 Task: Create a due date automation trigger when advanced on, on the tuesday after a card is due add fields with custom field "Resume" set to a number greater than 1 and greater than 10 at 11:00 AM.
Action: Mouse moved to (1129, 358)
Screenshot: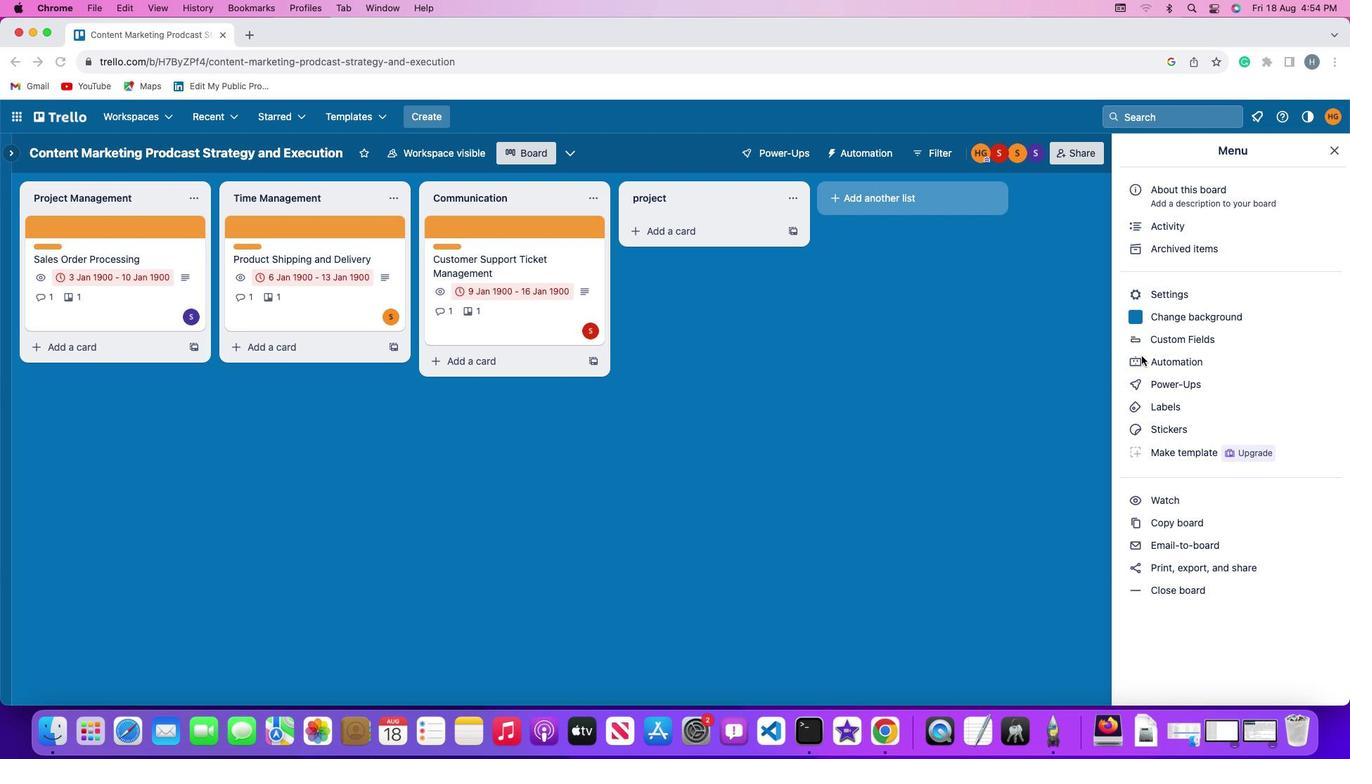 
Action: Mouse pressed left at (1129, 358)
Screenshot: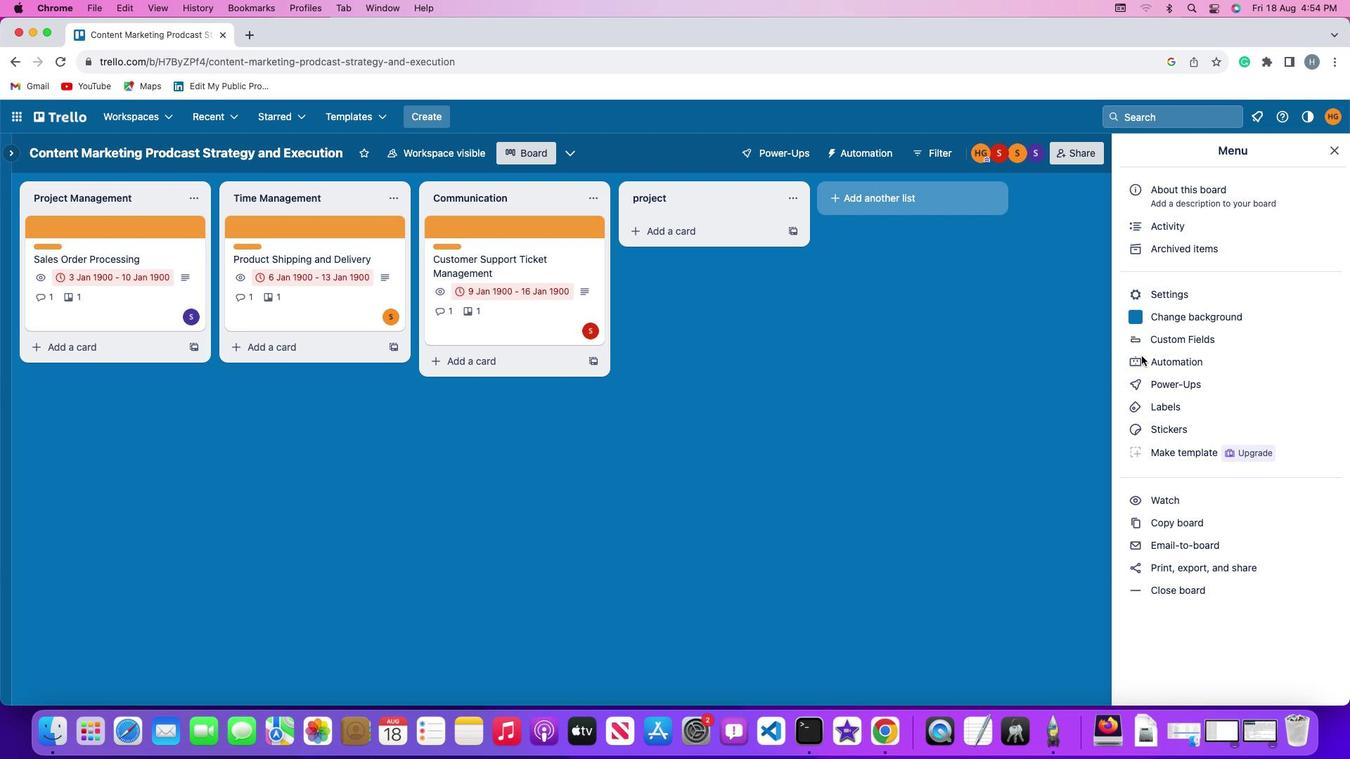 
Action: Mouse pressed left at (1129, 358)
Screenshot: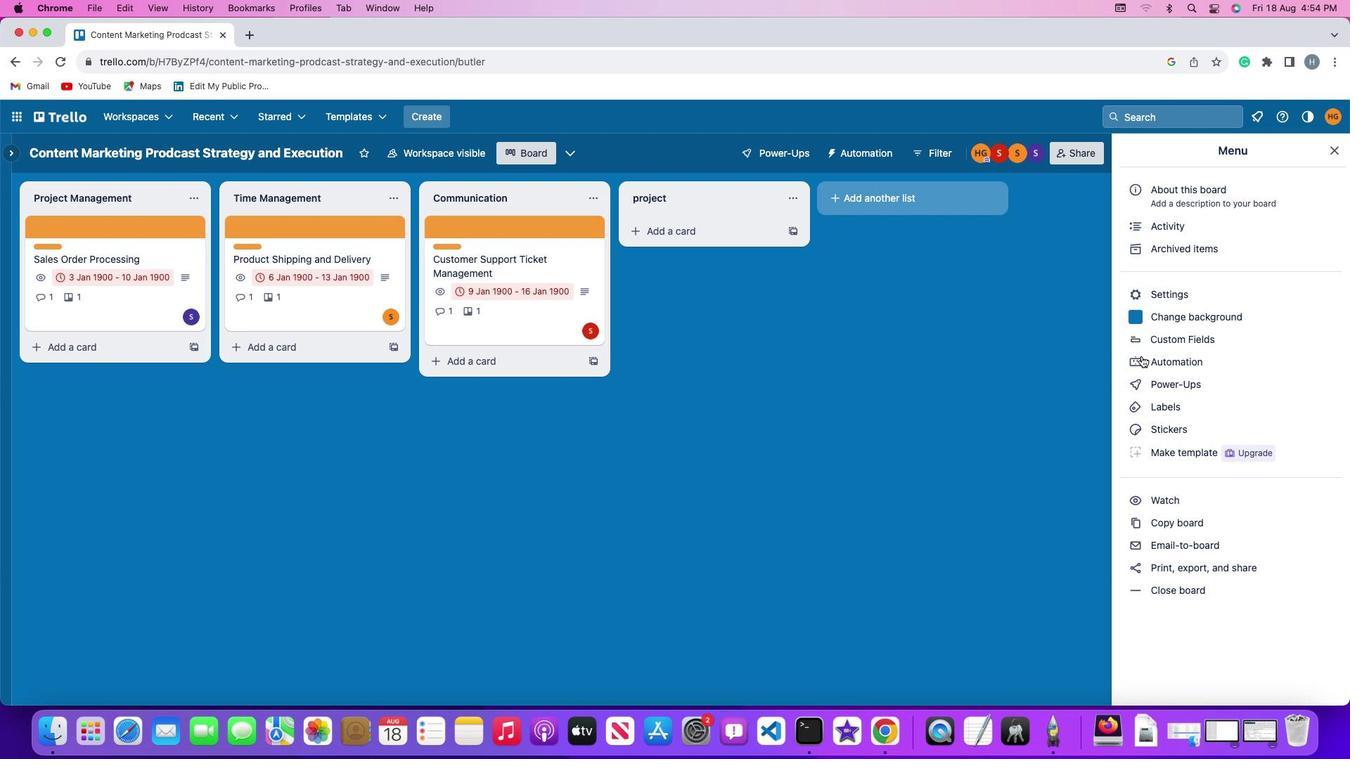 
Action: Mouse moved to (133, 331)
Screenshot: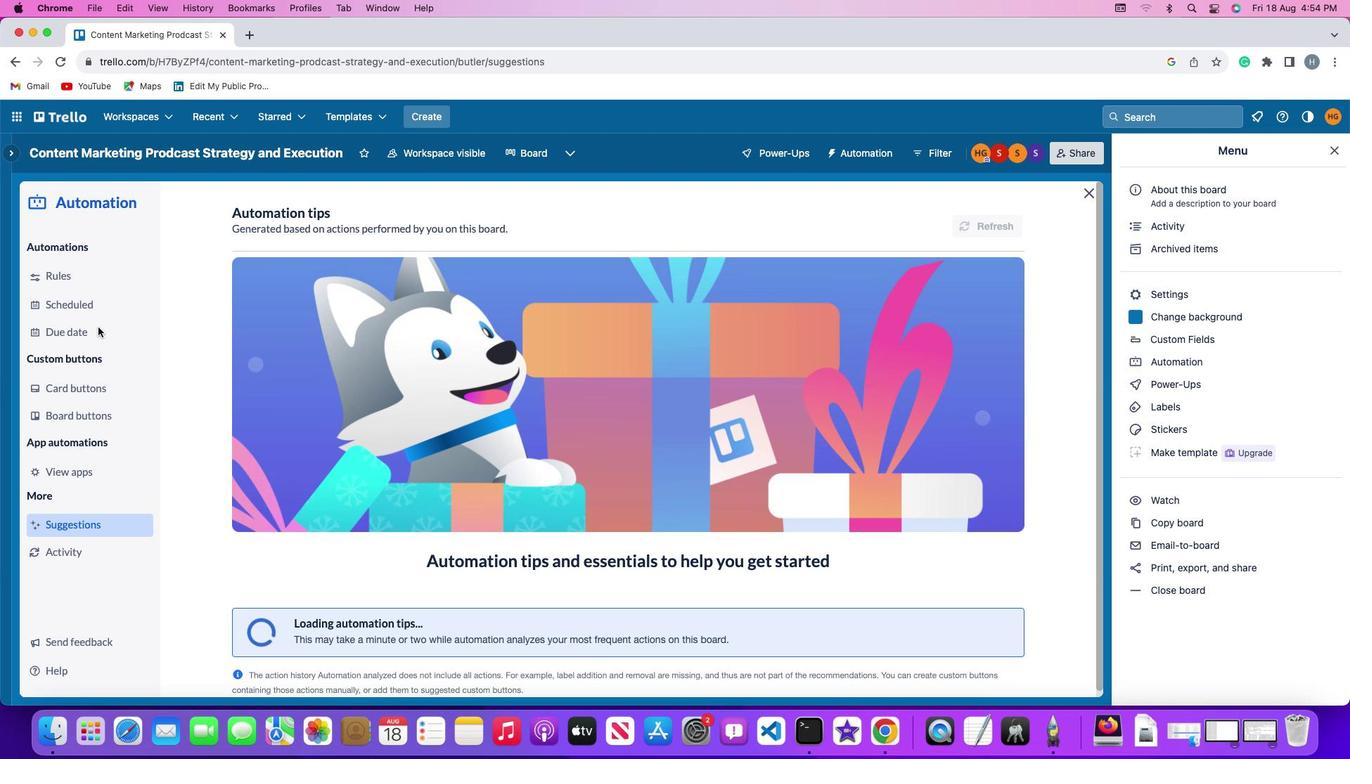 
Action: Mouse pressed left at (133, 331)
Screenshot: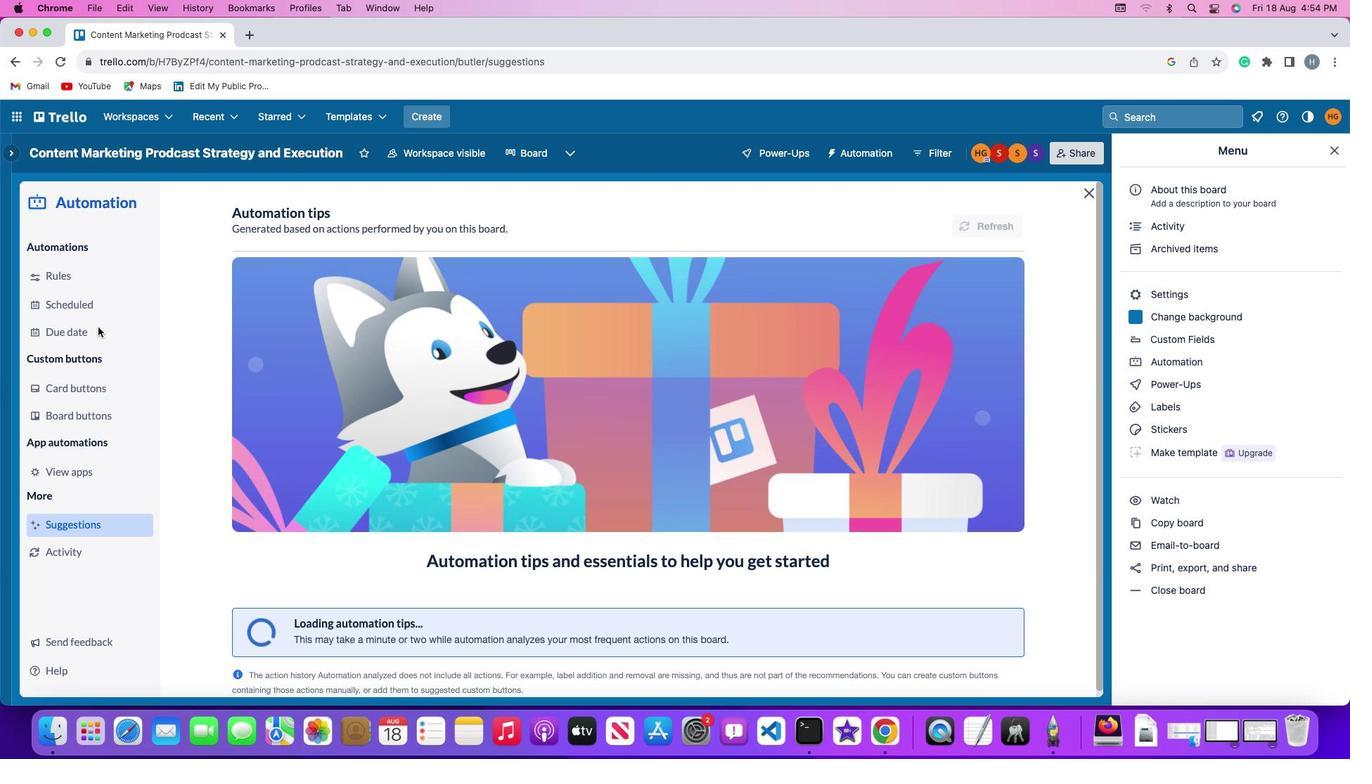 
Action: Mouse moved to (940, 222)
Screenshot: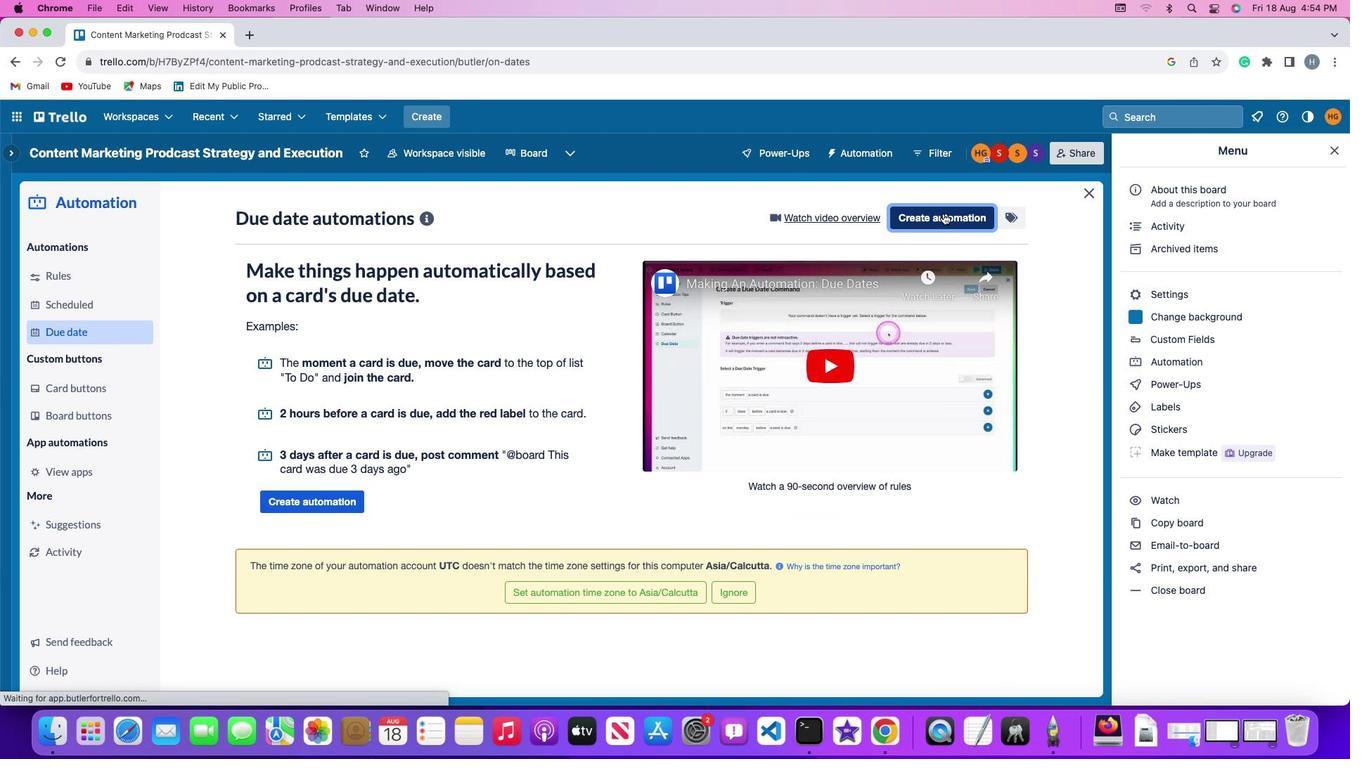 
Action: Mouse pressed left at (940, 222)
Screenshot: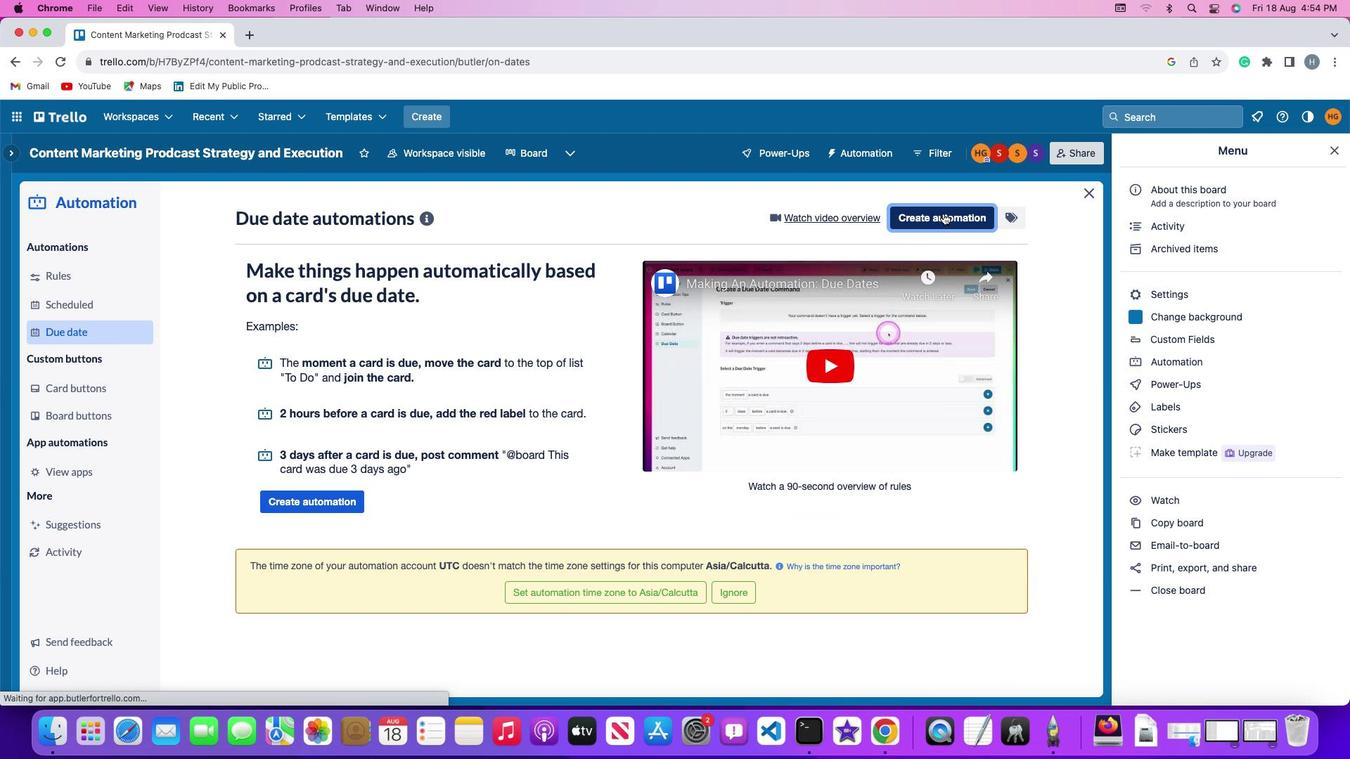 
Action: Mouse moved to (324, 358)
Screenshot: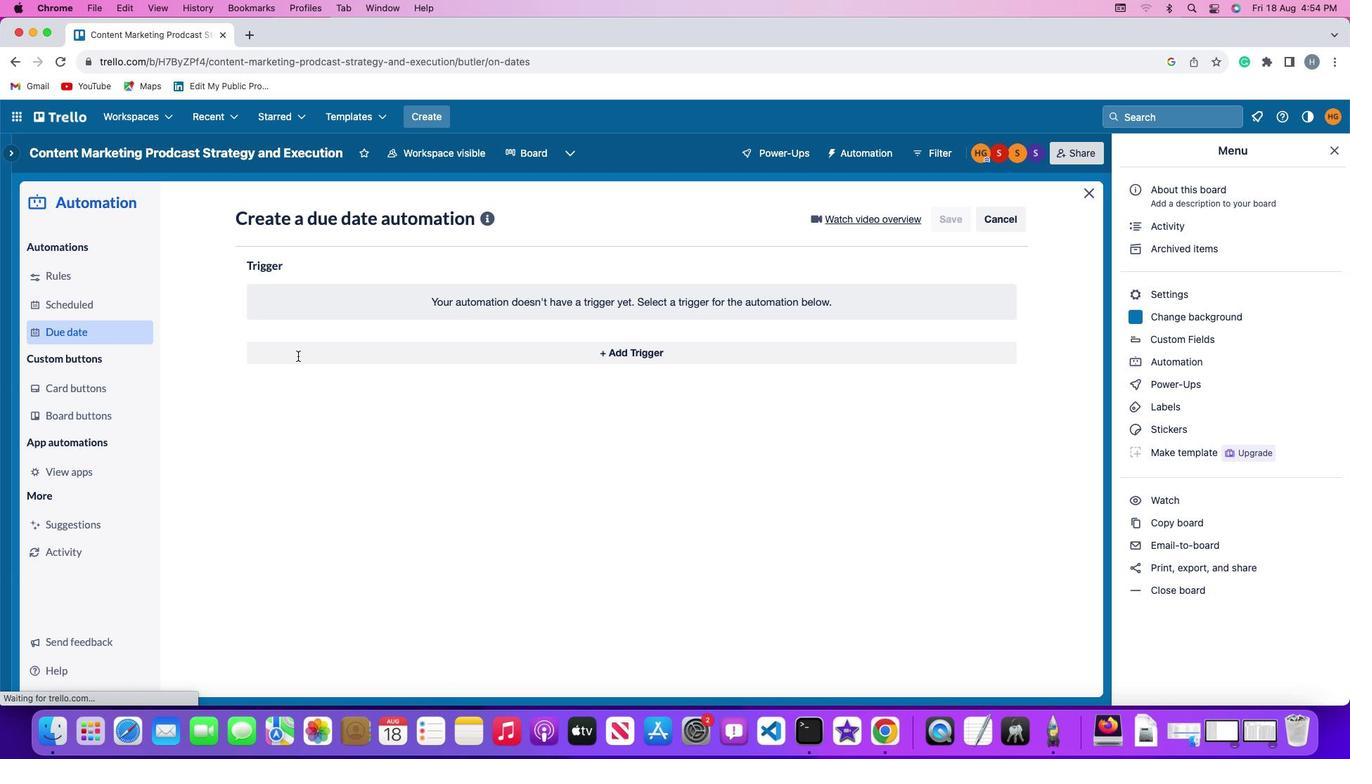 
Action: Mouse pressed left at (324, 358)
Screenshot: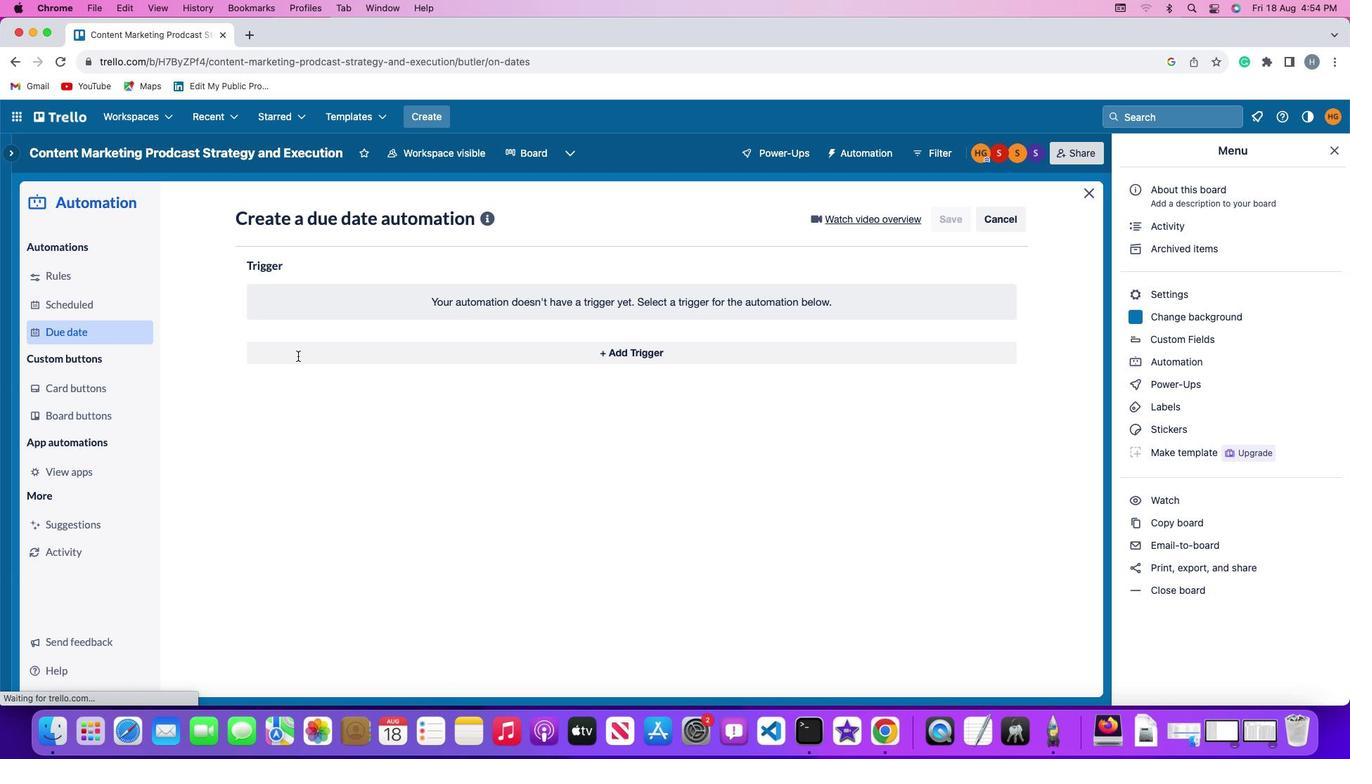 
Action: Mouse moved to (341, 604)
Screenshot: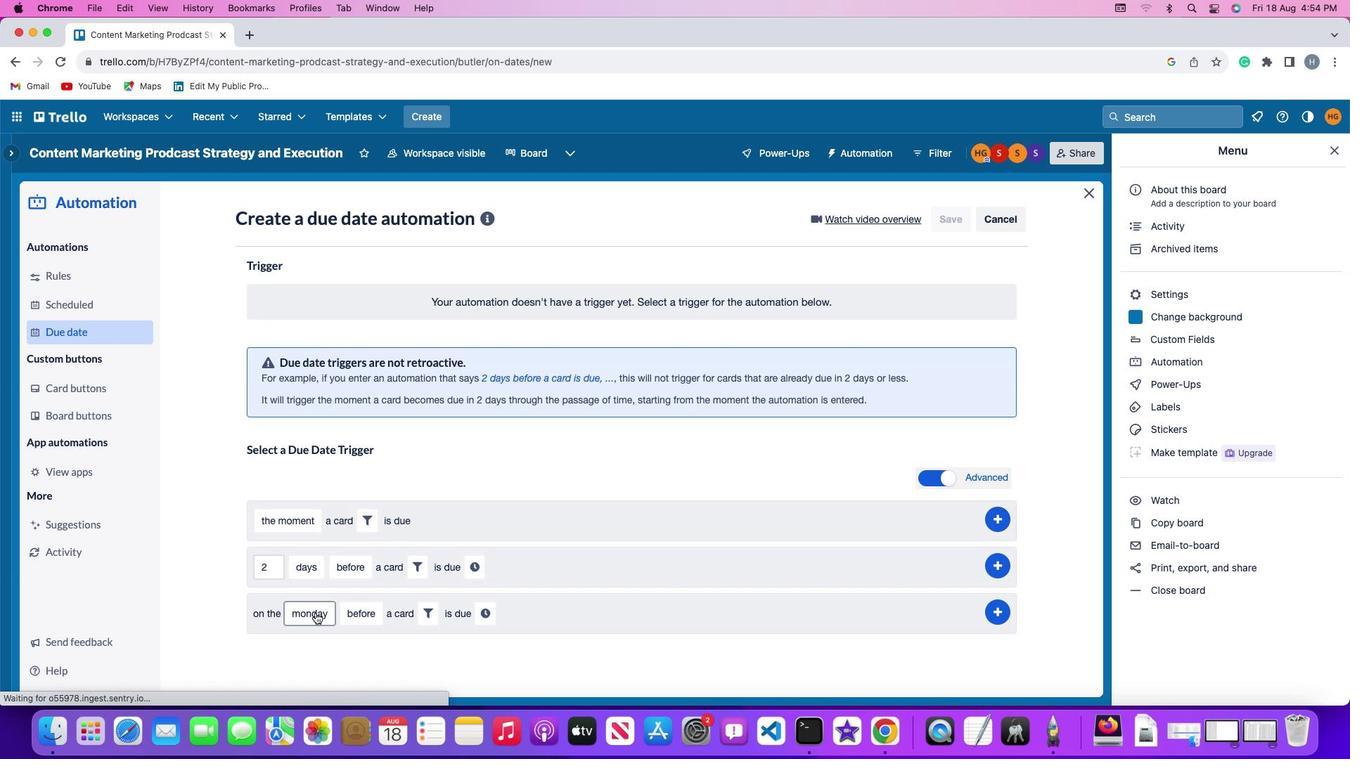 
Action: Mouse pressed left at (341, 604)
Screenshot: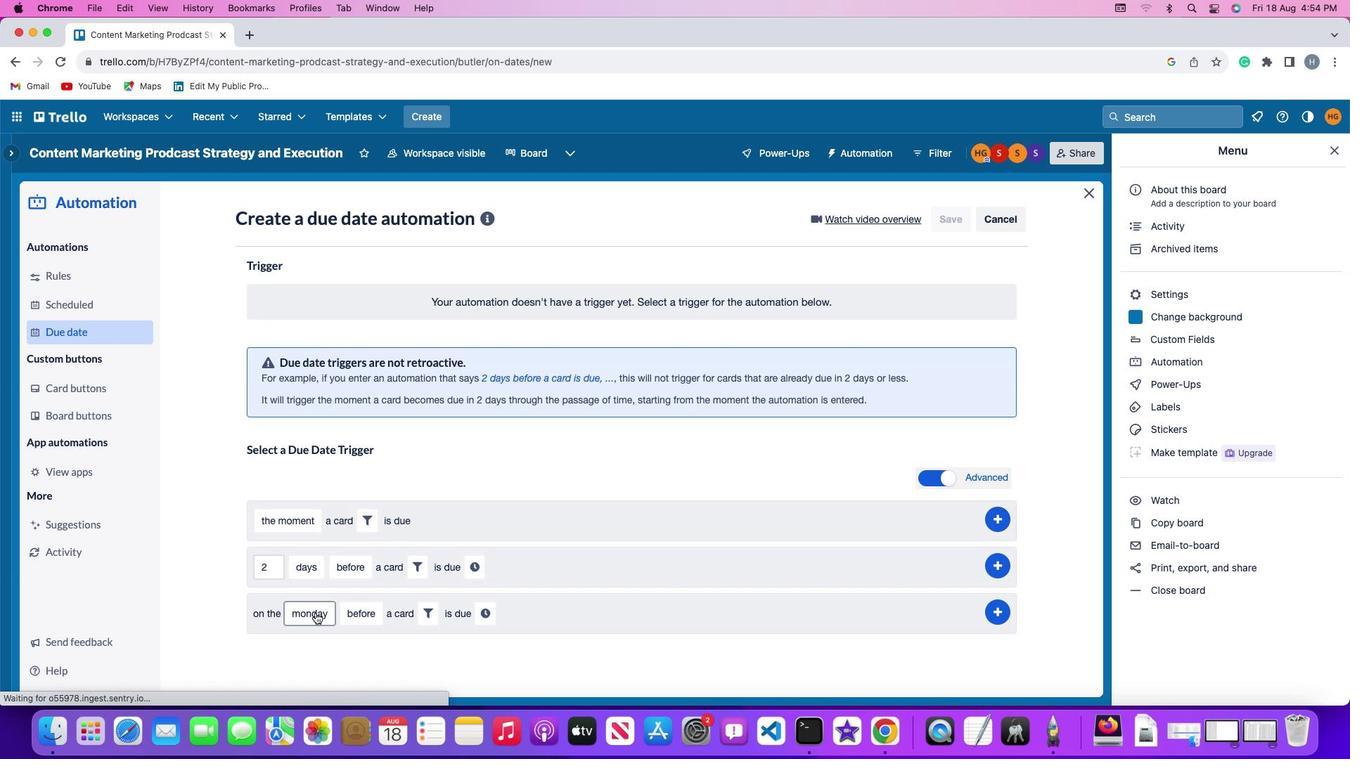 
Action: Mouse moved to (371, 450)
Screenshot: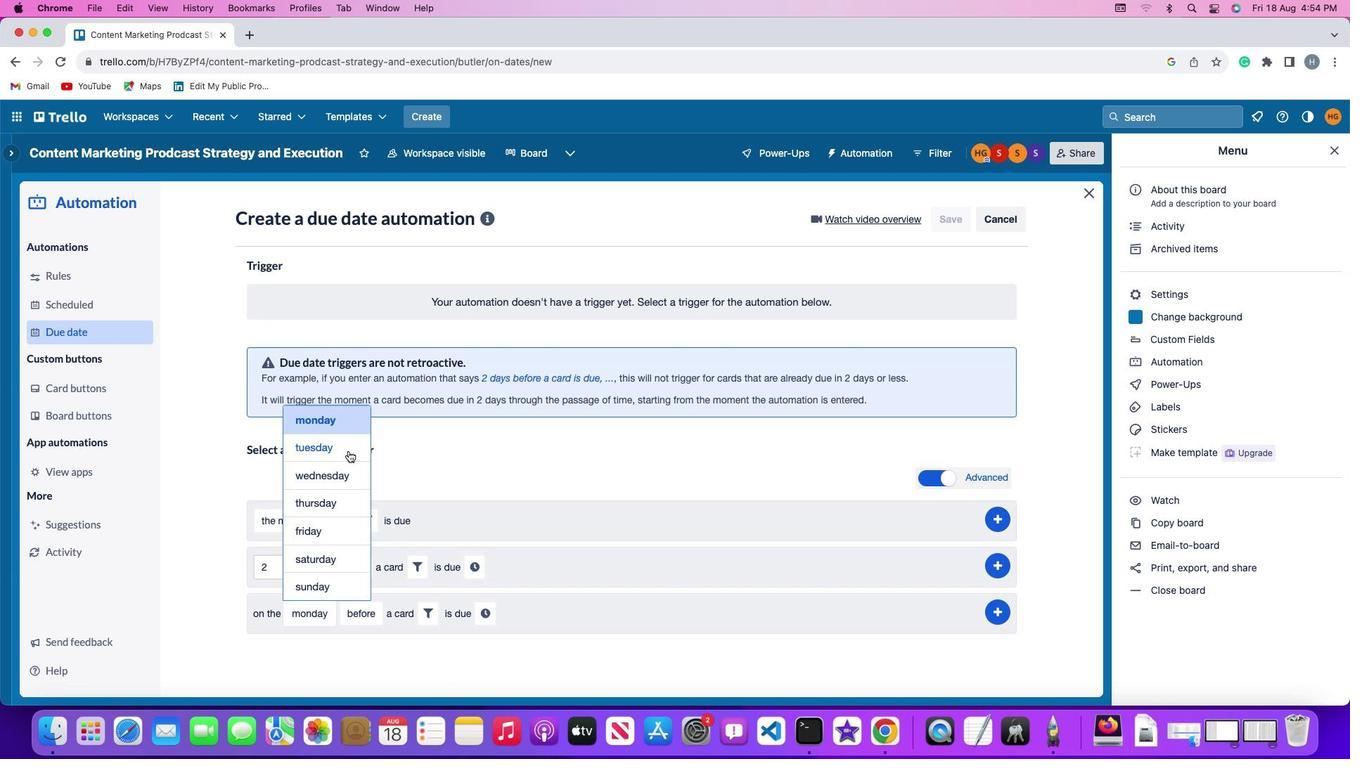 
Action: Mouse pressed left at (371, 450)
Screenshot: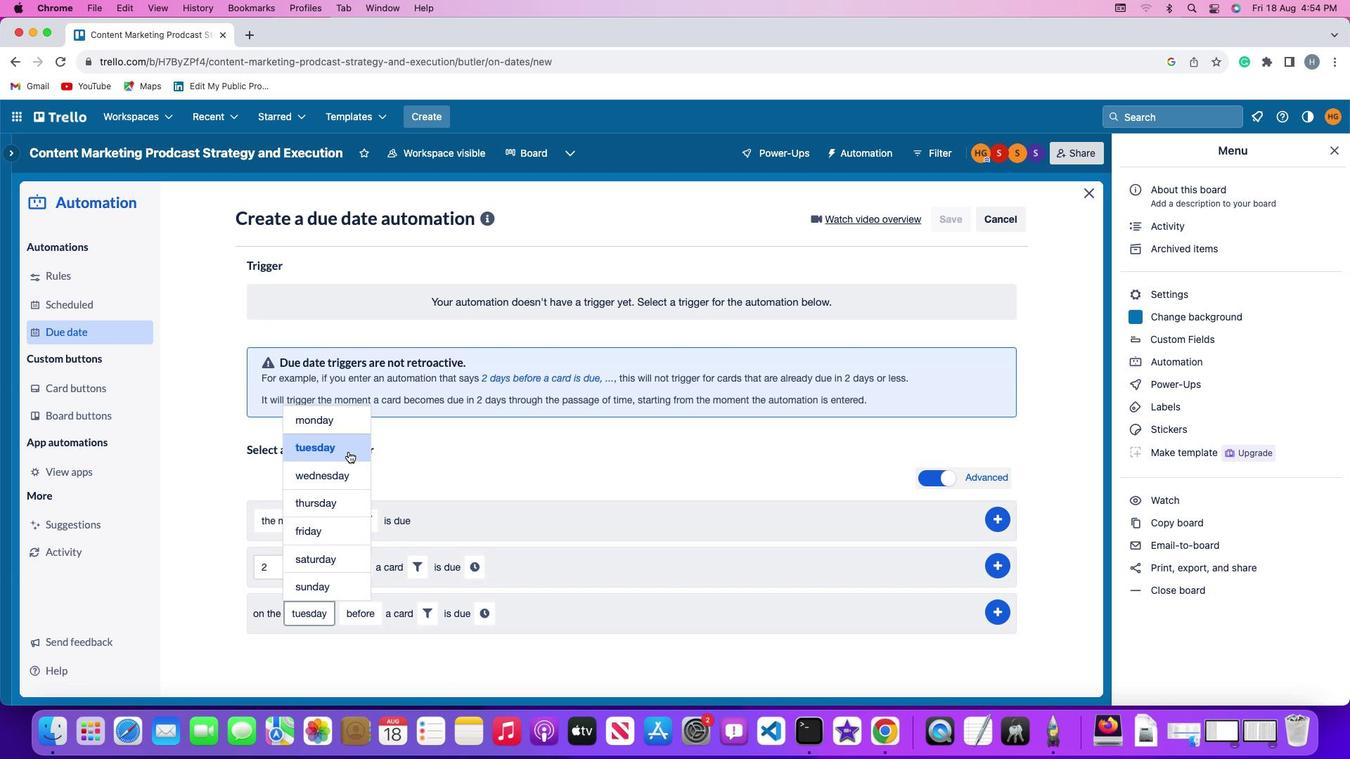 
Action: Mouse moved to (393, 596)
Screenshot: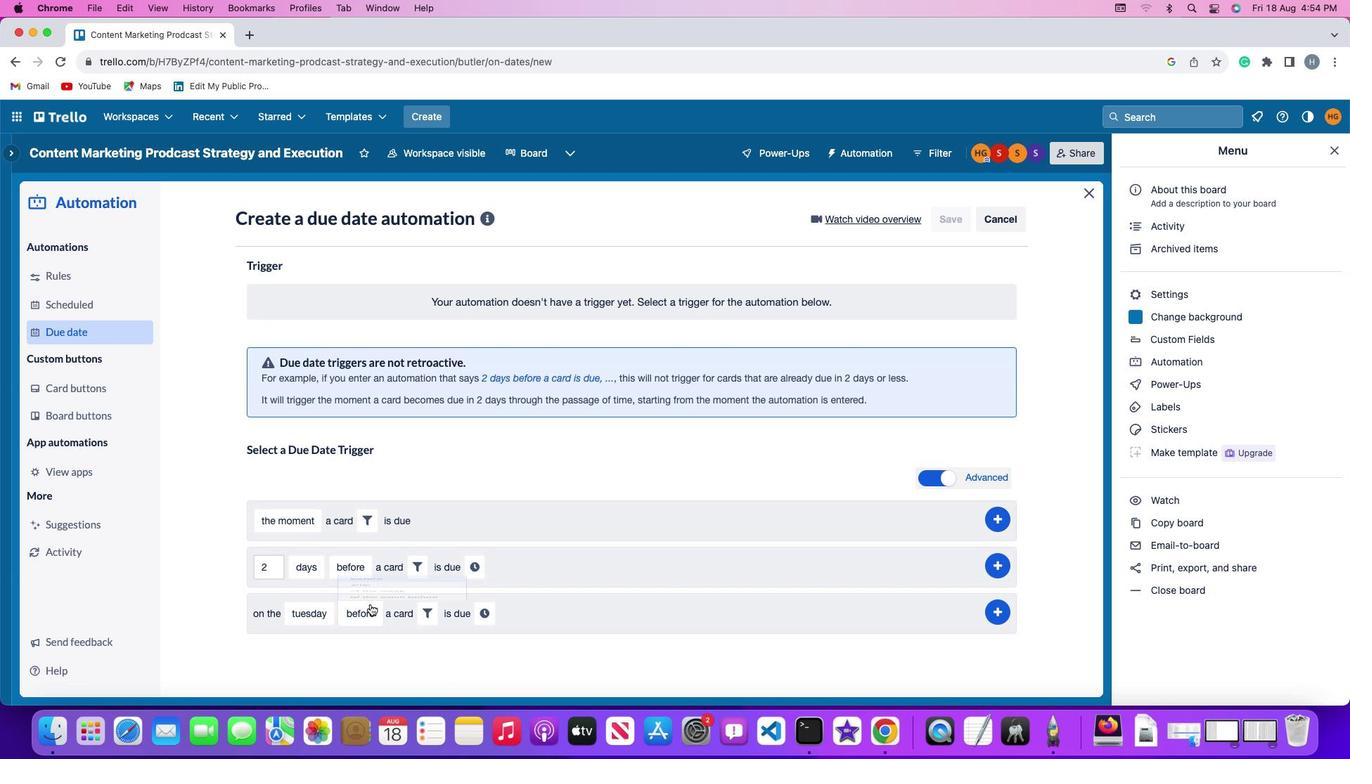 
Action: Mouse pressed left at (393, 596)
Screenshot: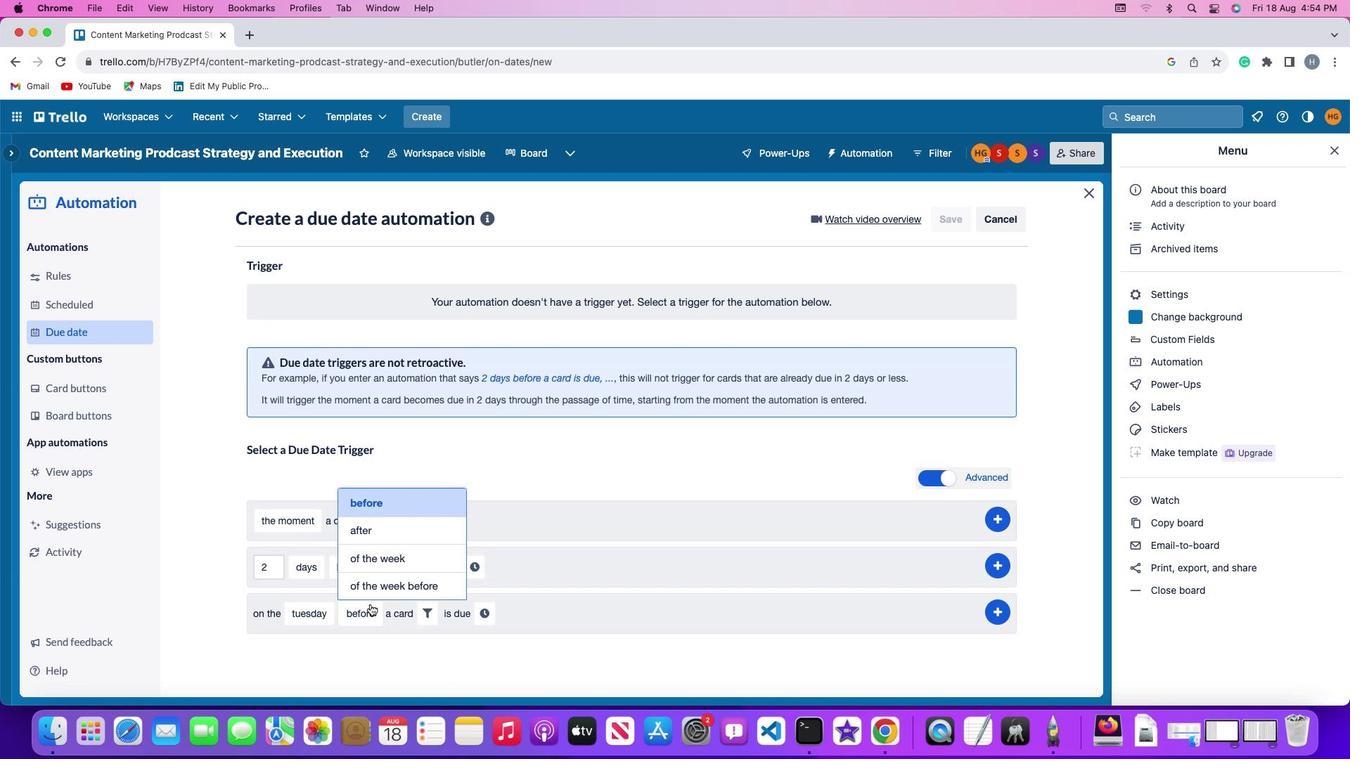 
Action: Mouse moved to (413, 523)
Screenshot: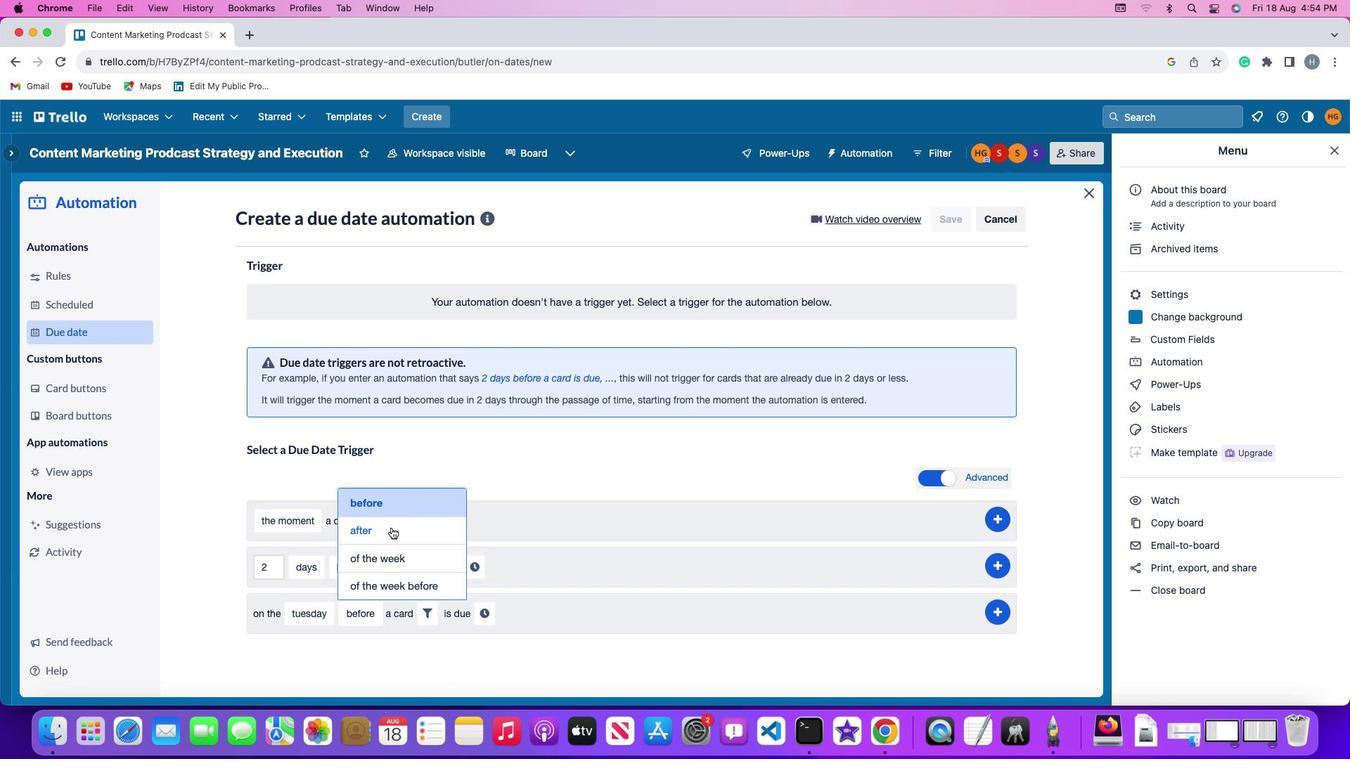 
Action: Mouse pressed left at (413, 523)
Screenshot: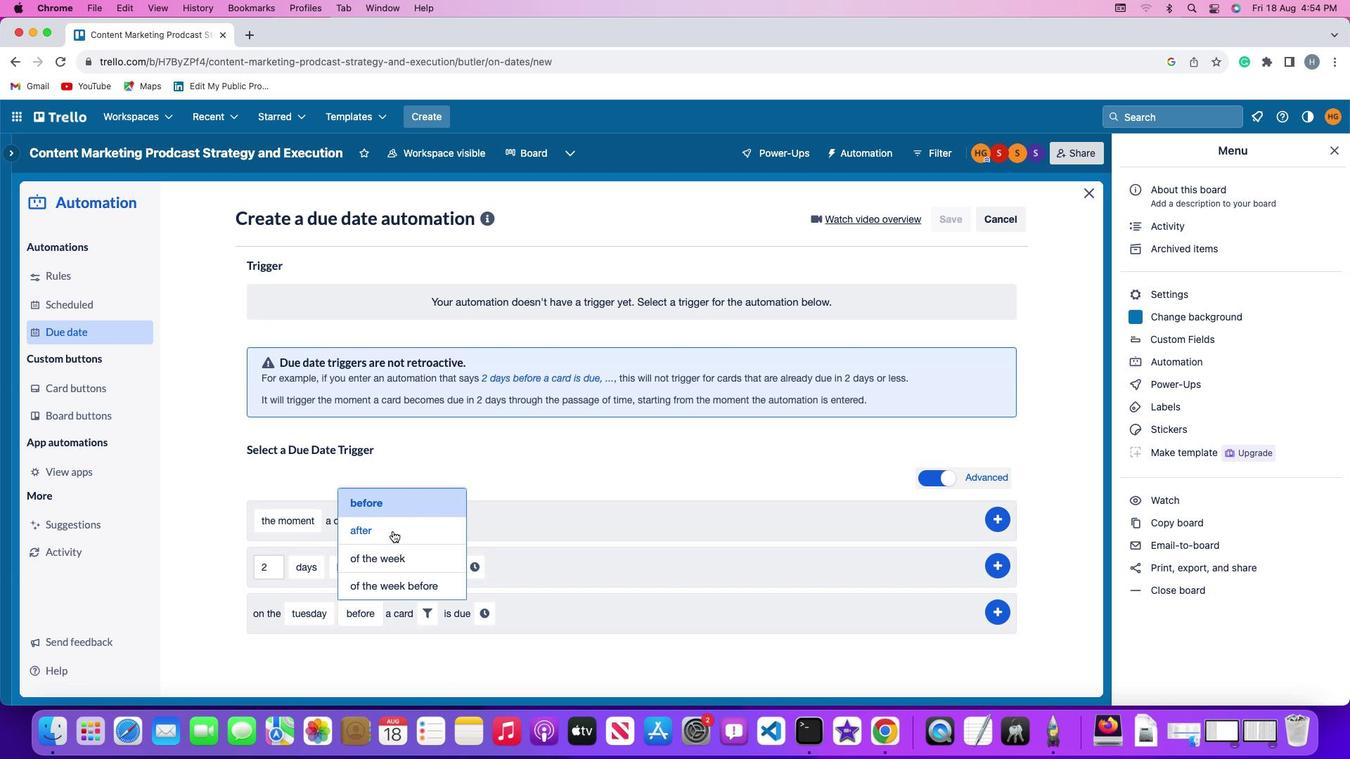 
Action: Mouse moved to (451, 604)
Screenshot: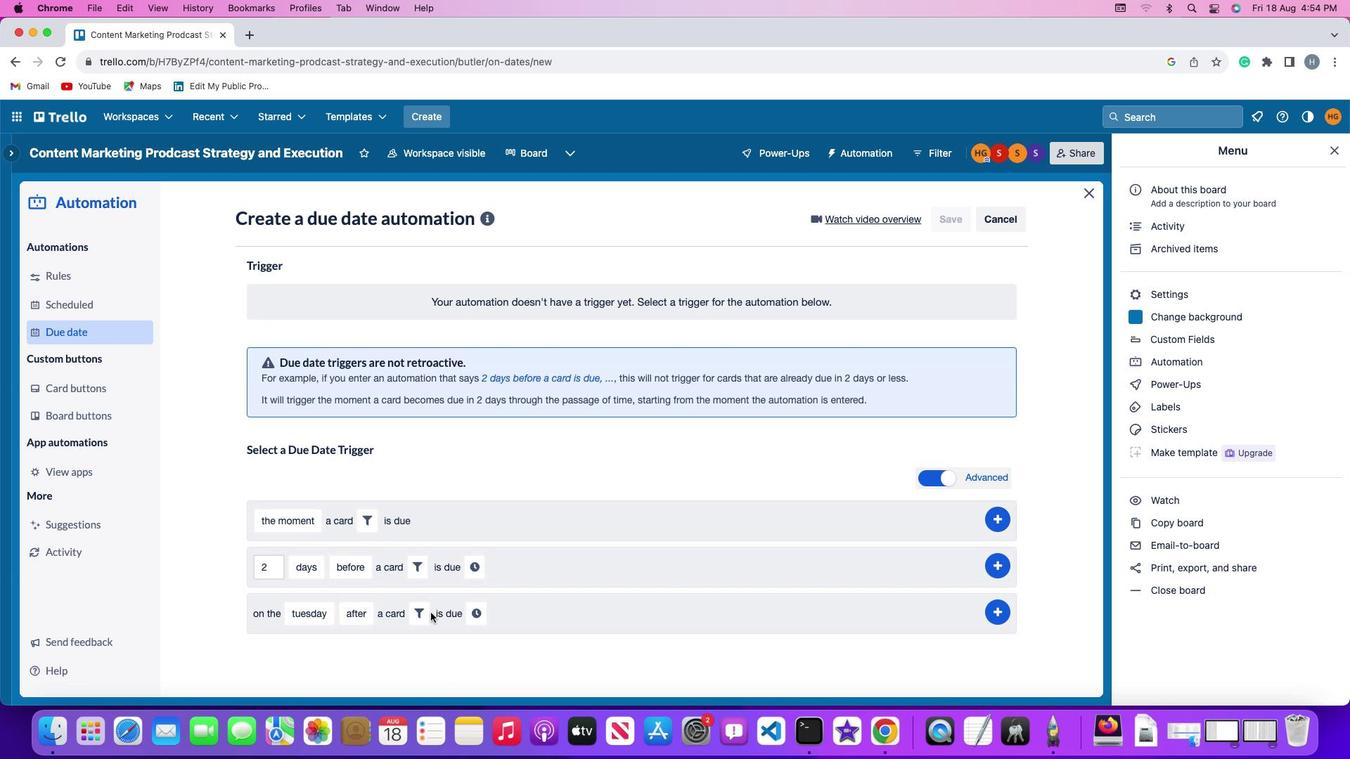 
Action: Mouse pressed left at (451, 604)
Screenshot: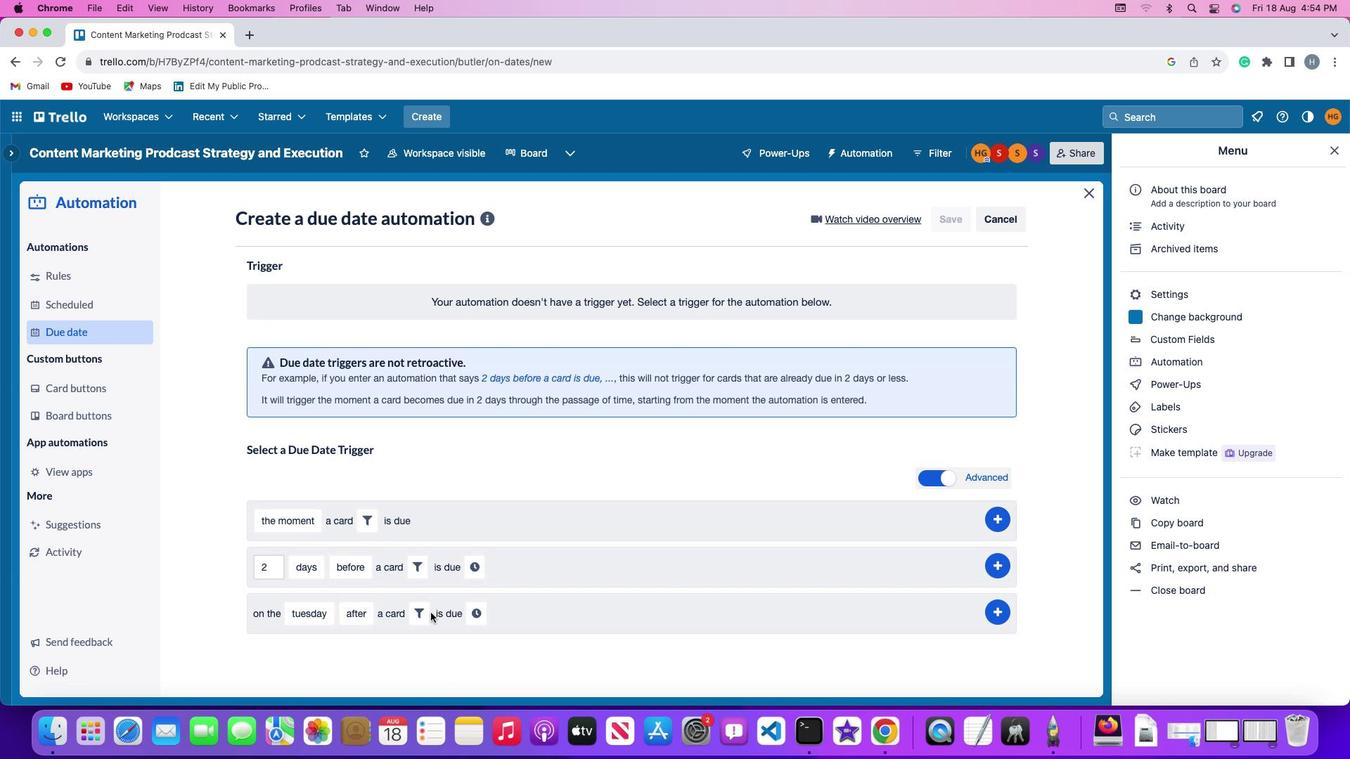
Action: Mouse moved to (450, 604)
Screenshot: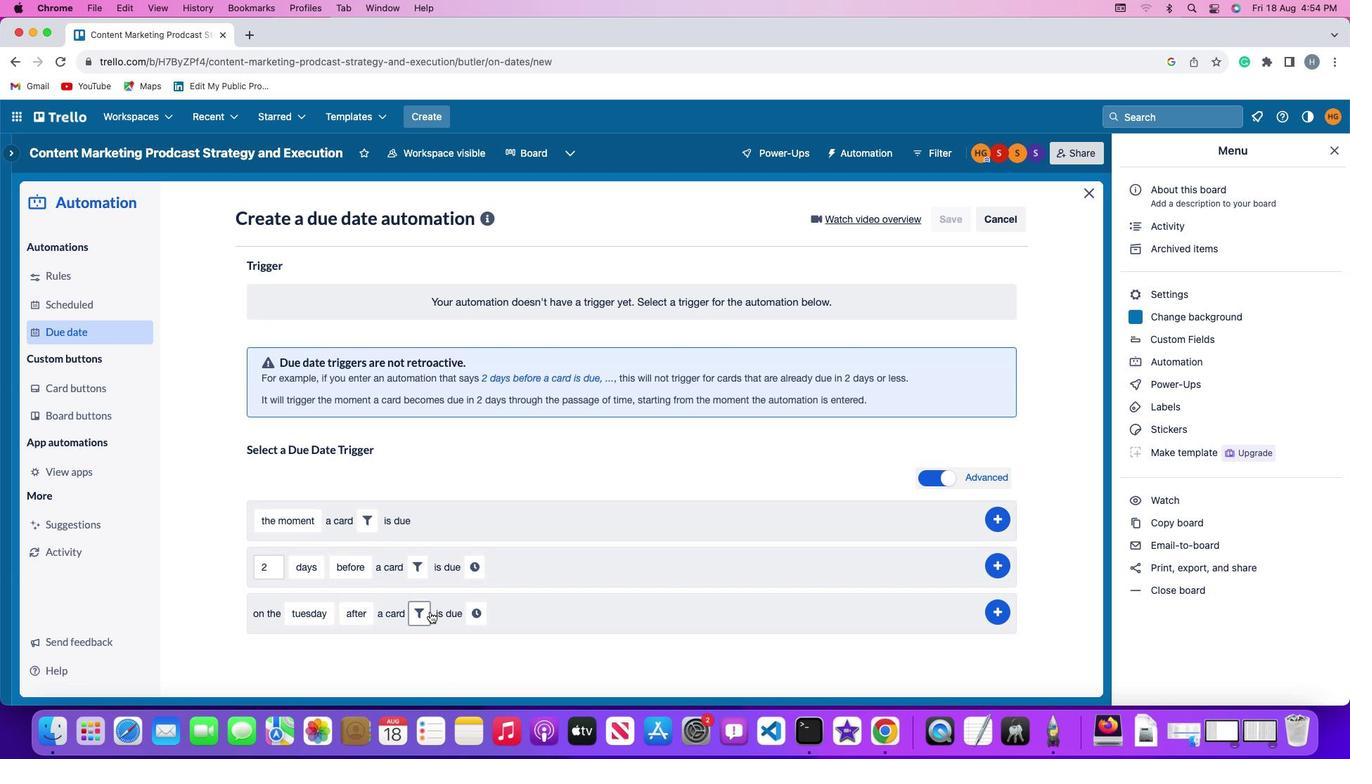
Action: Mouse pressed left at (450, 604)
Screenshot: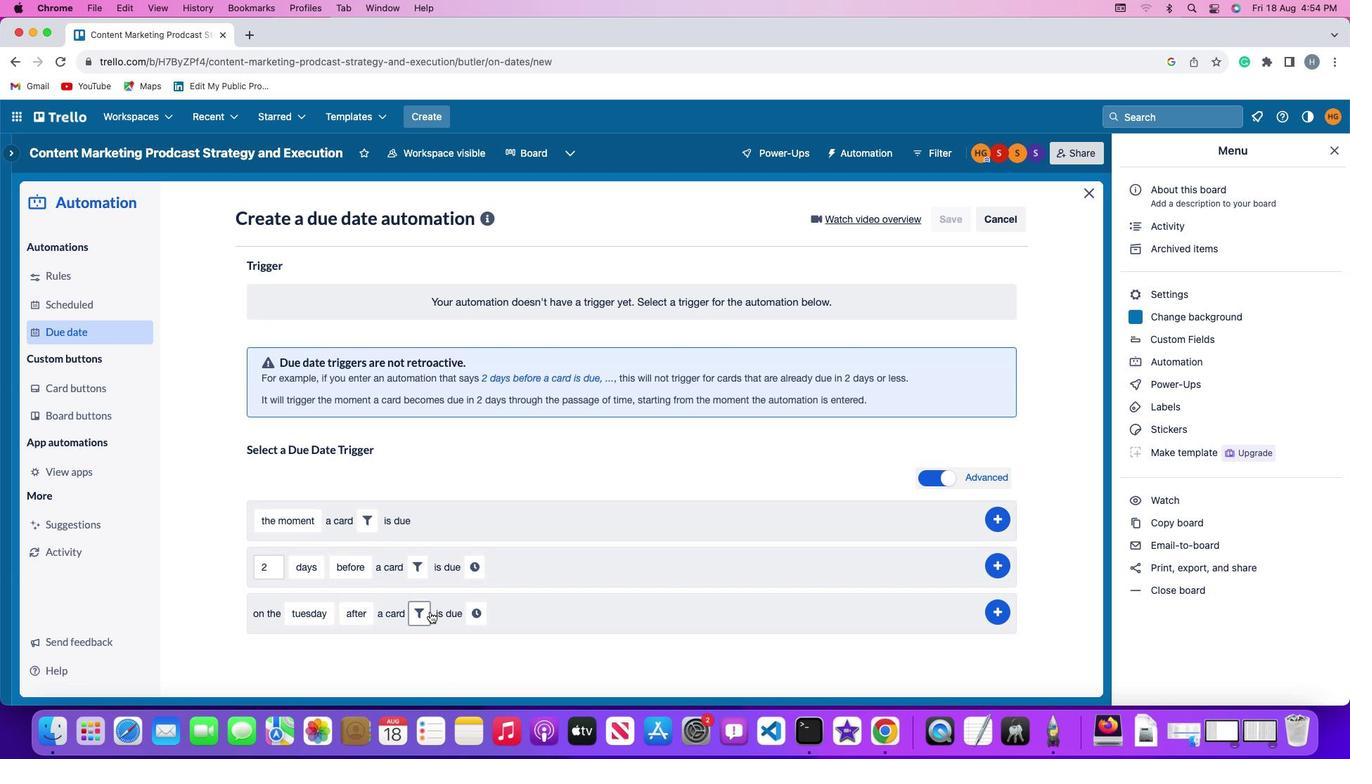 
Action: Mouse moved to (656, 645)
Screenshot: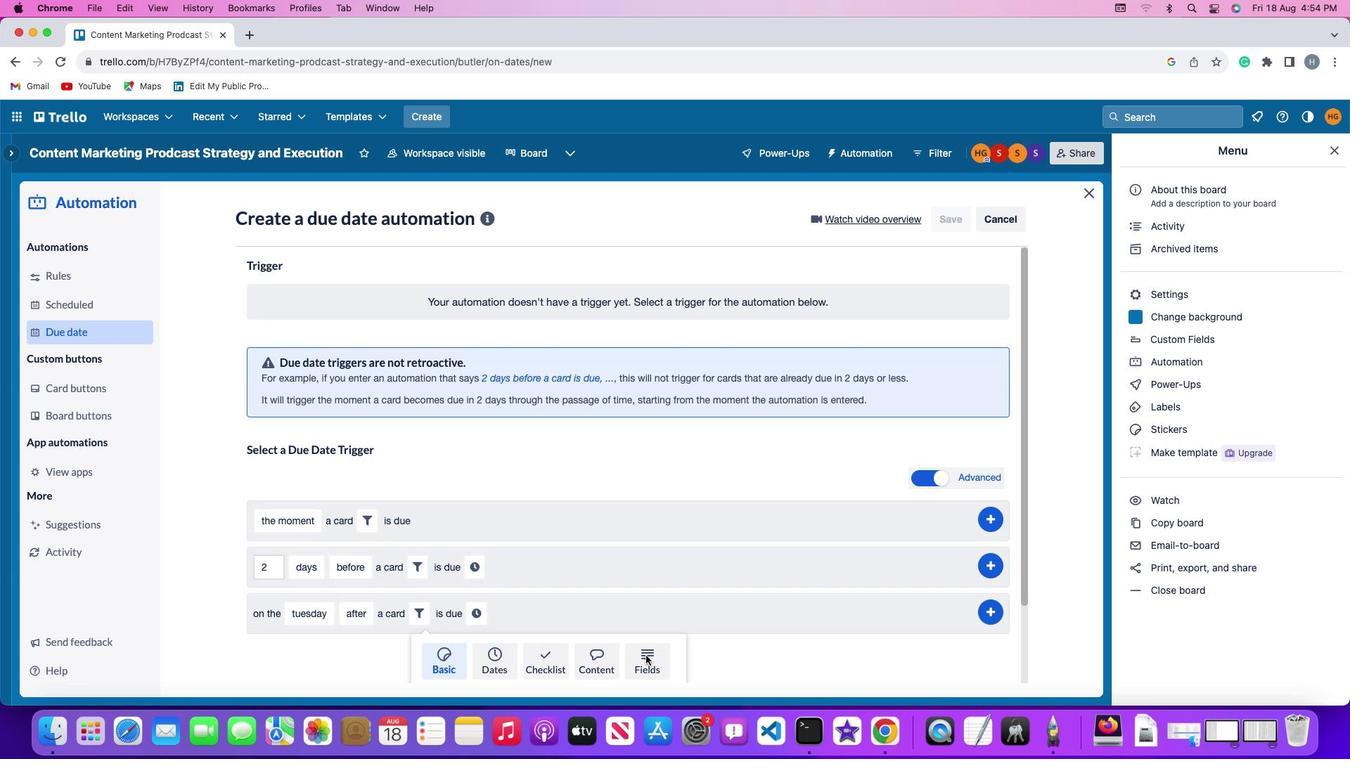 
Action: Mouse pressed left at (656, 645)
Screenshot: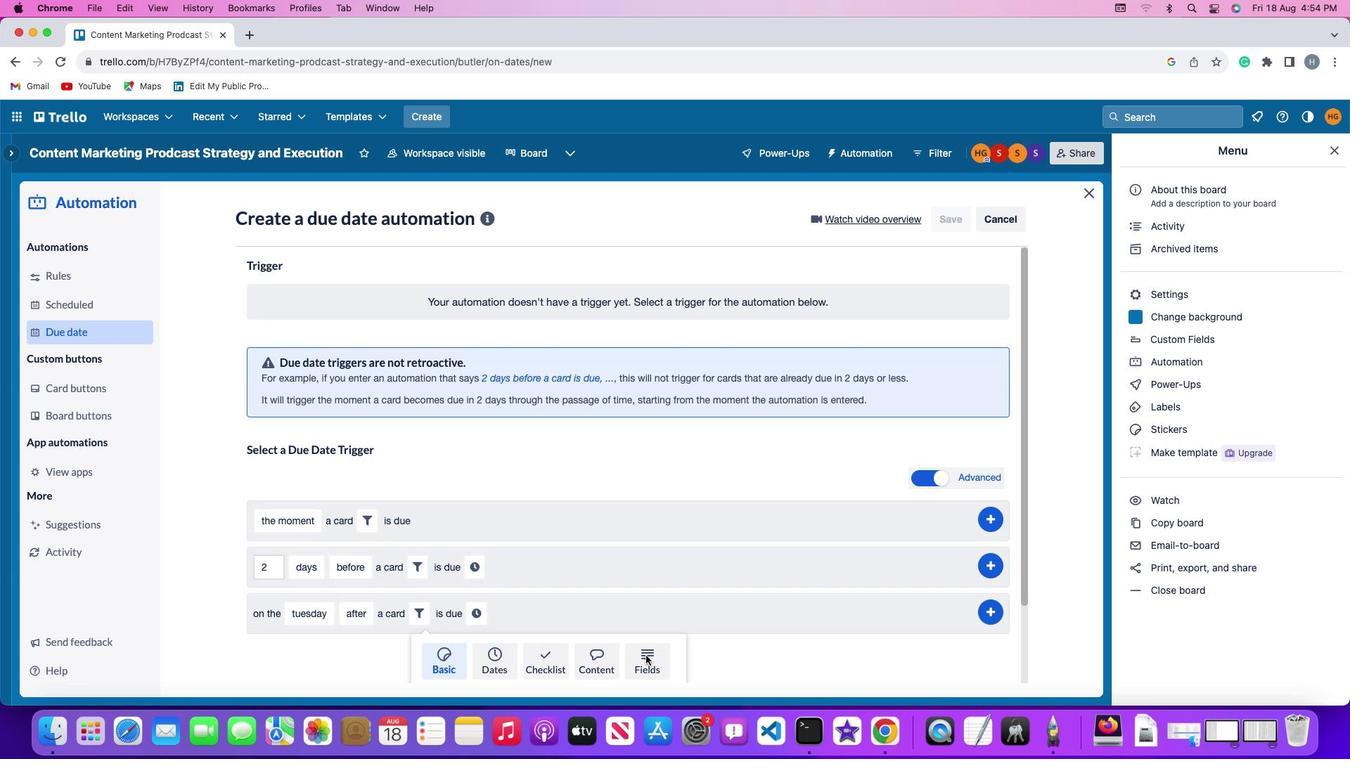 
Action: Mouse moved to (371, 628)
Screenshot: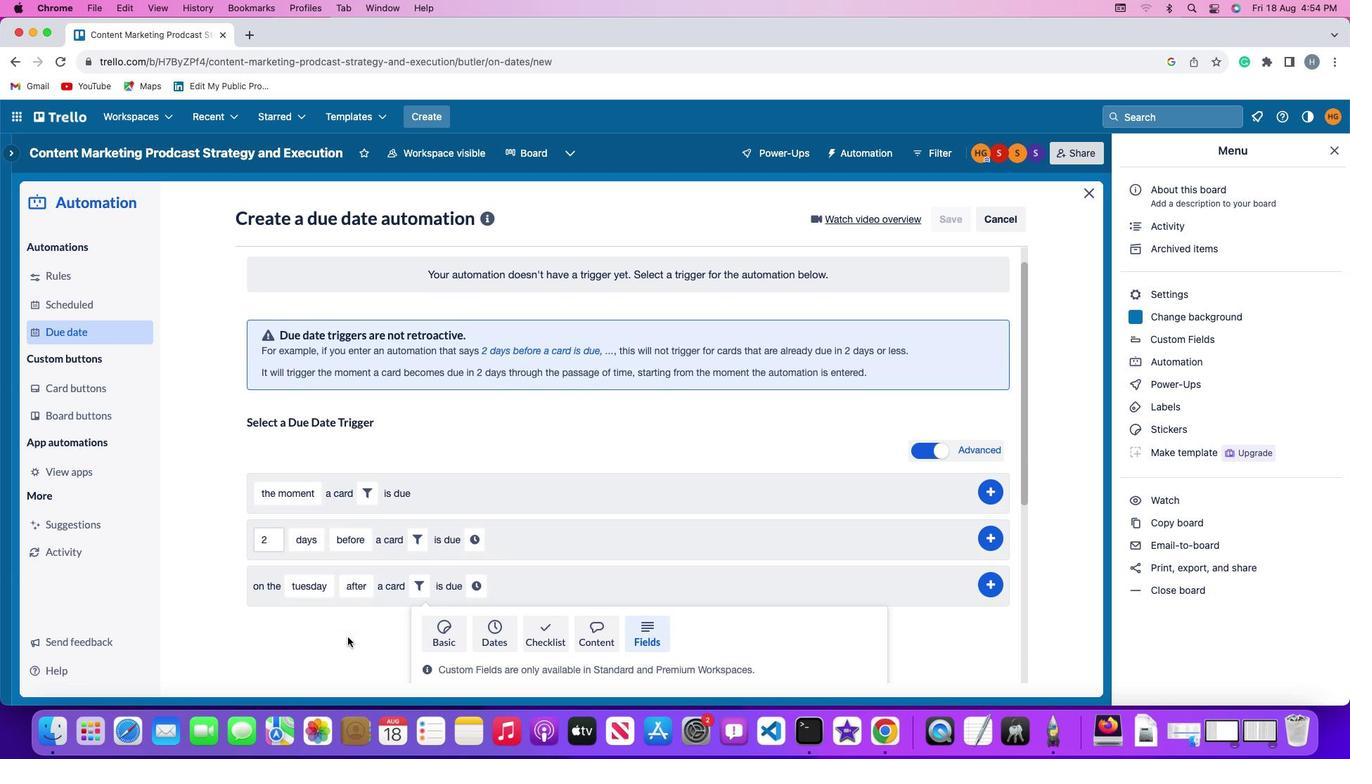 
Action: Mouse scrolled (371, 628) with delta (40, 16)
Screenshot: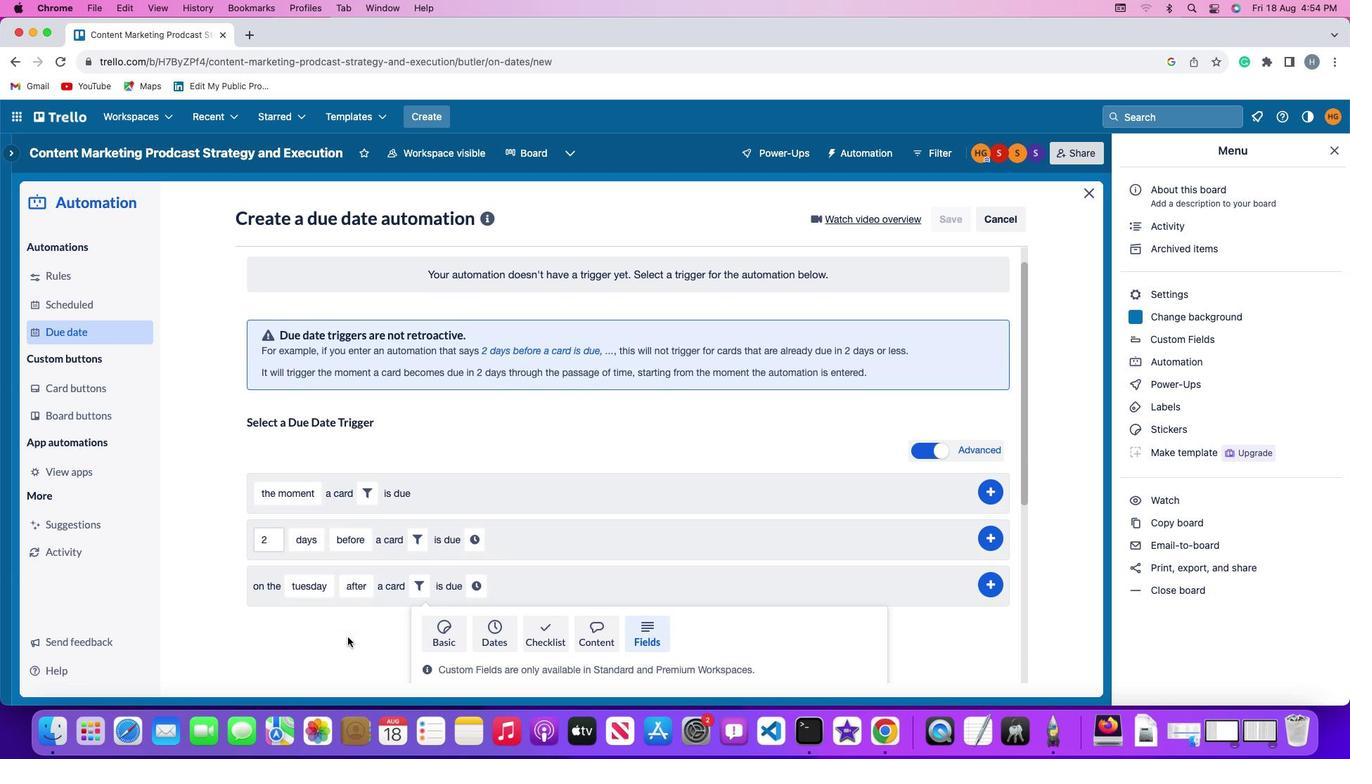
Action: Mouse scrolled (371, 628) with delta (40, 16)
Screenshot: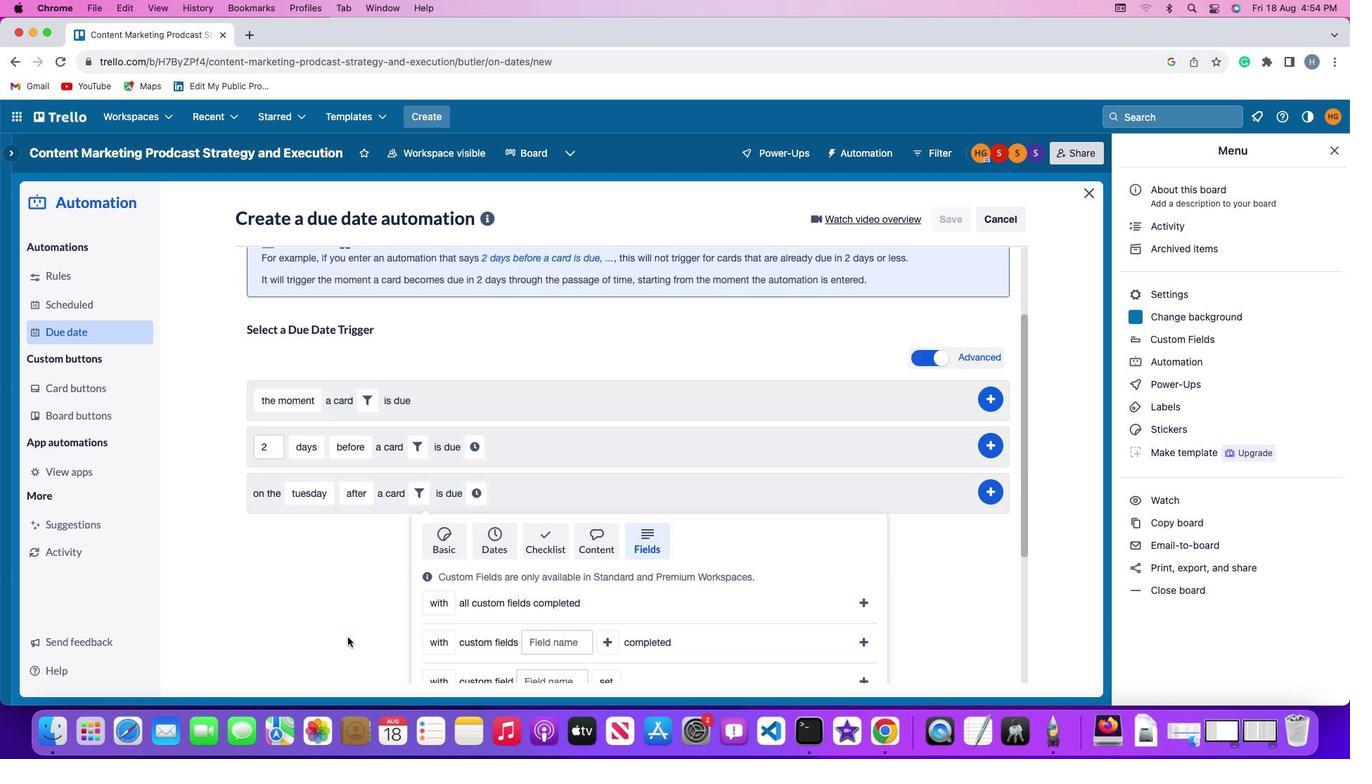 
Action: Mouse scrolled (371, 628) with delta (40, 15)
Screenshot: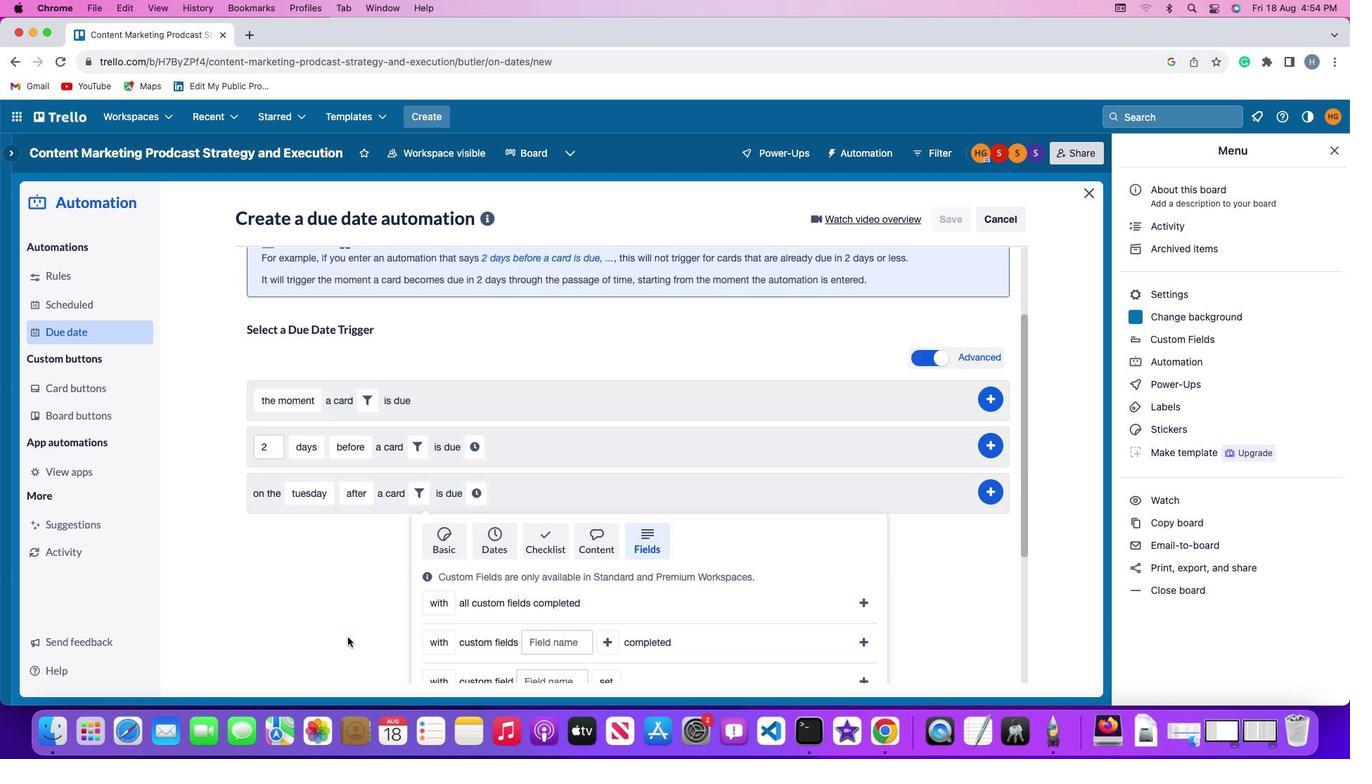 
Action: Mouse scrolled (371, 628) with delta (40, 14)
Screenshot: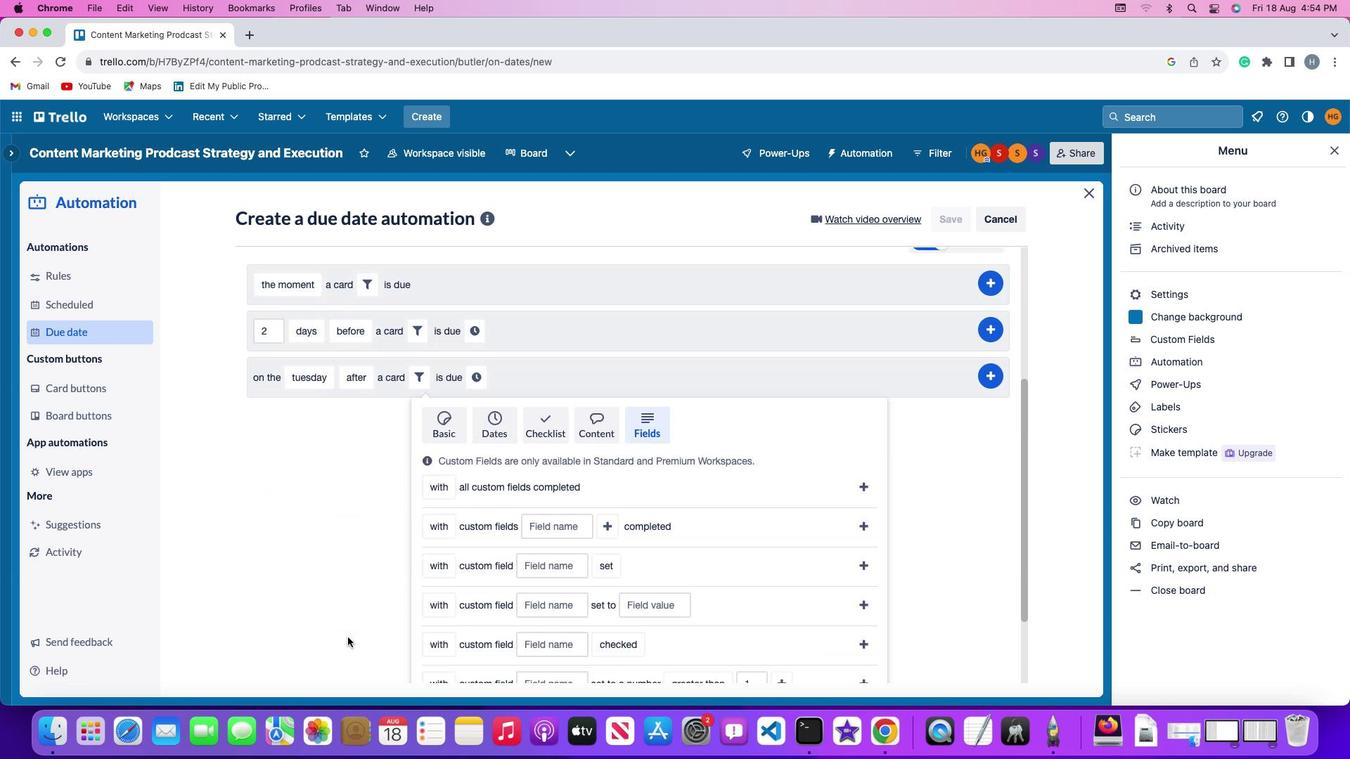 
Action: Mouse scrolled (371, 628) with delta (40, 16)
Screenshot: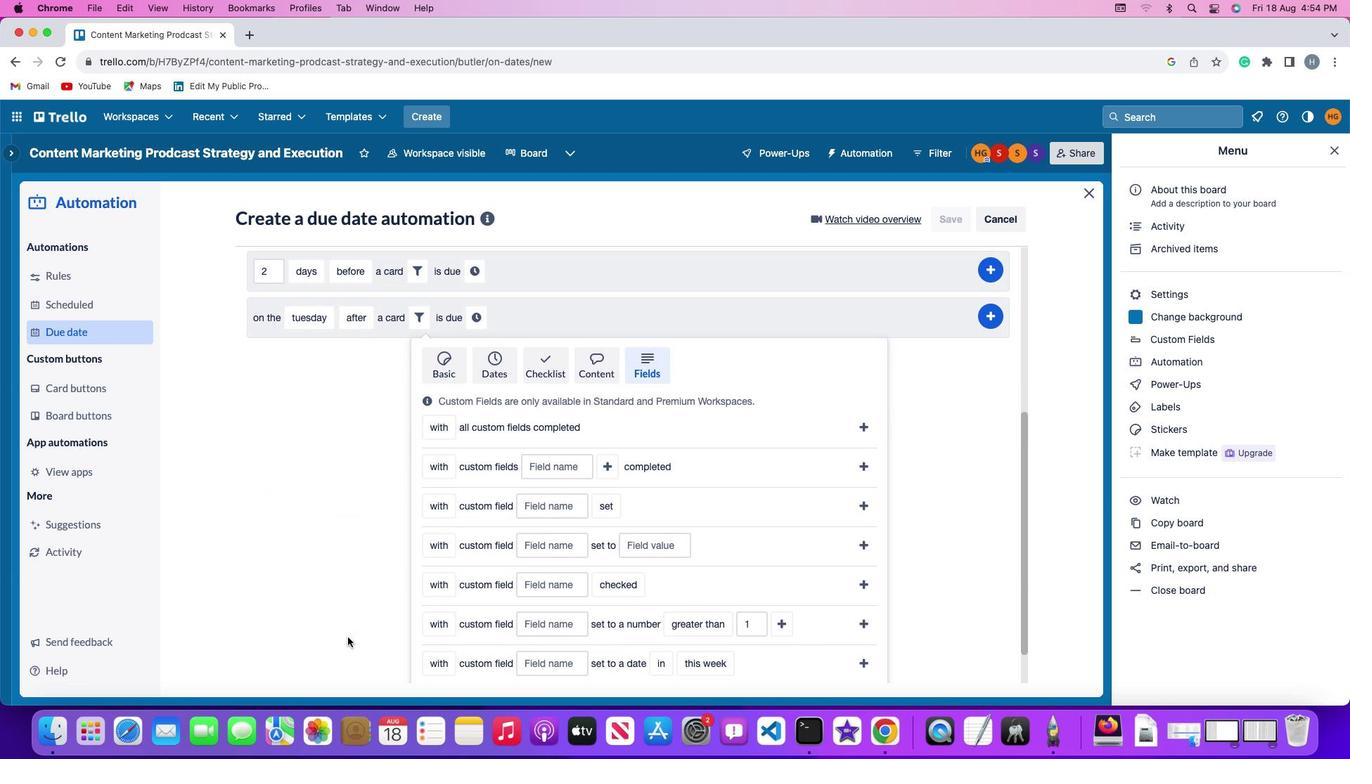 
Action: Mouse scrolled (371, 628) with delta (40, 16)
Screenshot: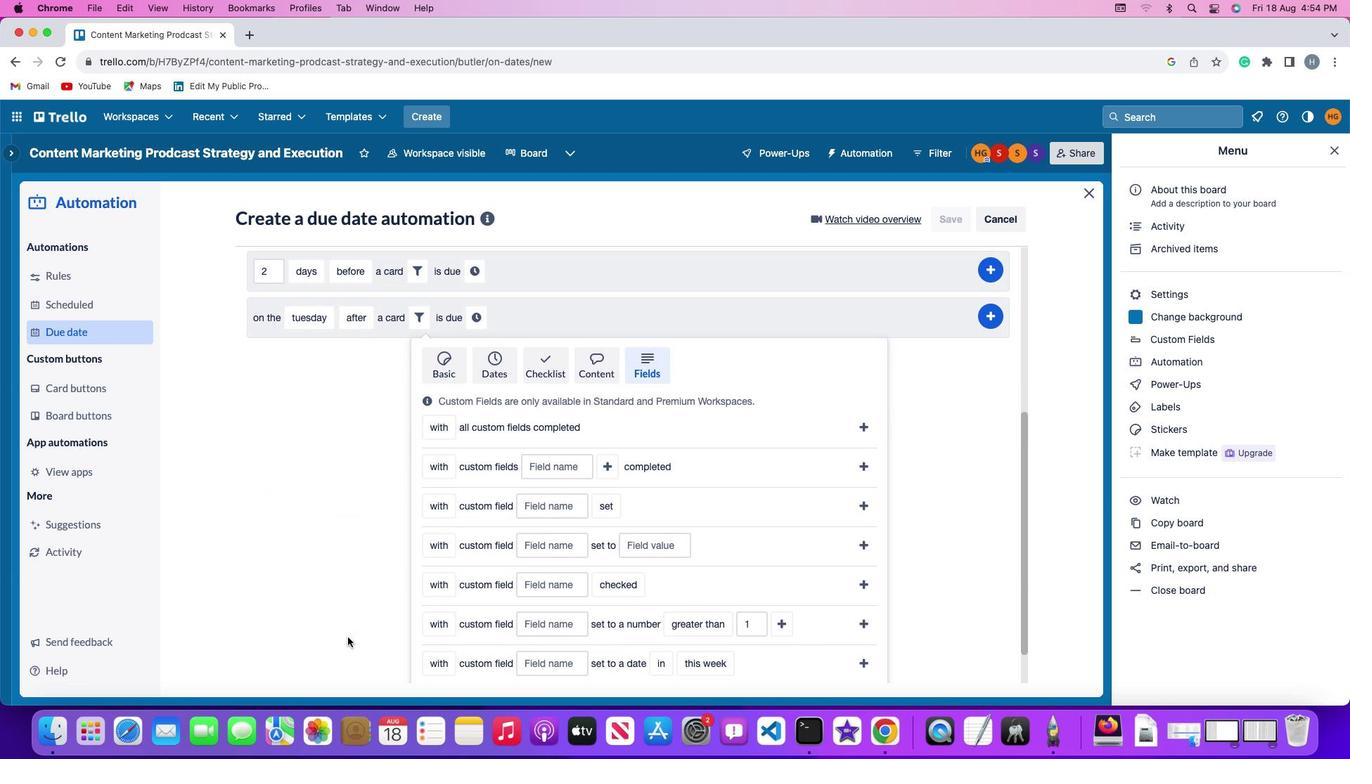 
Action: Mouse scrolled (371, 628) with delta (40, 15)
Screenshot: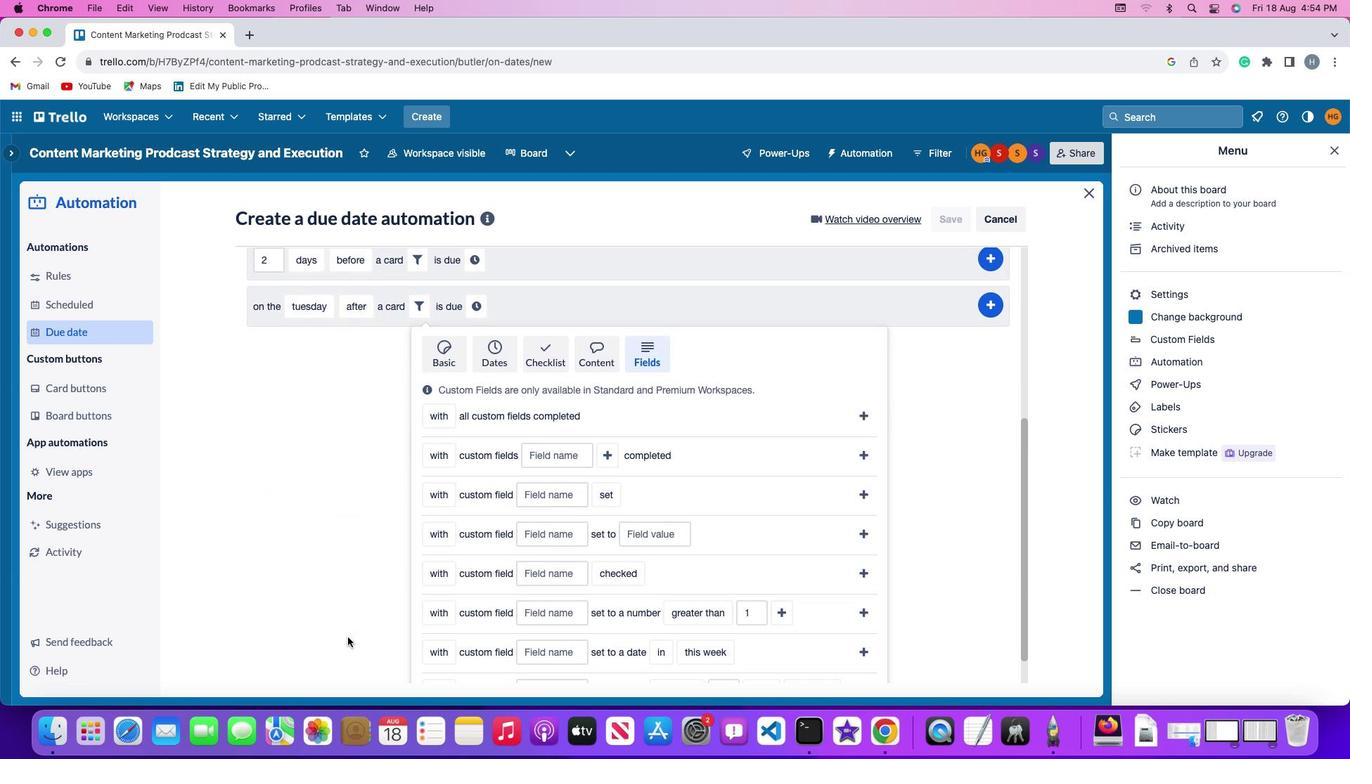 
Action: Mouse scrolled (371, 628) with delta (40, 14)
Screenshot: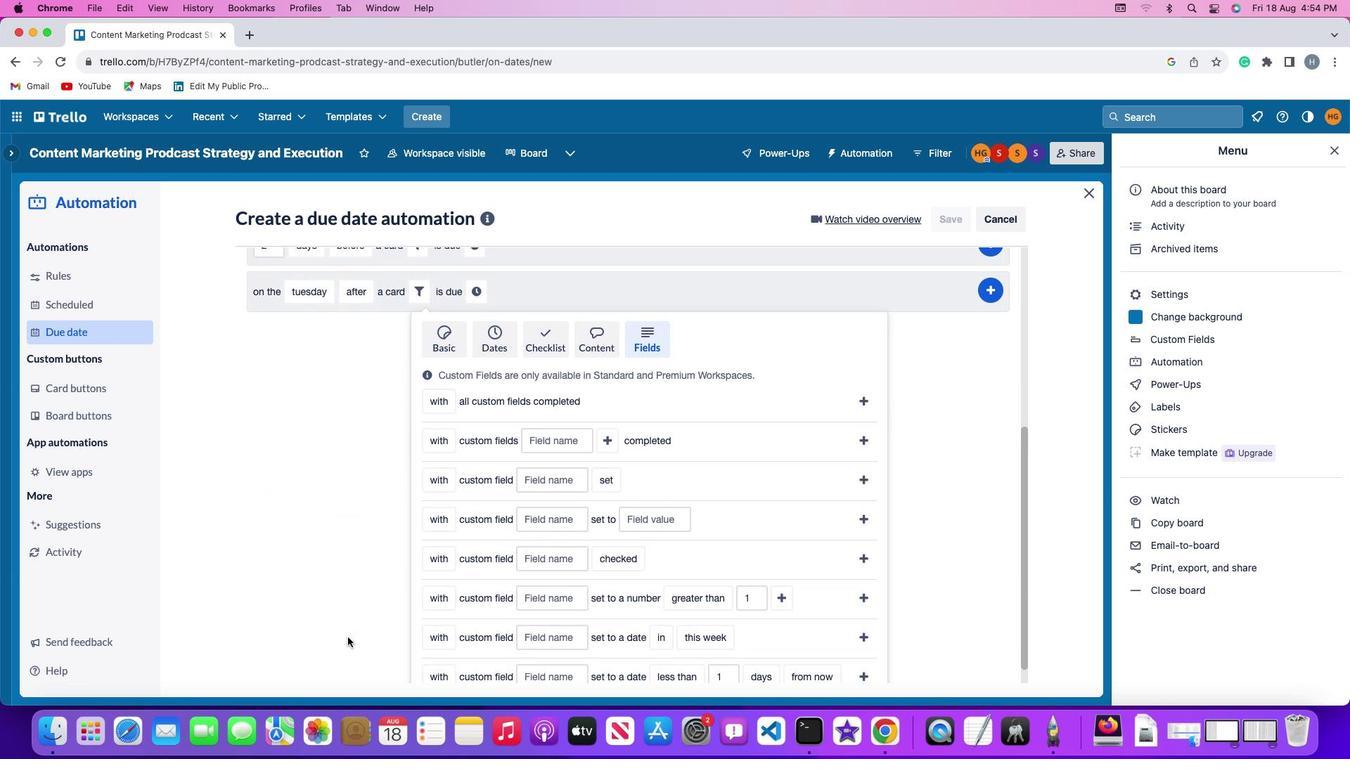 
Action: Mouse scrolled (371, 628) with delta (40, 13)
Screenshot: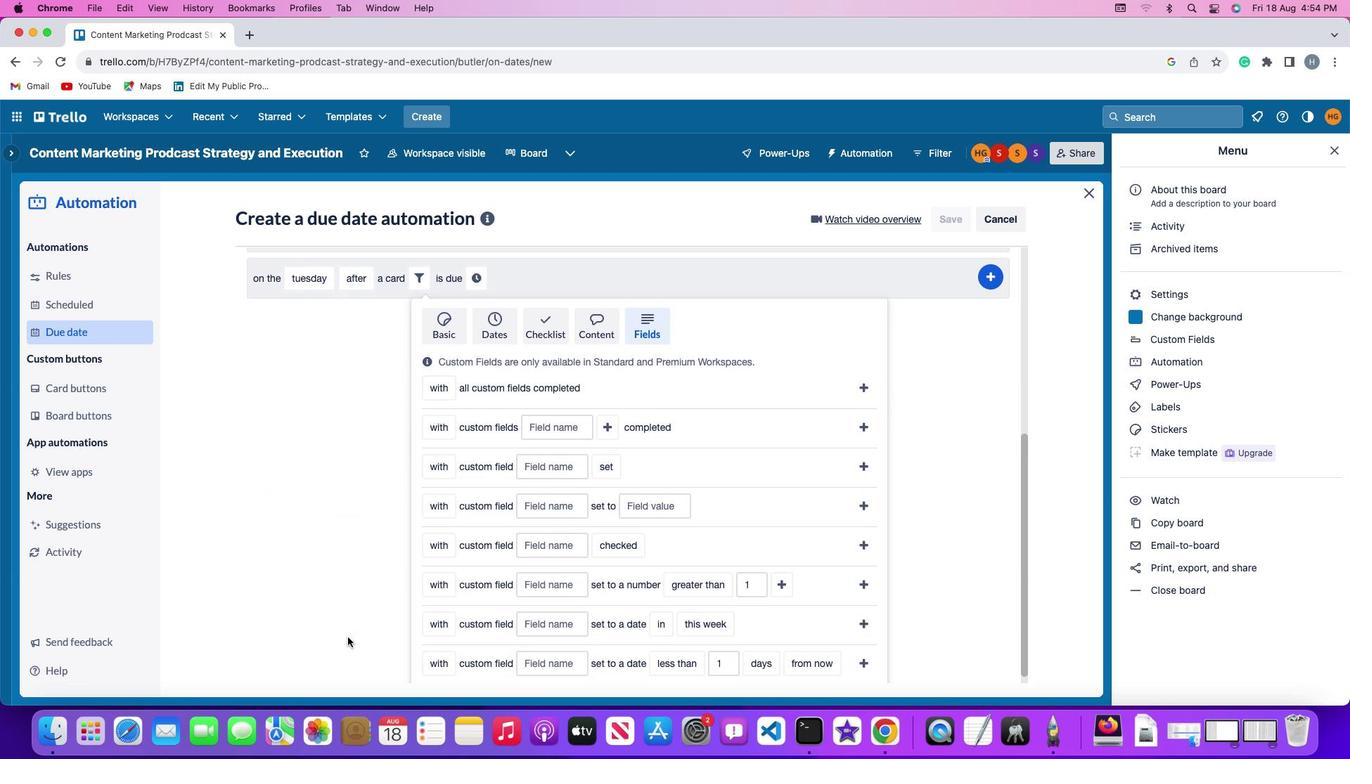 
Action: Mouse moved to (468, 568)
Screenshot: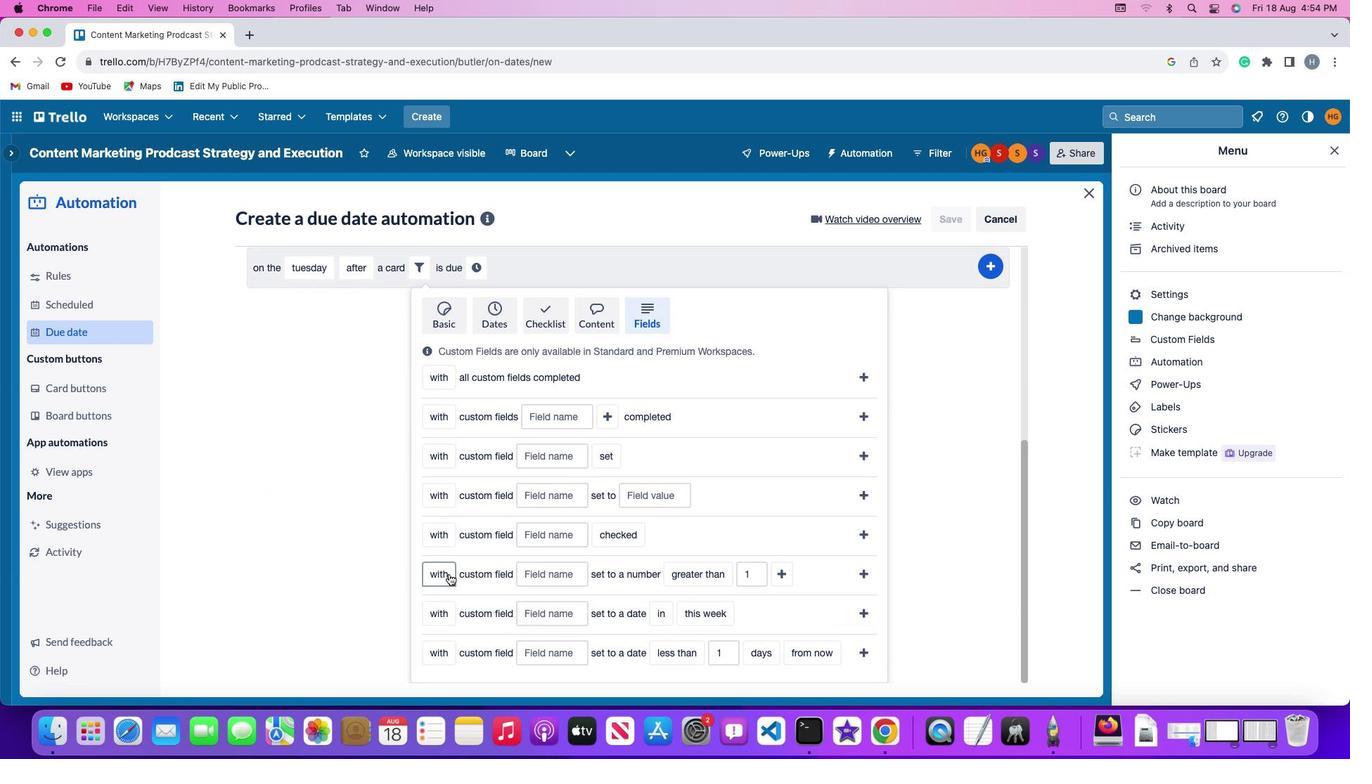 
Action: Mouse pressed left at (468, 568)
Screenshot: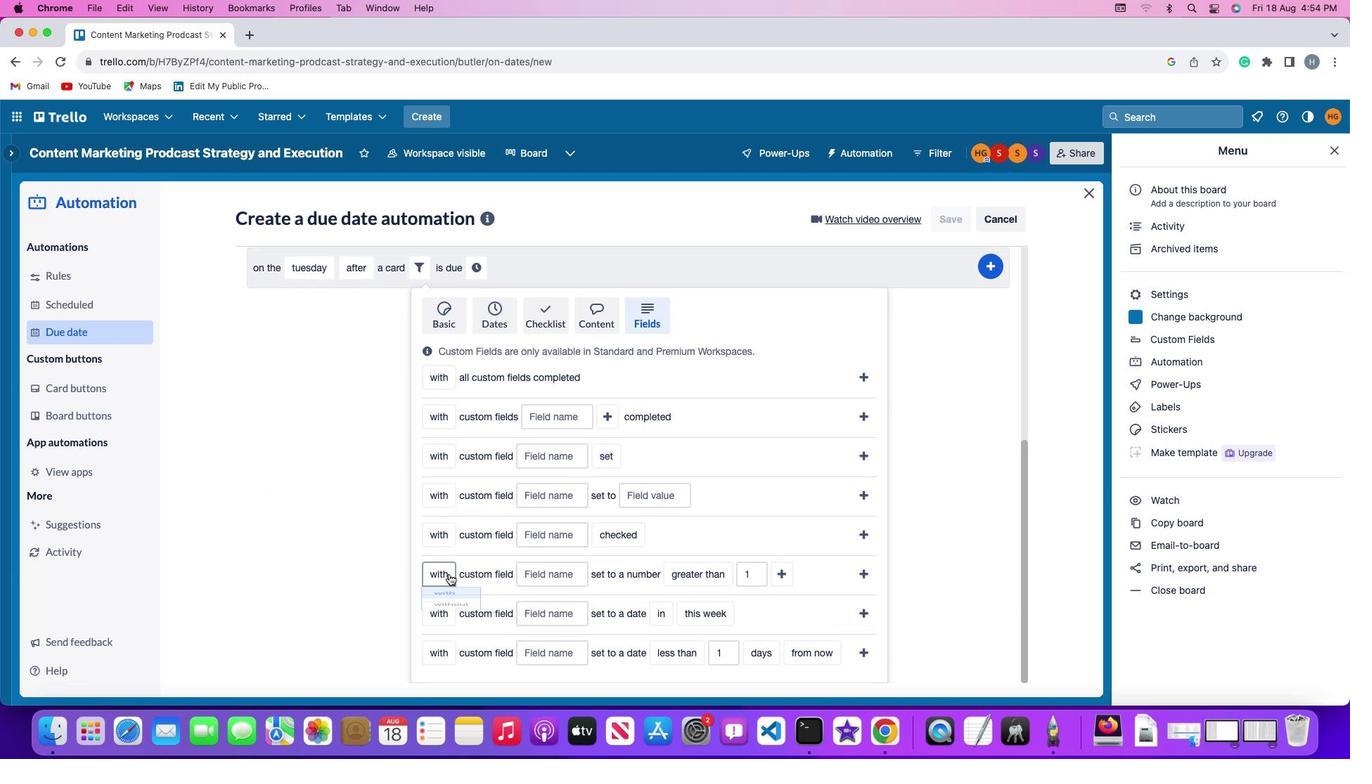 
Action: Mouse moved to (461, 590)
Screenshot: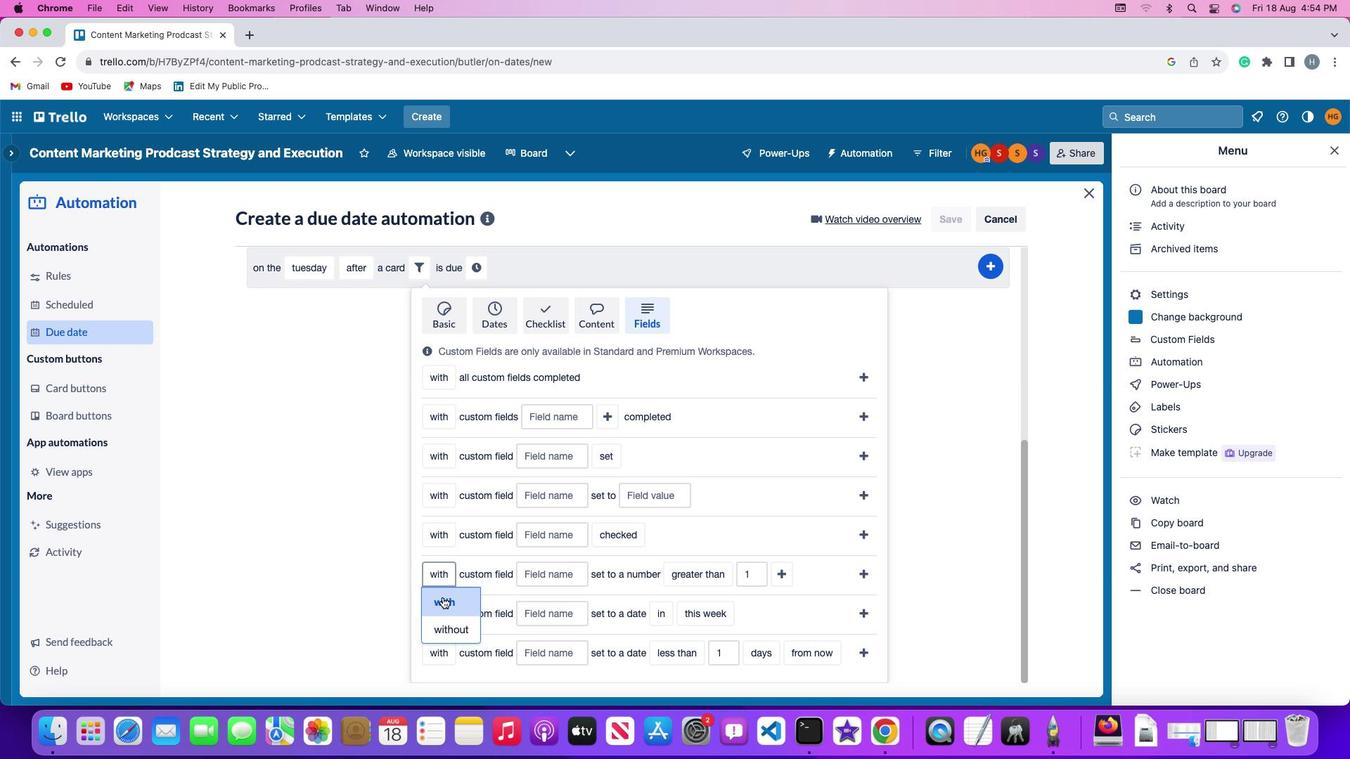 
Action: Mouse pressed left at (461, 590)
Screenshot: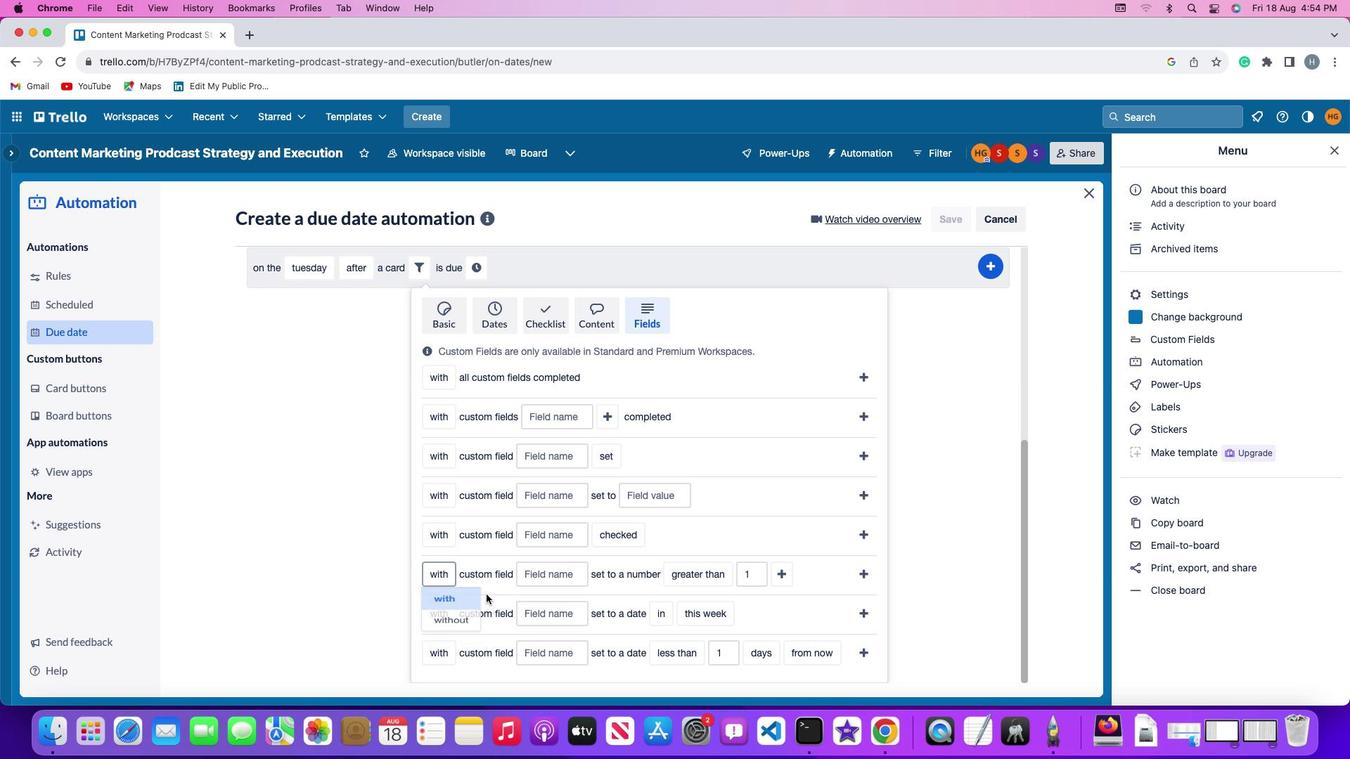 
Action: Mouse moved to (584, 568)
Screenshot: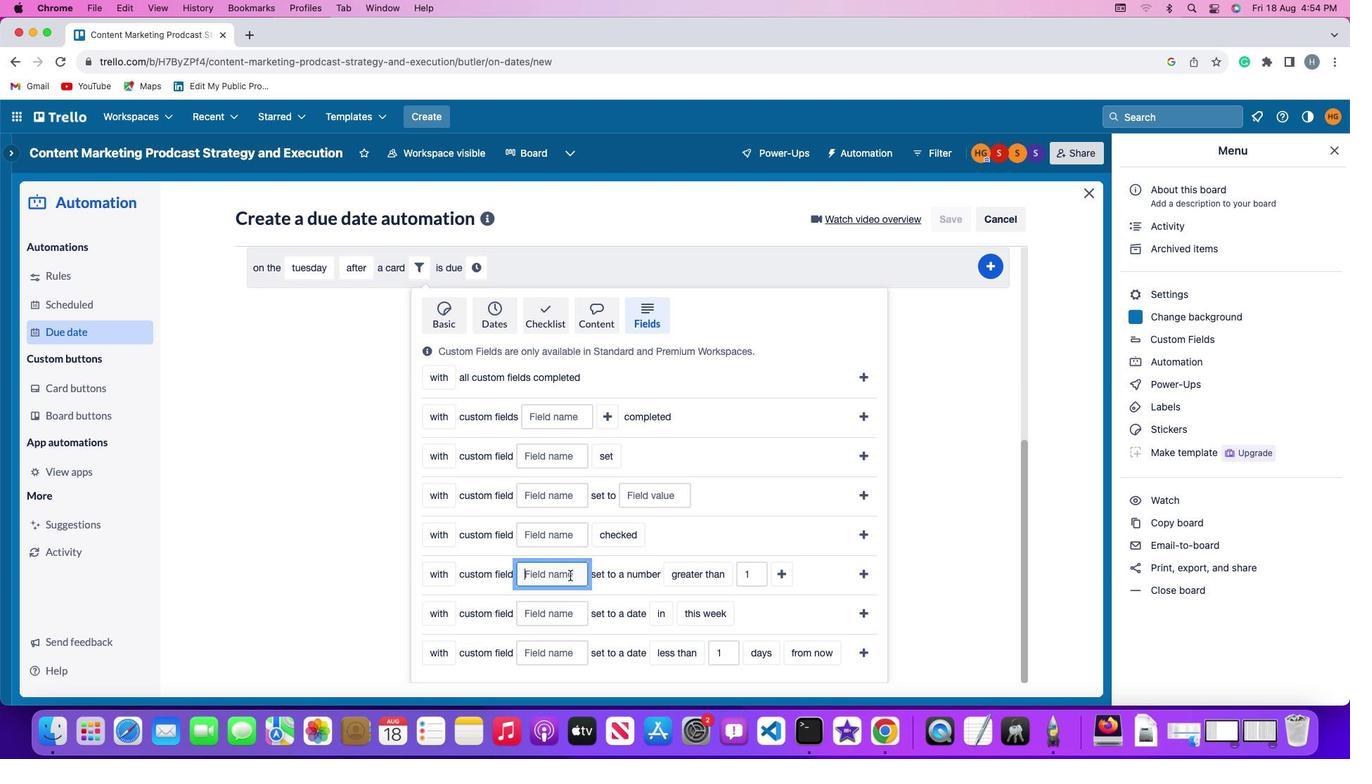 
Action: Mouse pressed left at (584, 568)
Screenshot: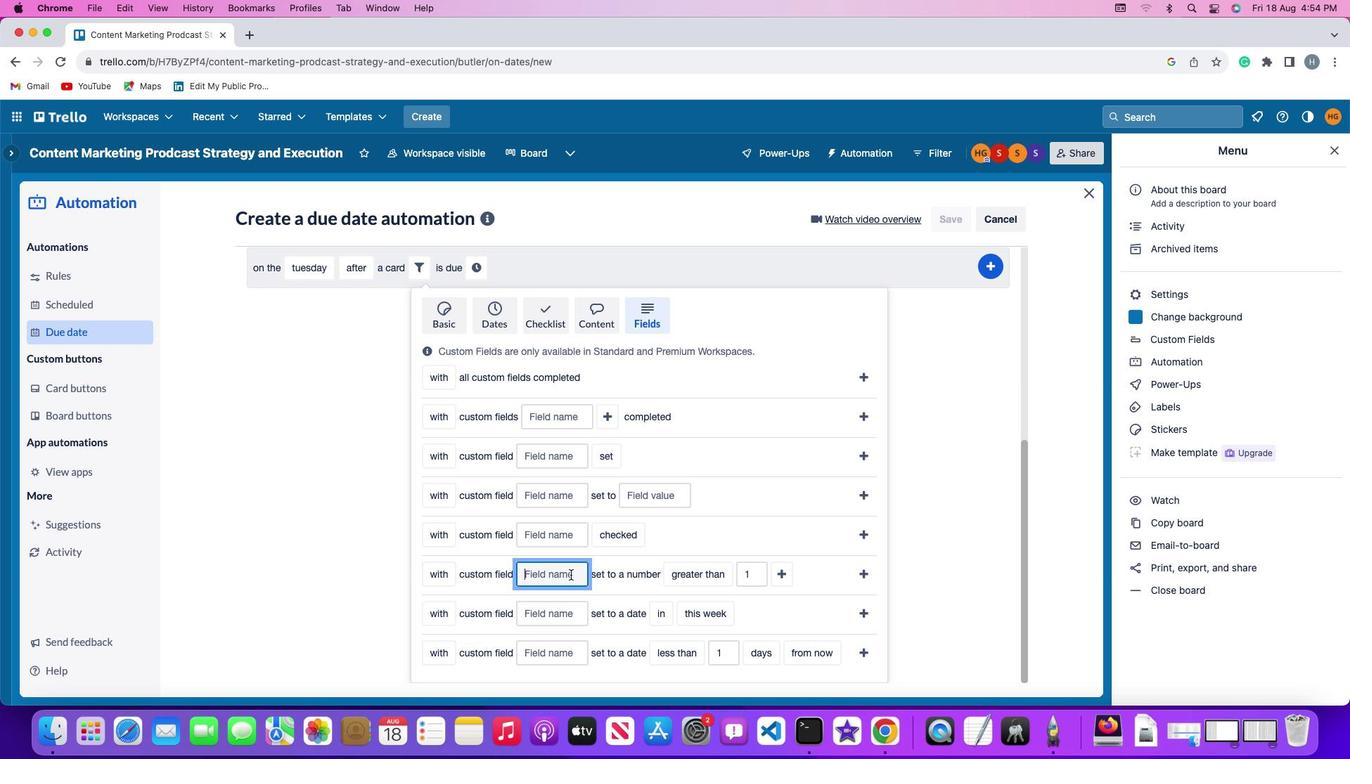 
Action: Mouse moved to (587, 566)
Screenshot: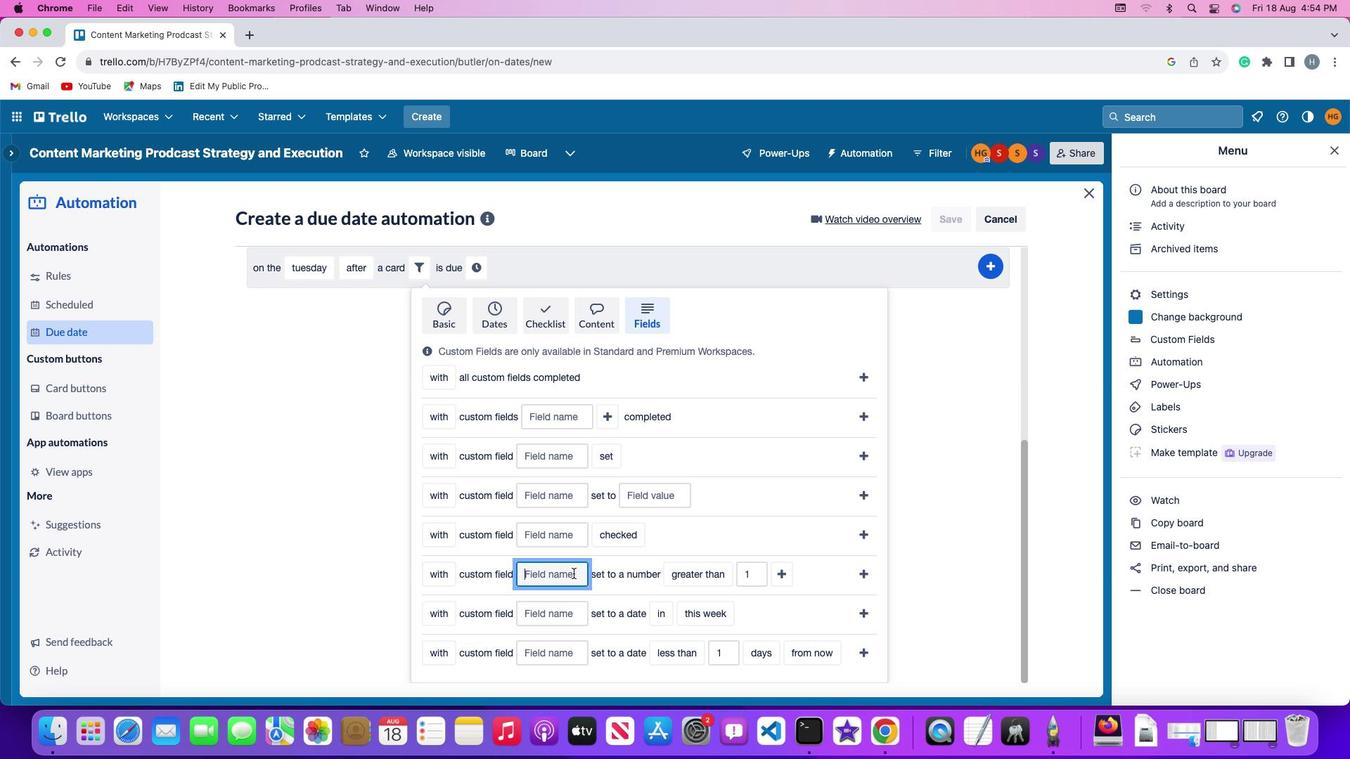 
Action: Key pressed Key.shift'R''e''s''u''m''e'
Screenshot: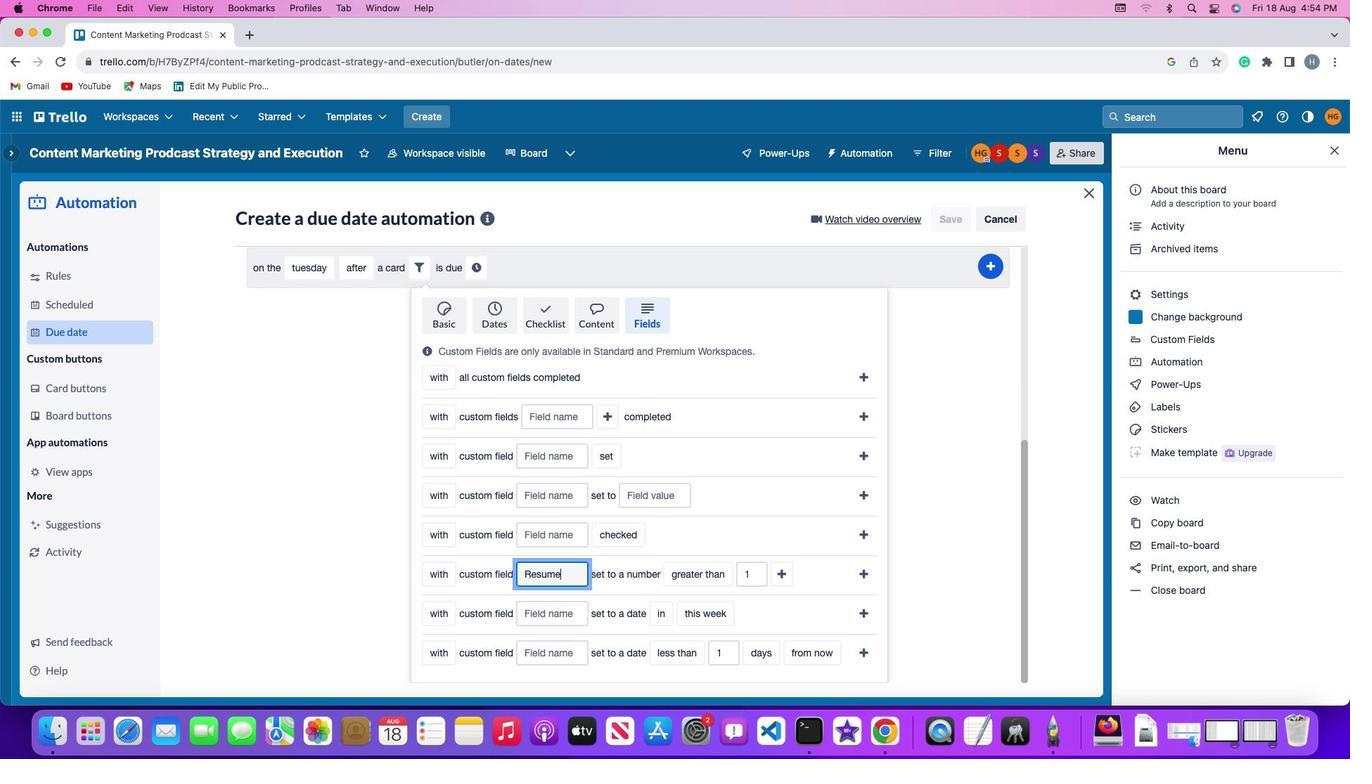 
Action: Mouse moved to (691, 570)
Screenshot: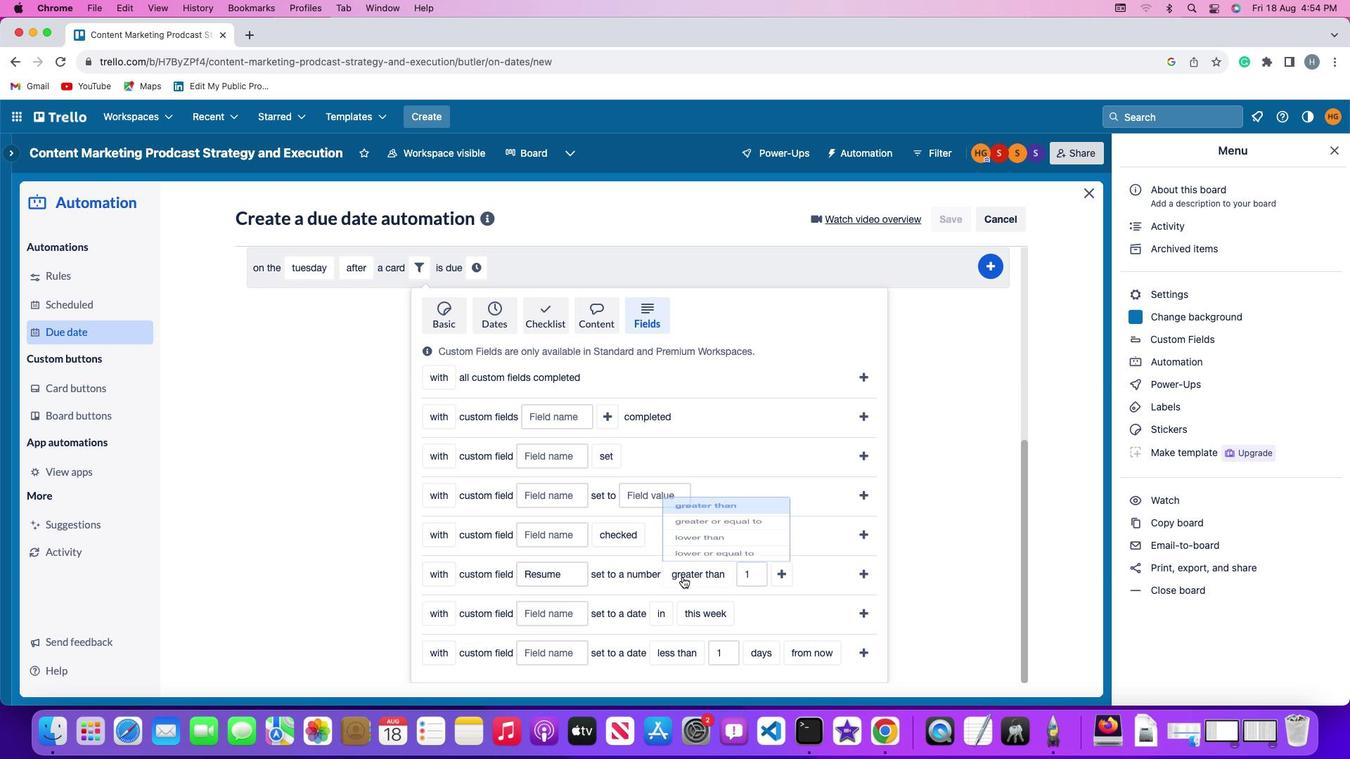 
Action: Mouse pressed left at (691, 570)
Screenshot: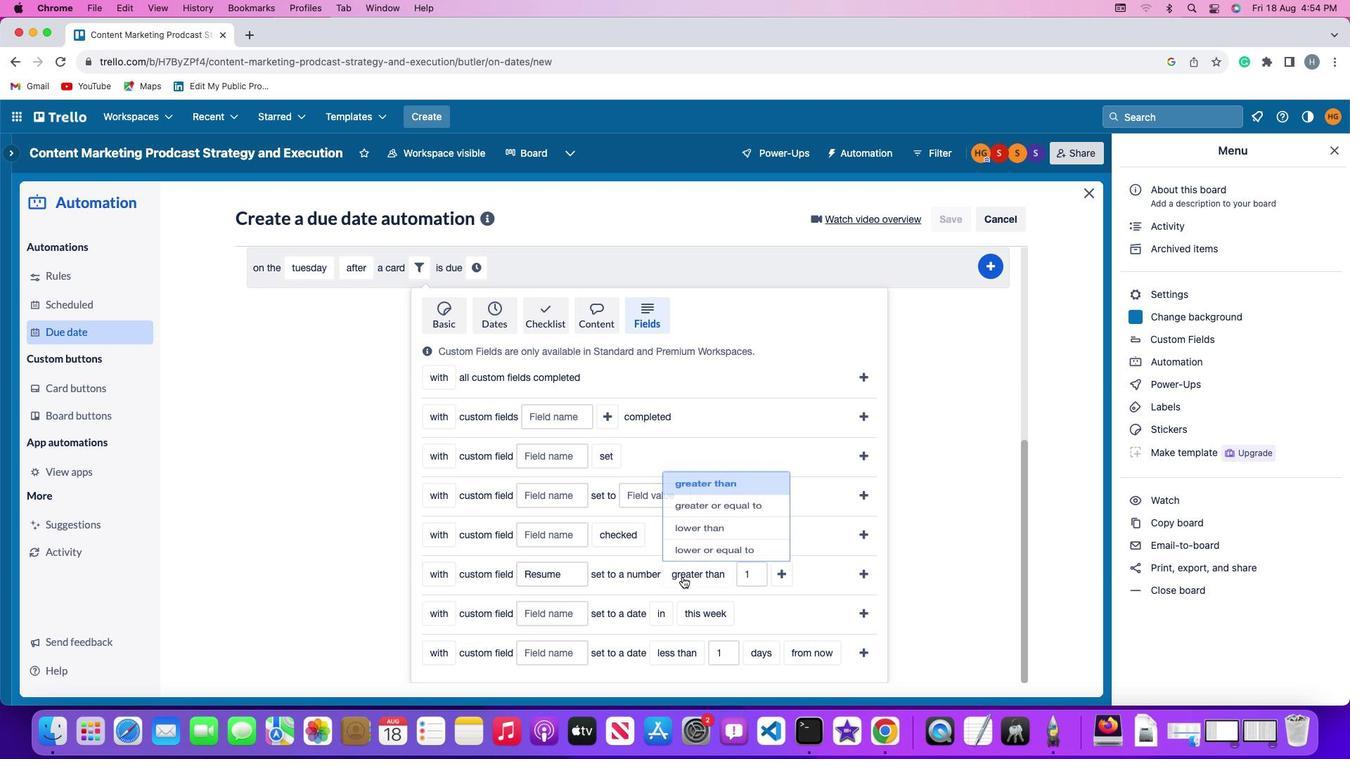
Action: Mouse moved to (731, 464)
Screenshot: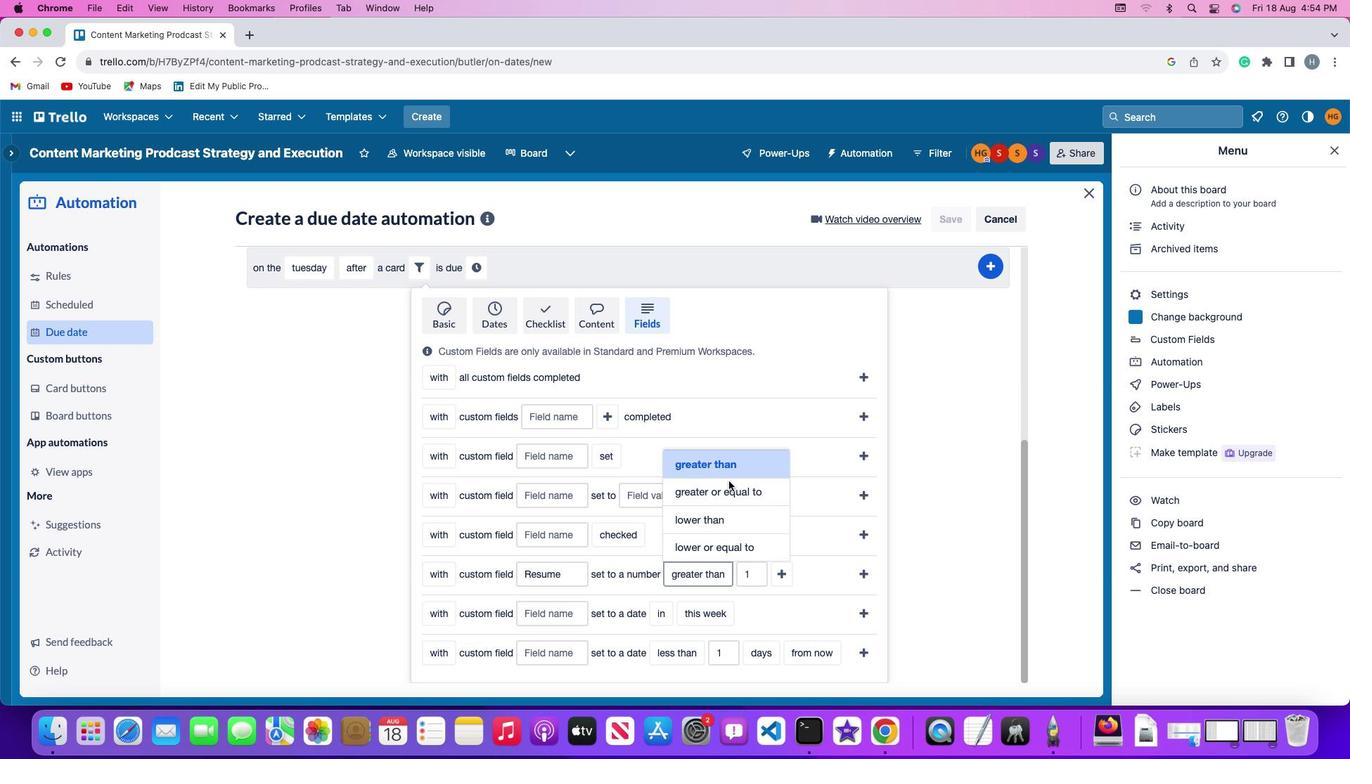 
Action: Mouse pressed left at (731, 464)
Screenshot: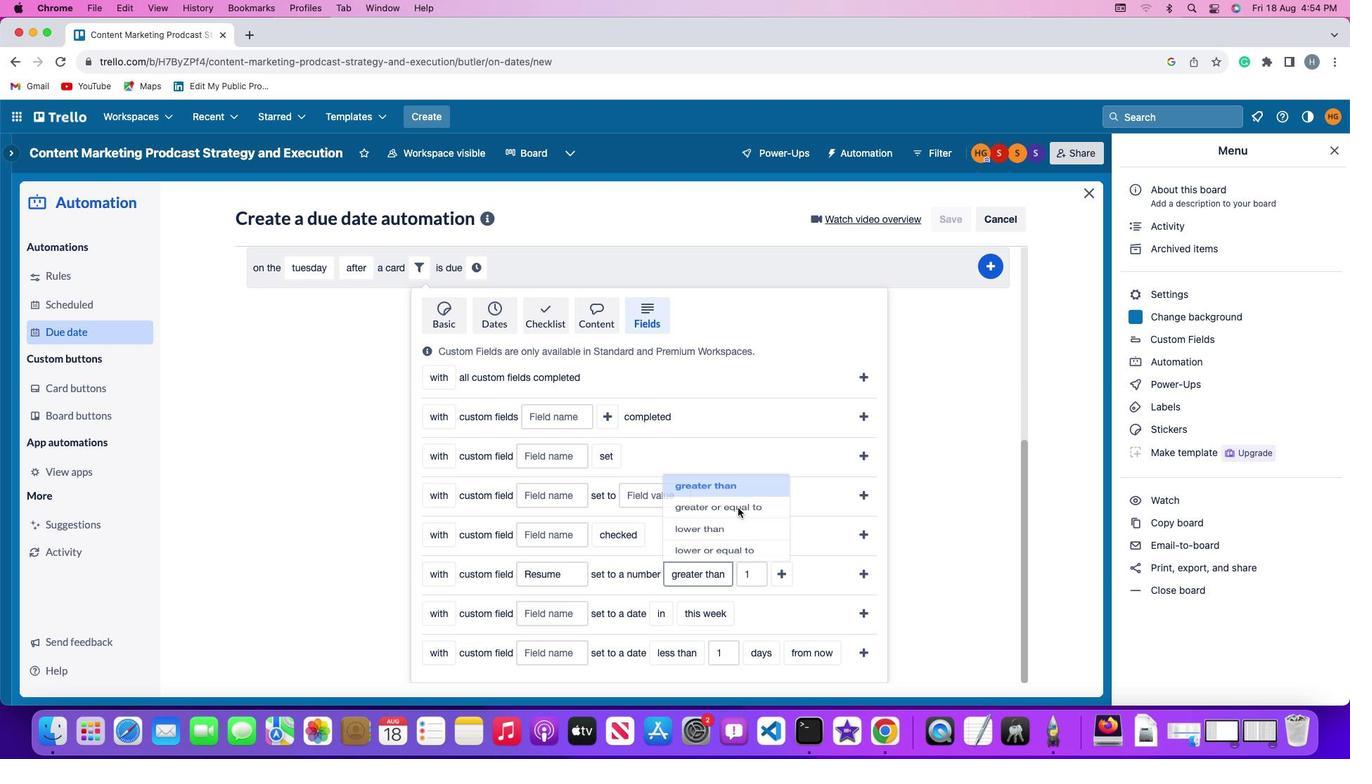 
Action: Mouse moved to (762, 570)
Screenshot: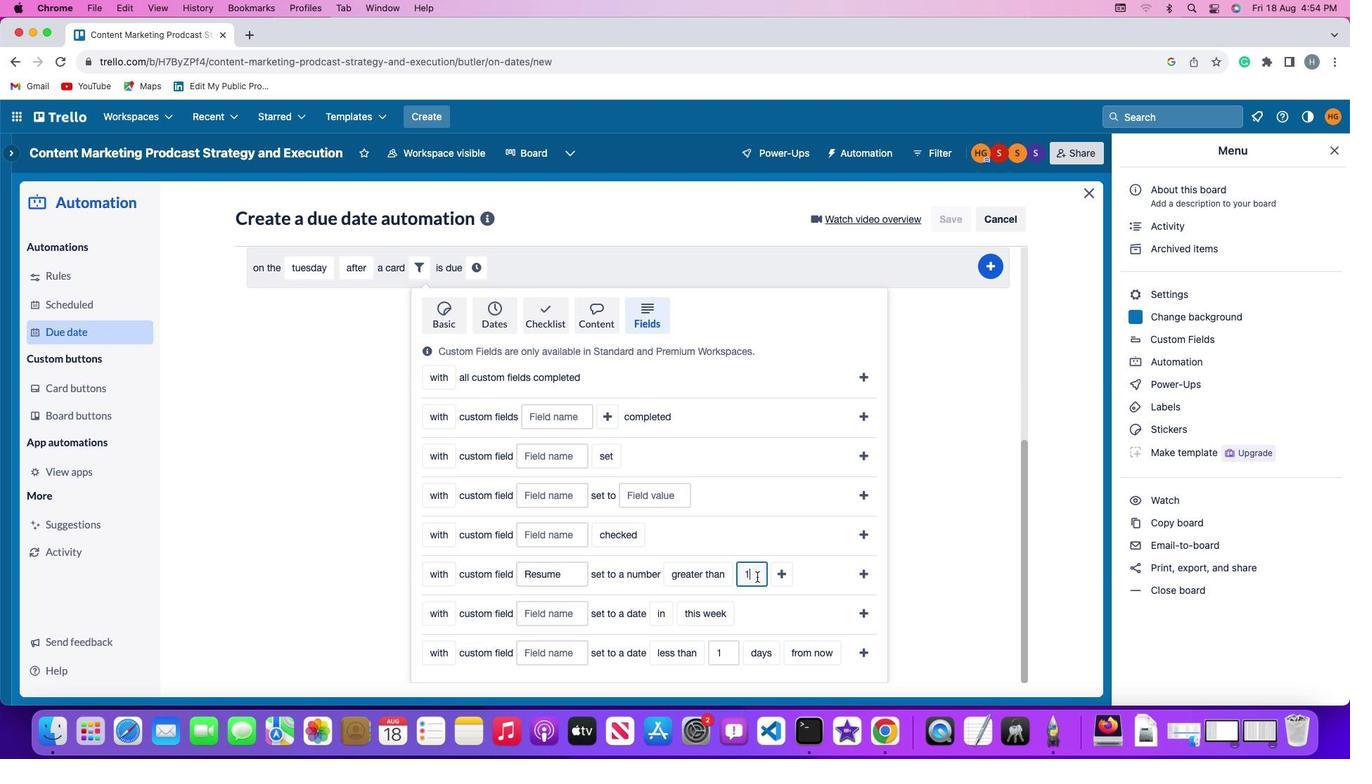 
Action: Mouse pressed left at (762, 570)
Screenshot: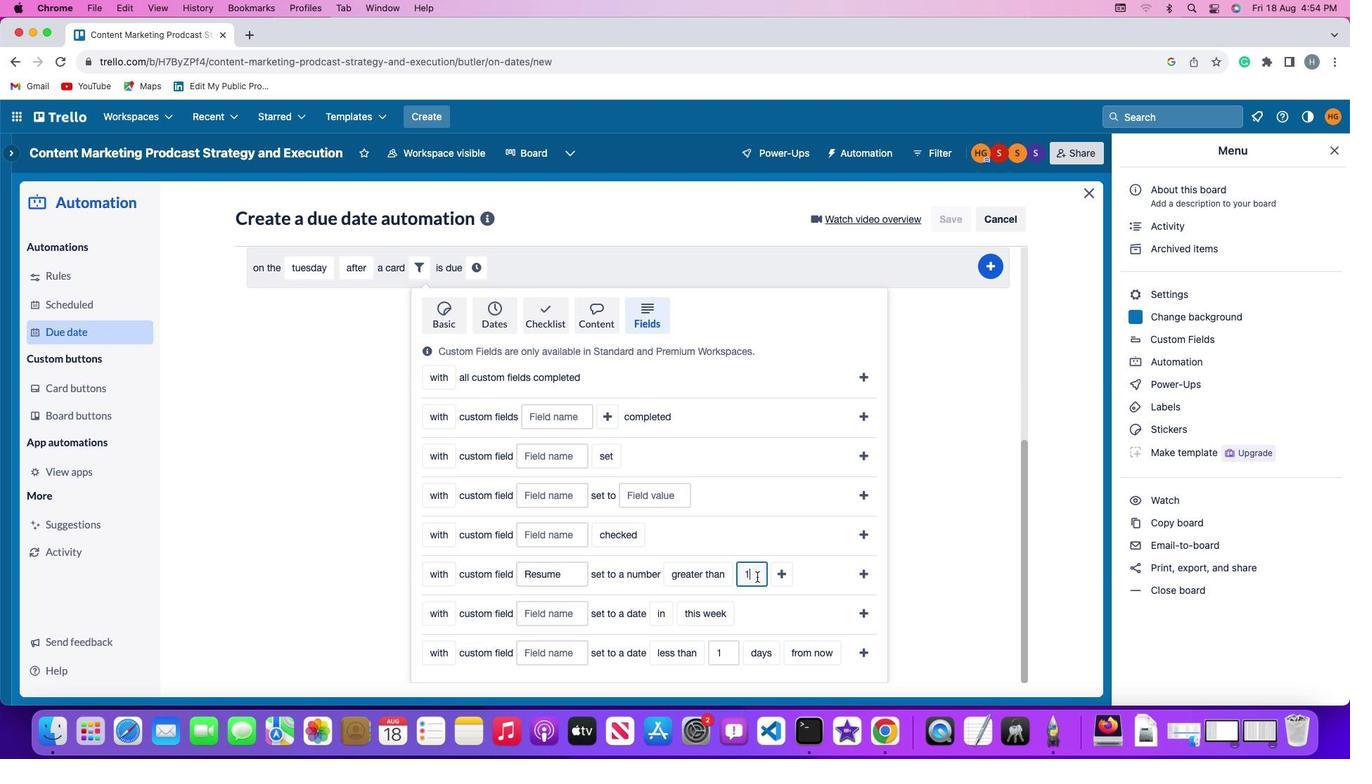 
Action: Mouse moved to (753, 566)
Screenshot: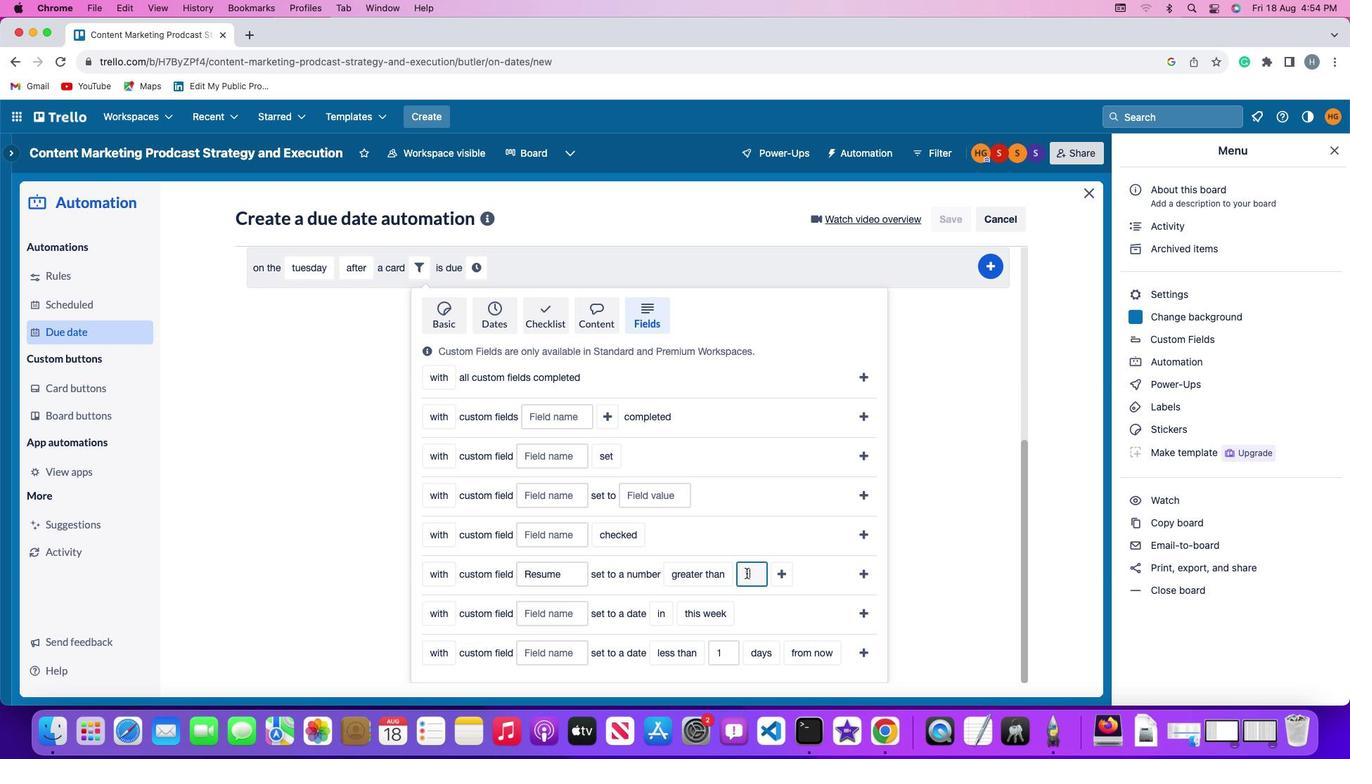 
Action: Key pressed Key.backspace'1'
Screenshot: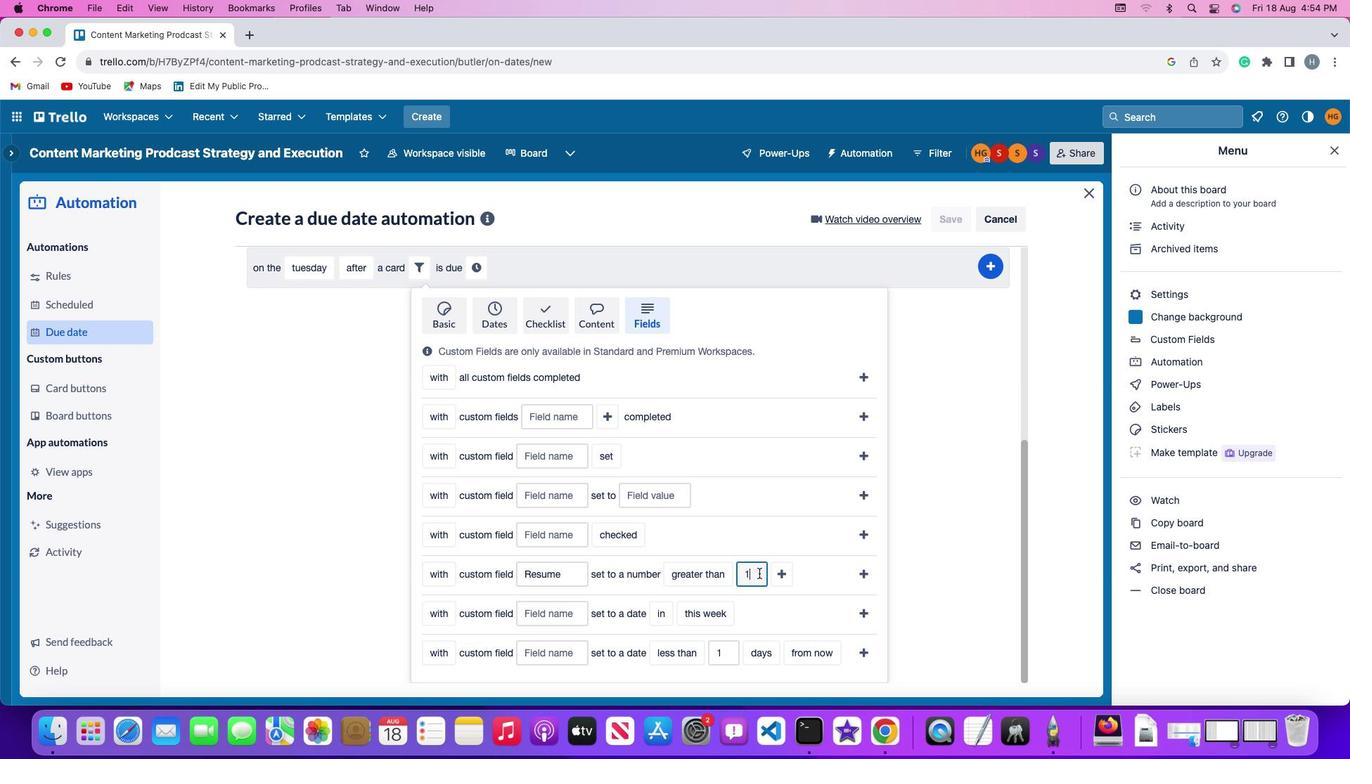 
Action: Mouse moved to (779, 564)
Screenshot: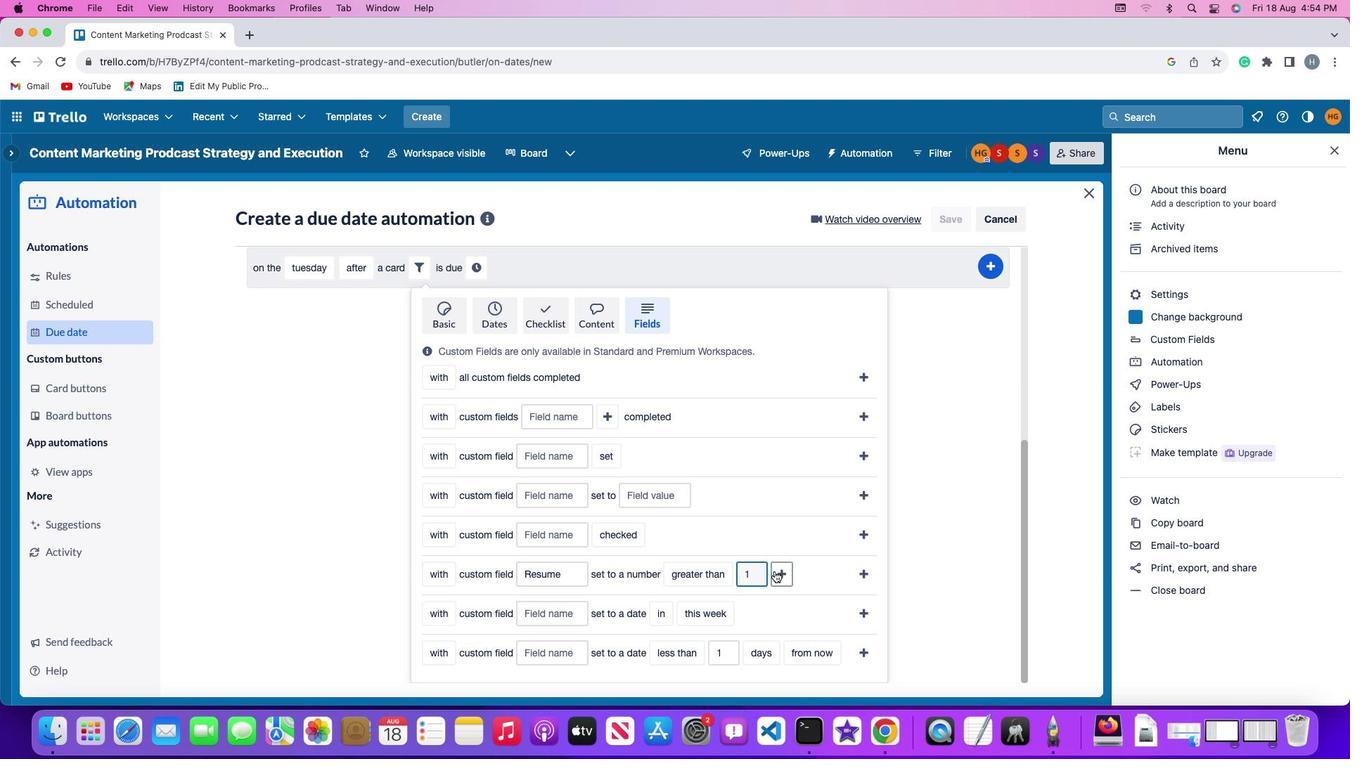 
Action: Mouse pressed left at (779, 564)
Screenshot: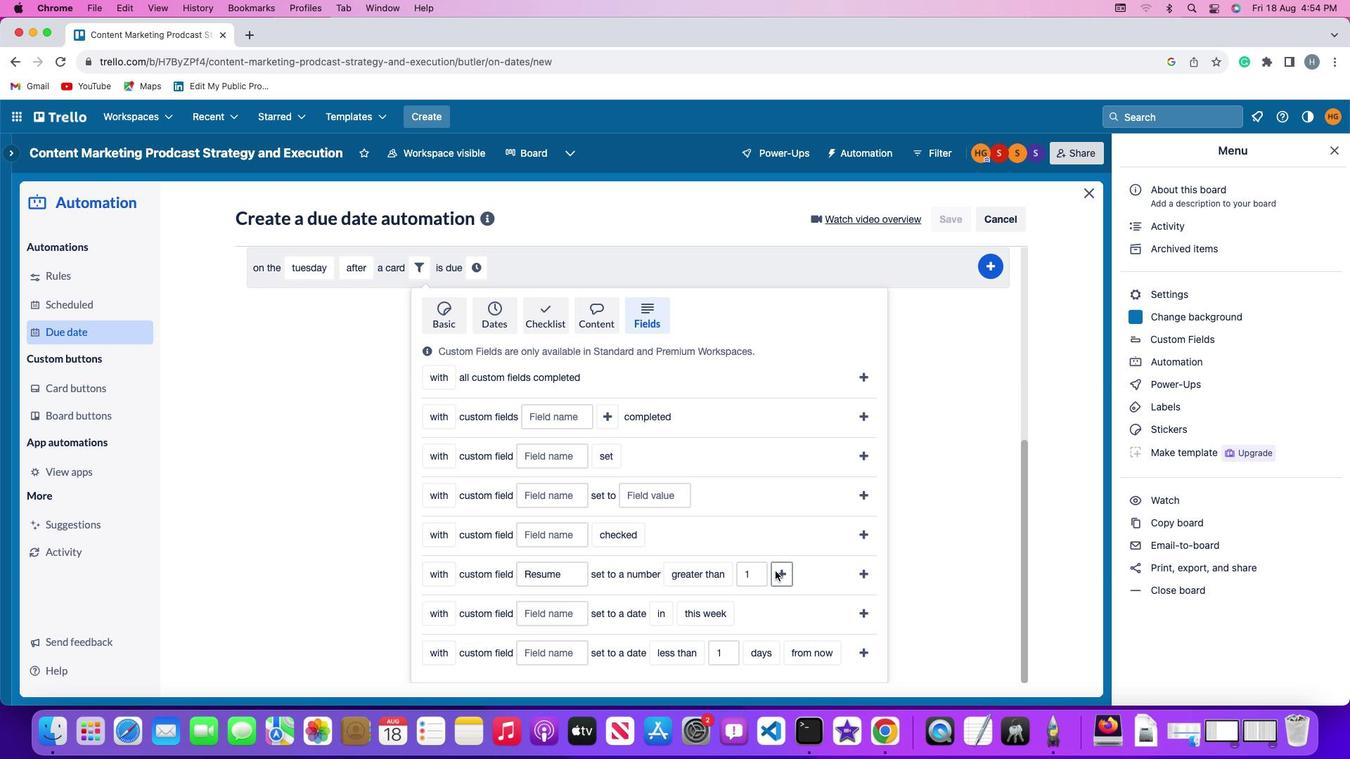 
Action: Mouse moved to (826, 577)
Screenshot: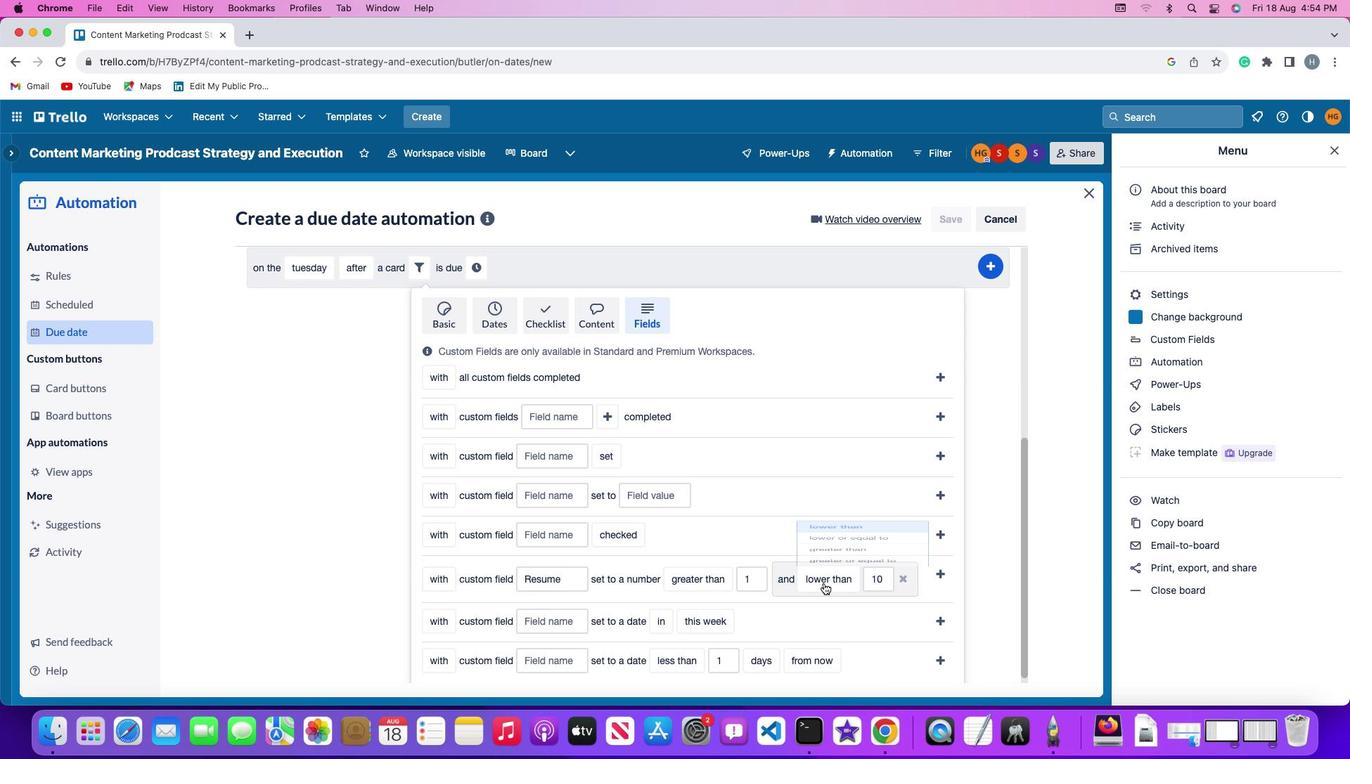 
Action: Mouse pressed left at (826, 577)
Screenshot: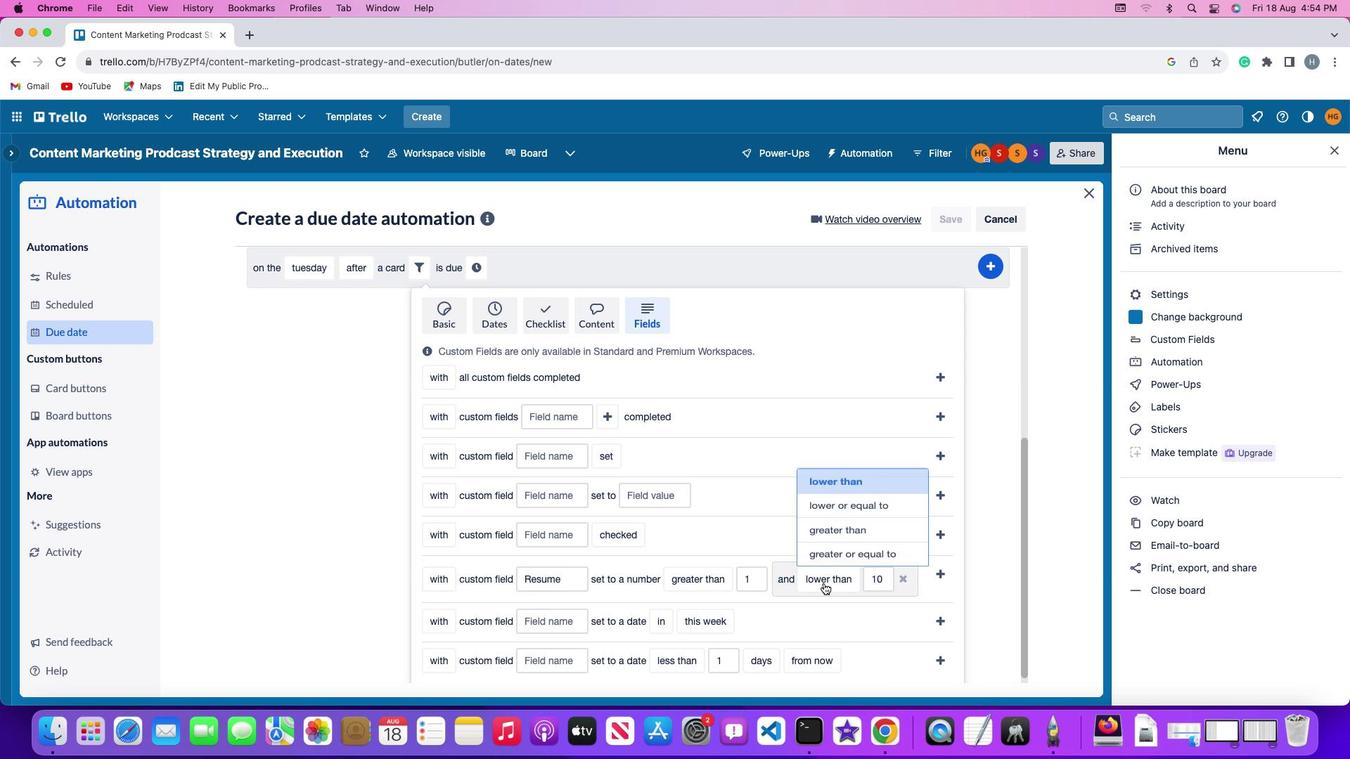 
Action: Mouse moved to (836, 519)
Screenshot: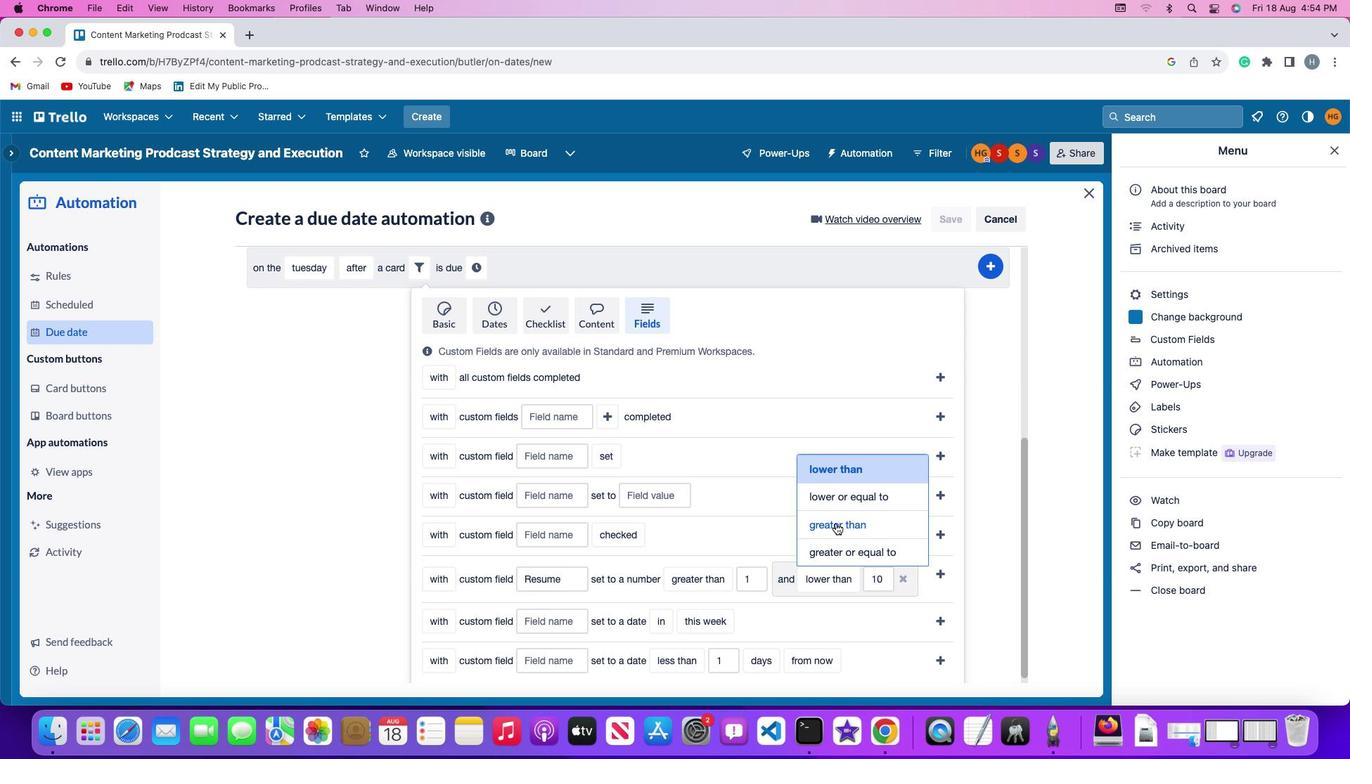 
Action: Mouse pressed left at (836, 519)
Screenshot: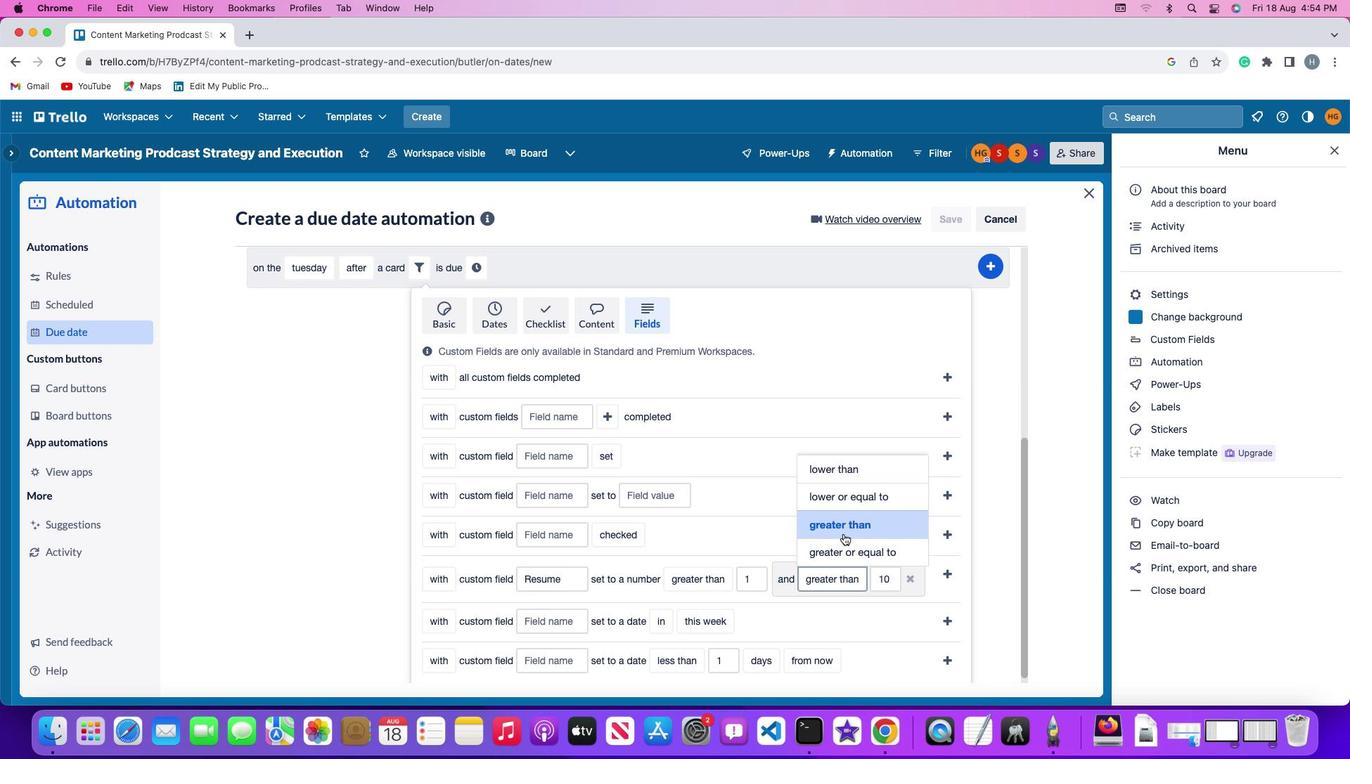 
Action: Mouse moved to (895, 575)
Screenshot: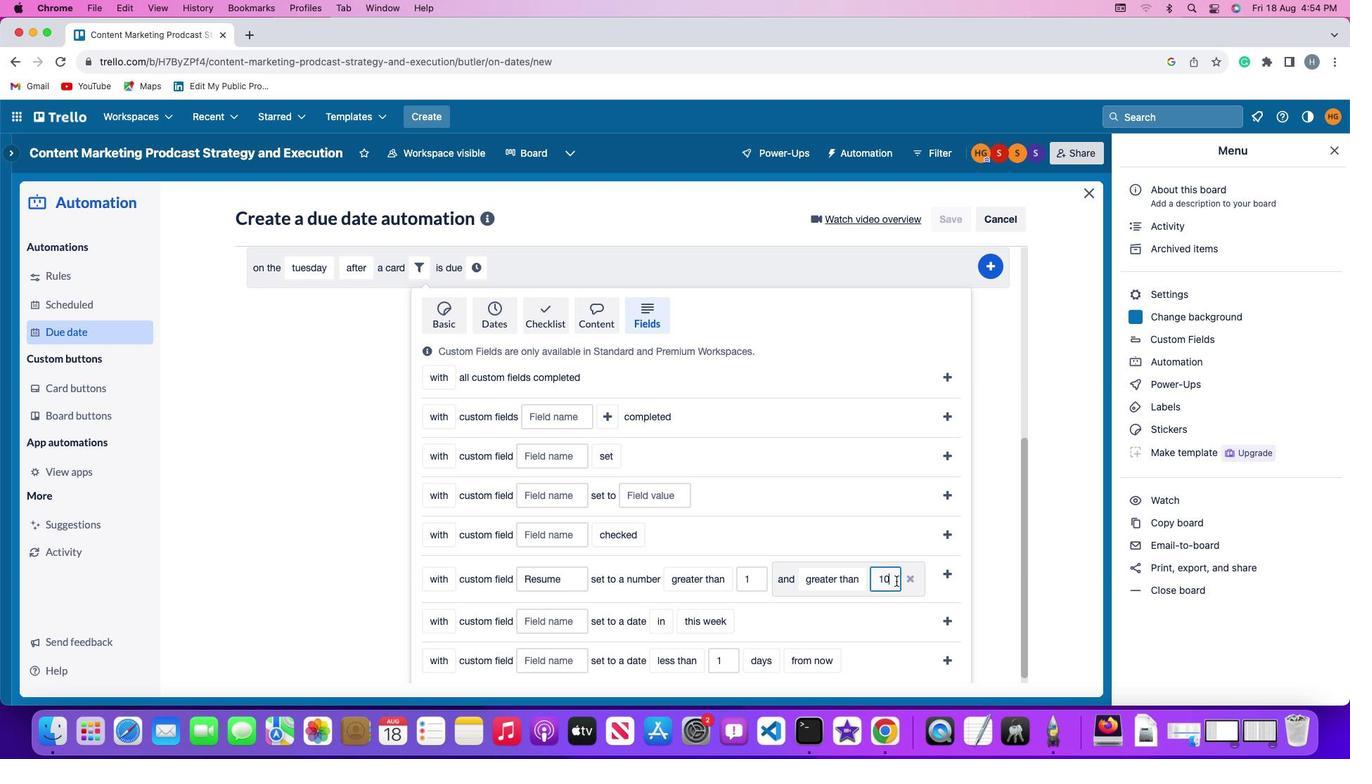 
Action: Mouse pressed left at (895, 575)
Screenshot: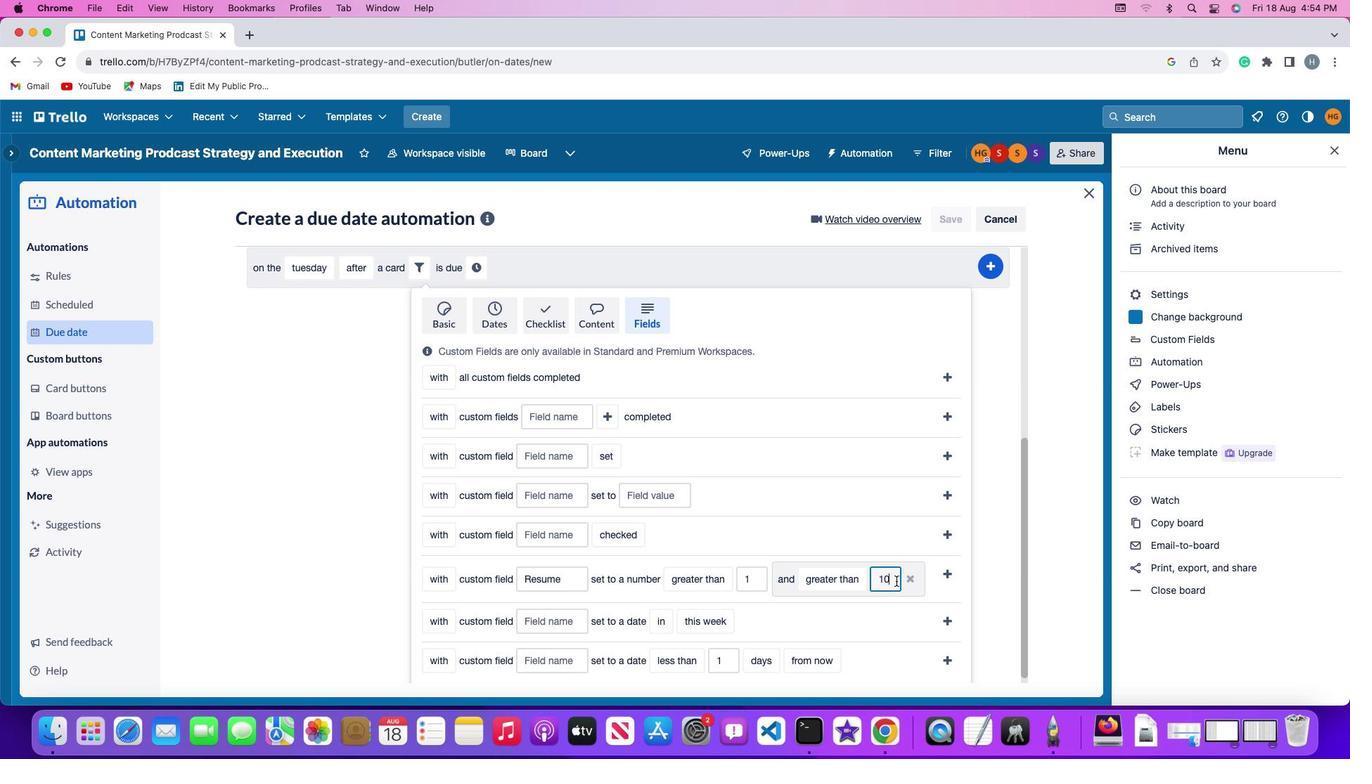 
Action: Key pressed Key.backspaceKey.backspace'1''0'
Screenshot: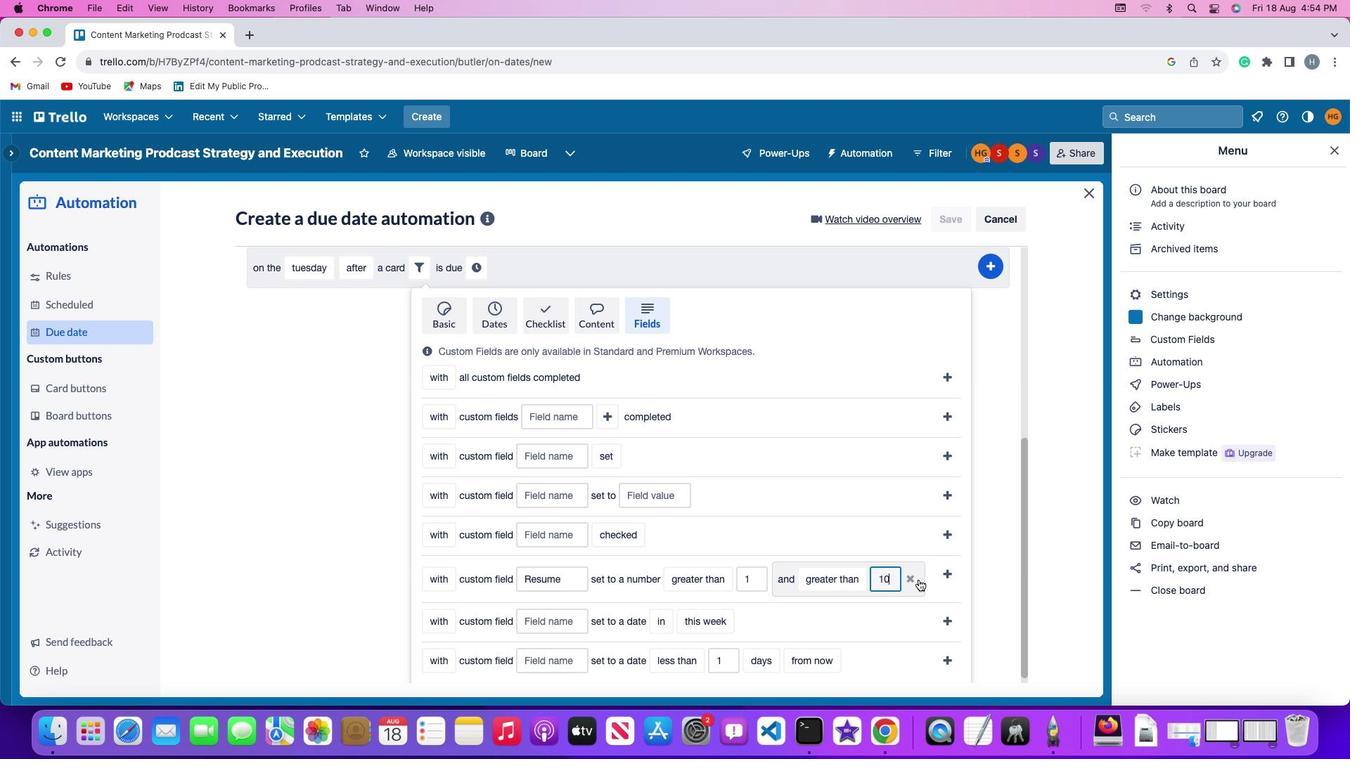 
Action: Mouse moved to (942, 565)
Screenshot: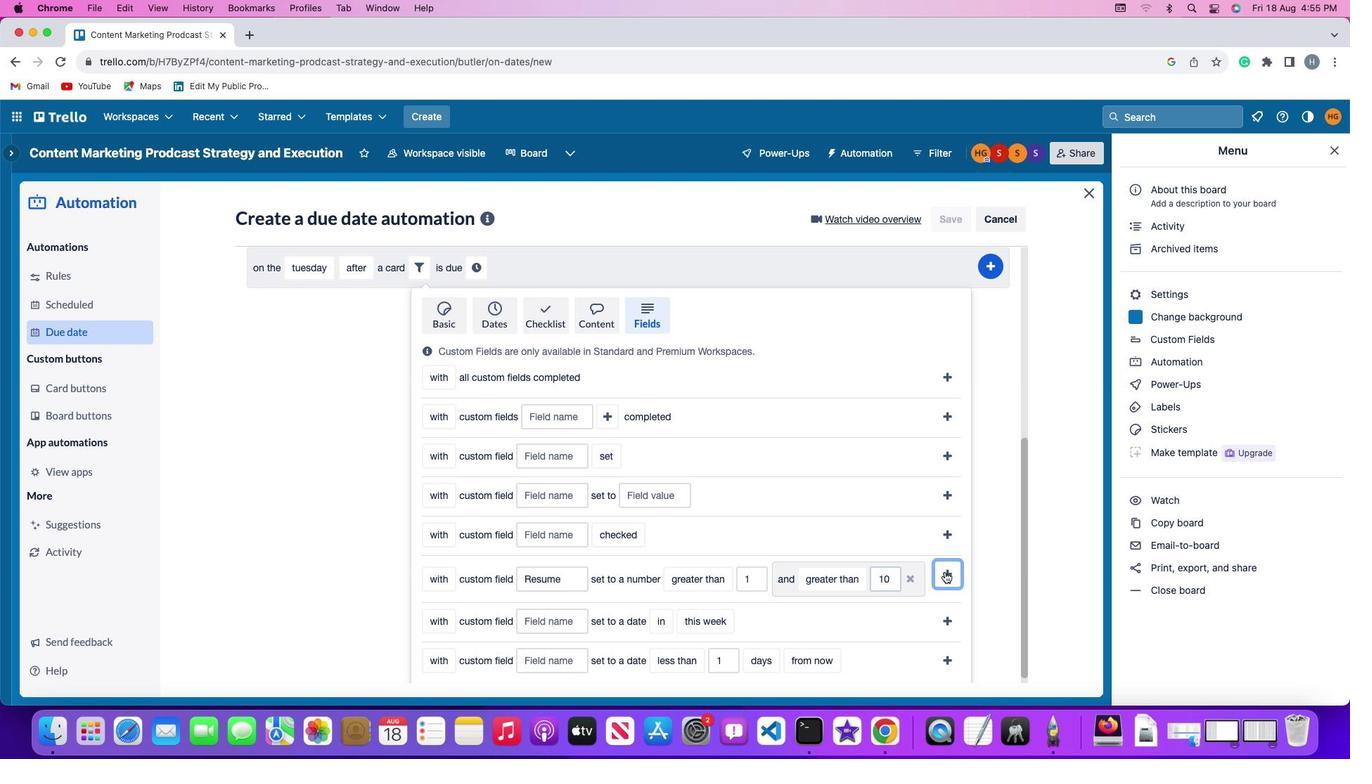 
Action: Mouse pressed left at (942, 565)
Screenshot: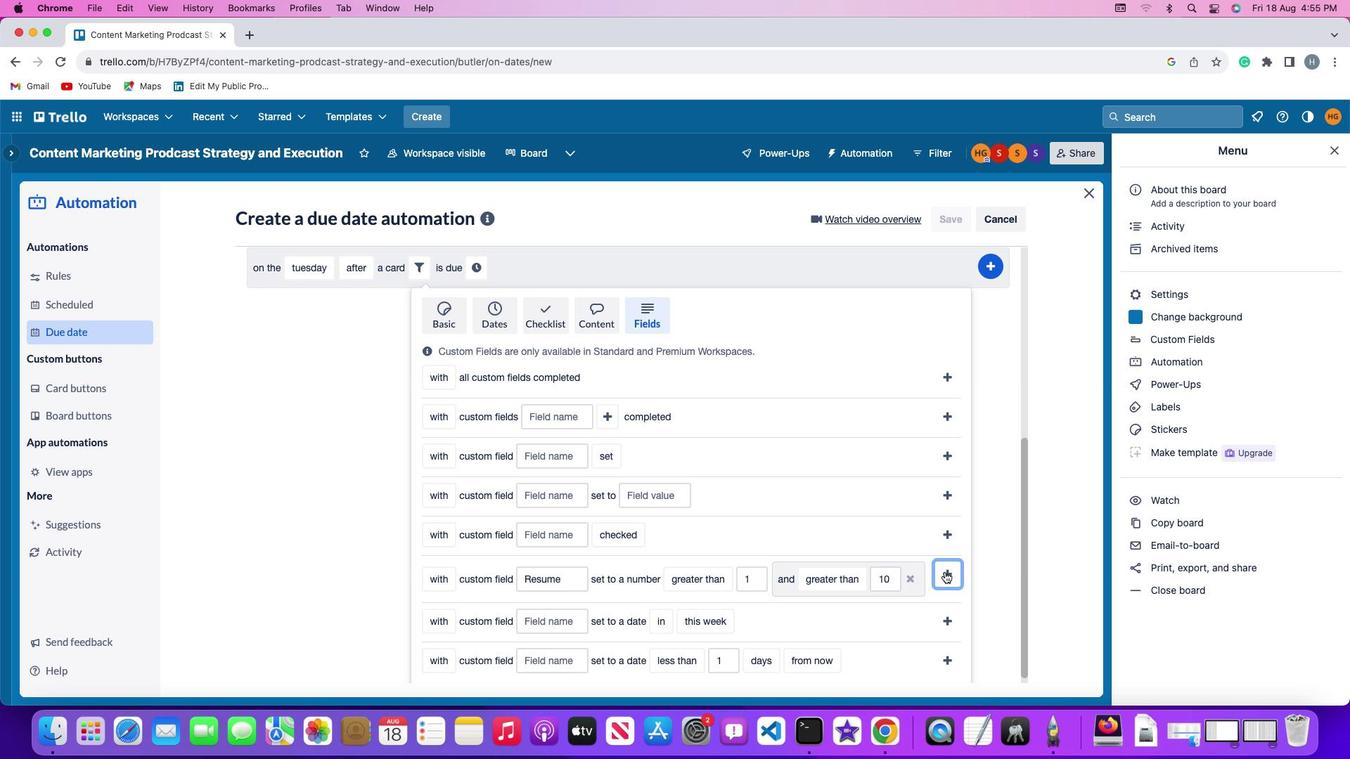 
Action: Mouse moved to (857, 606)
Screenshot: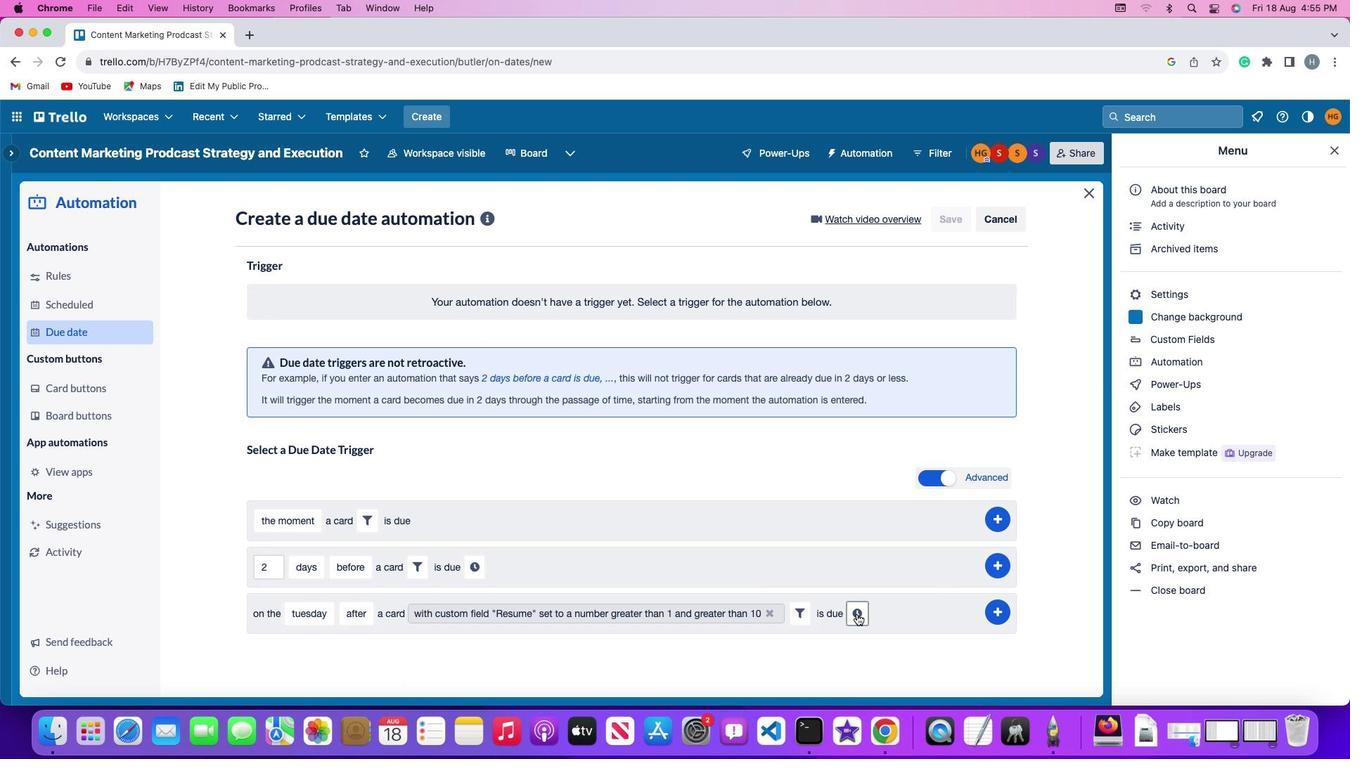 
Action: Mouse pressed left at (857, 606)
Screenshot: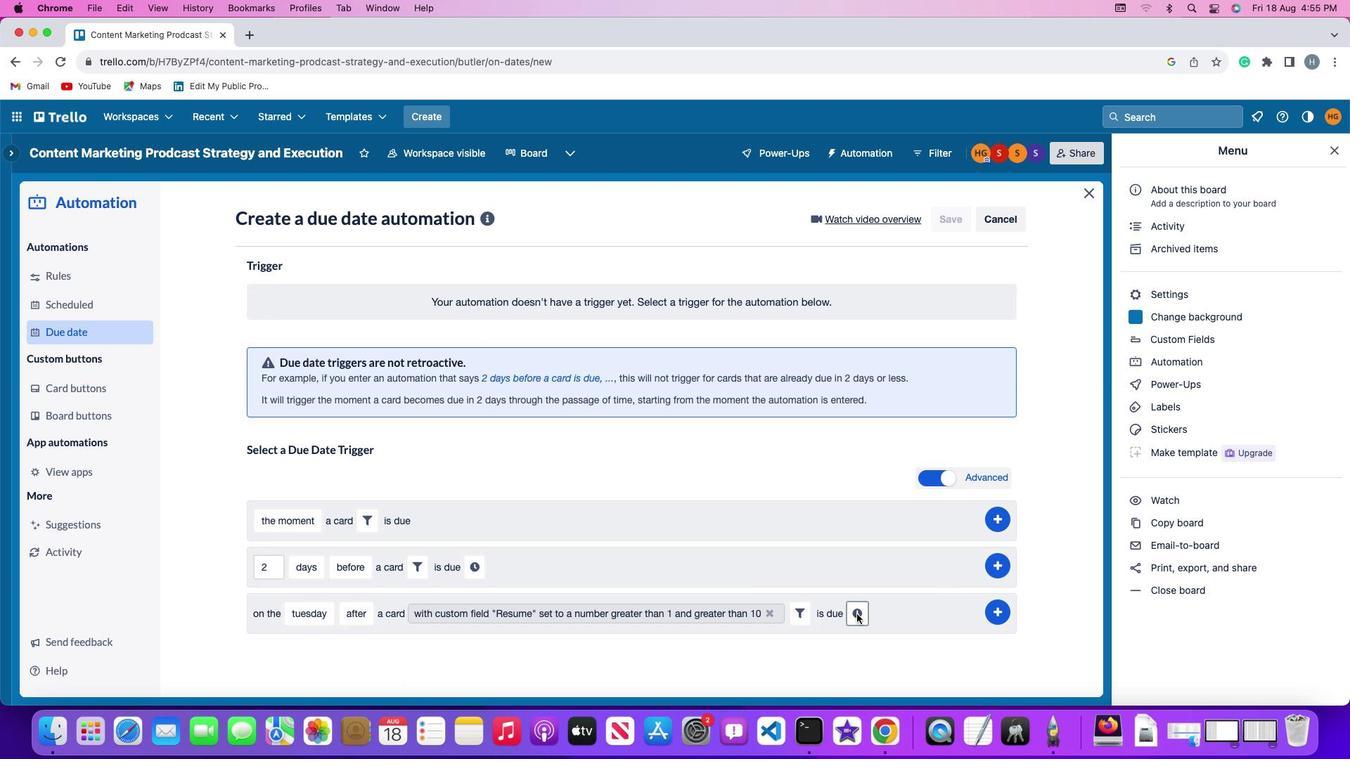 
Action: Mouse moved to (319, 637)
Screenshot: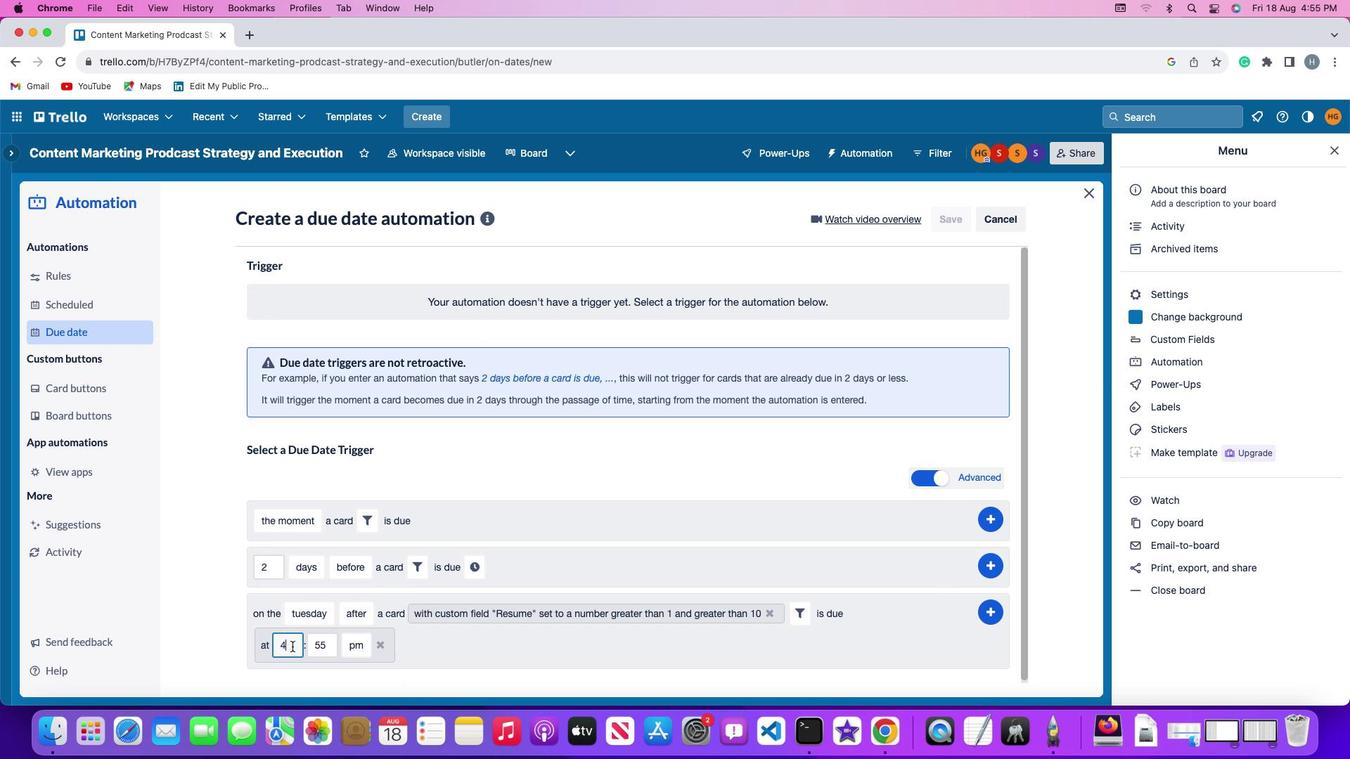 
Action: Mouse pressed left at (319, 637)
Screenshot: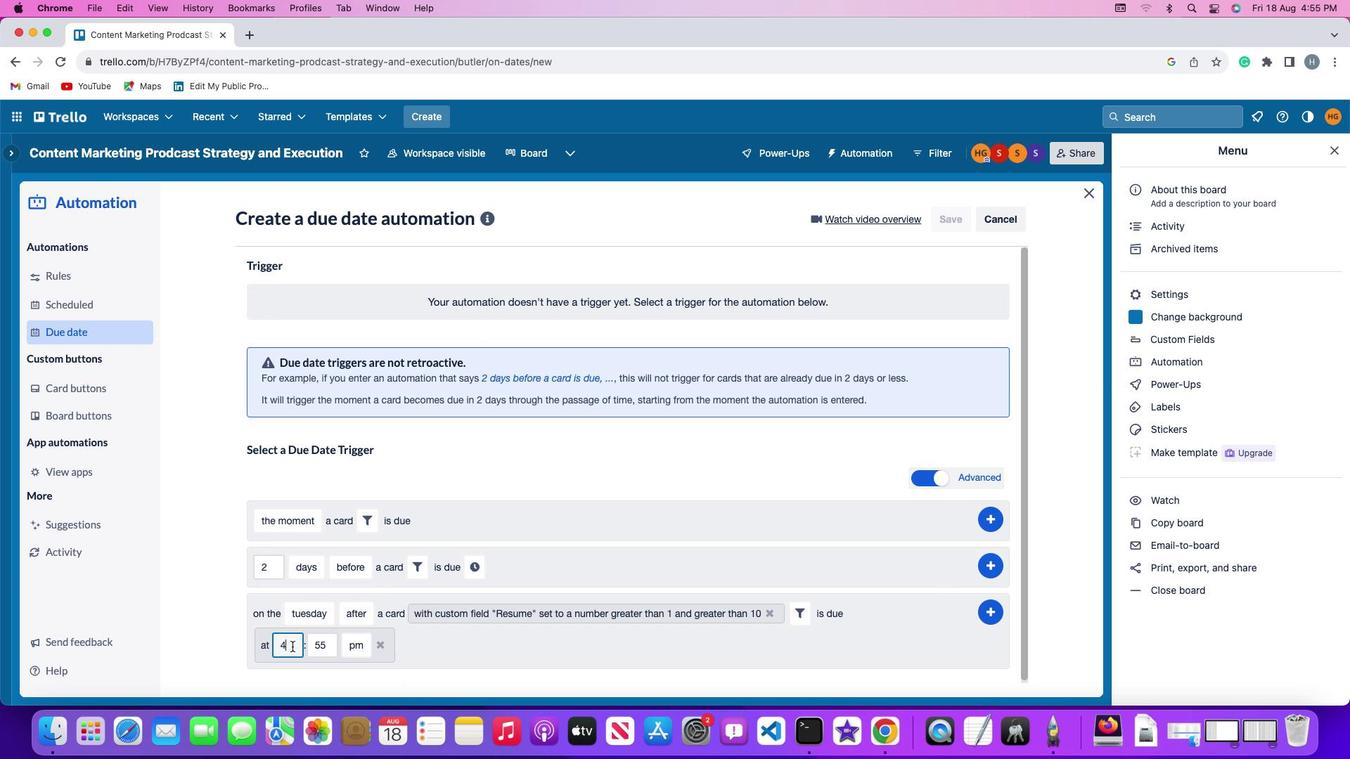 
Action: Mouse moved to (319, 637)
Screenshot: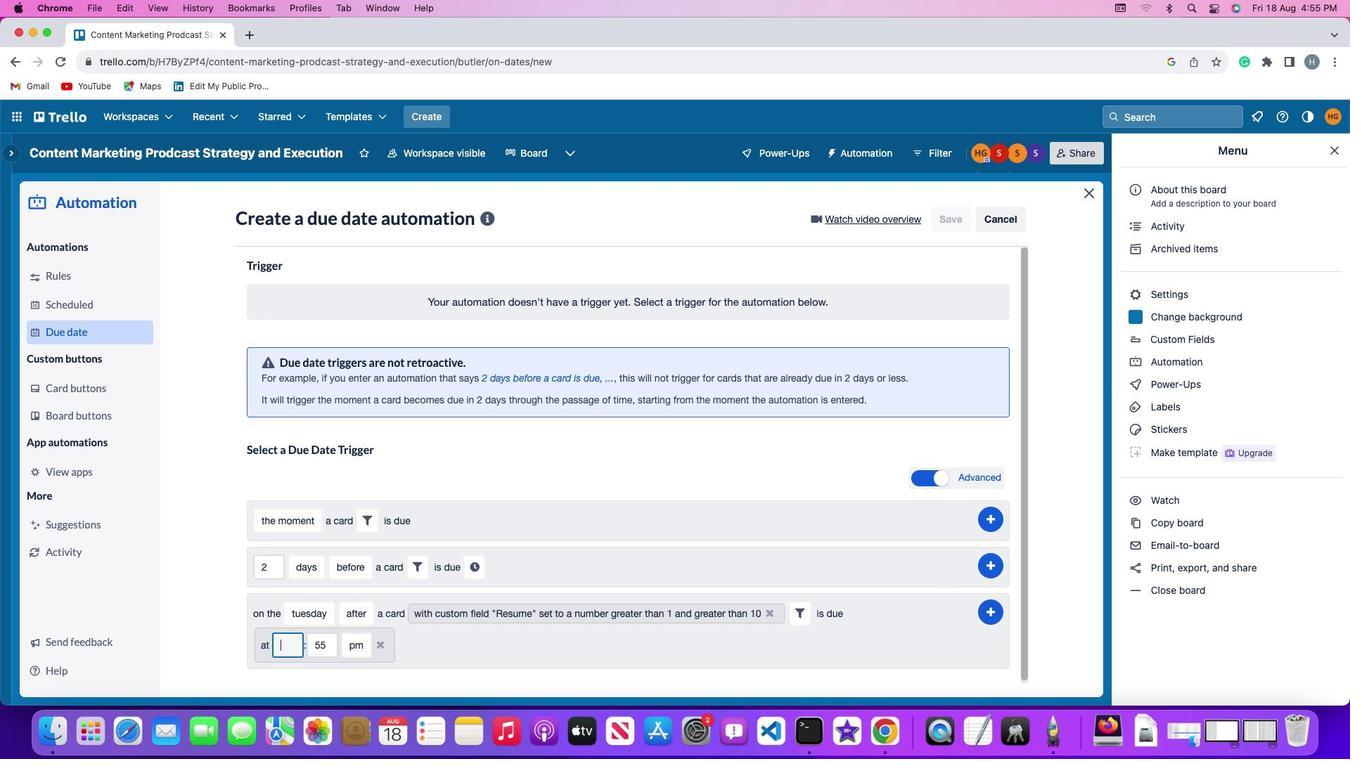 
Action: Key pressed Key.backspace'1''1'
Screenshot: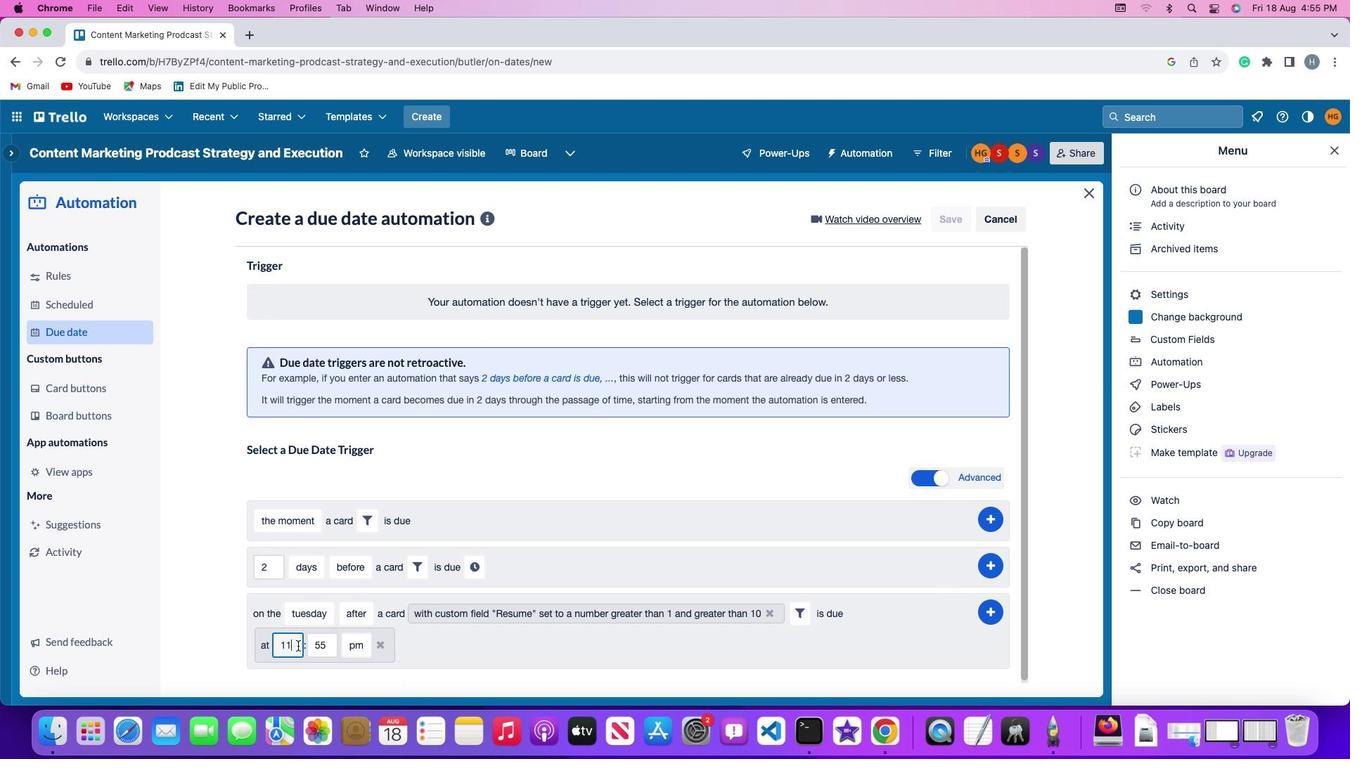 
Action: Mouse moved to (351, 634)
Screenshot: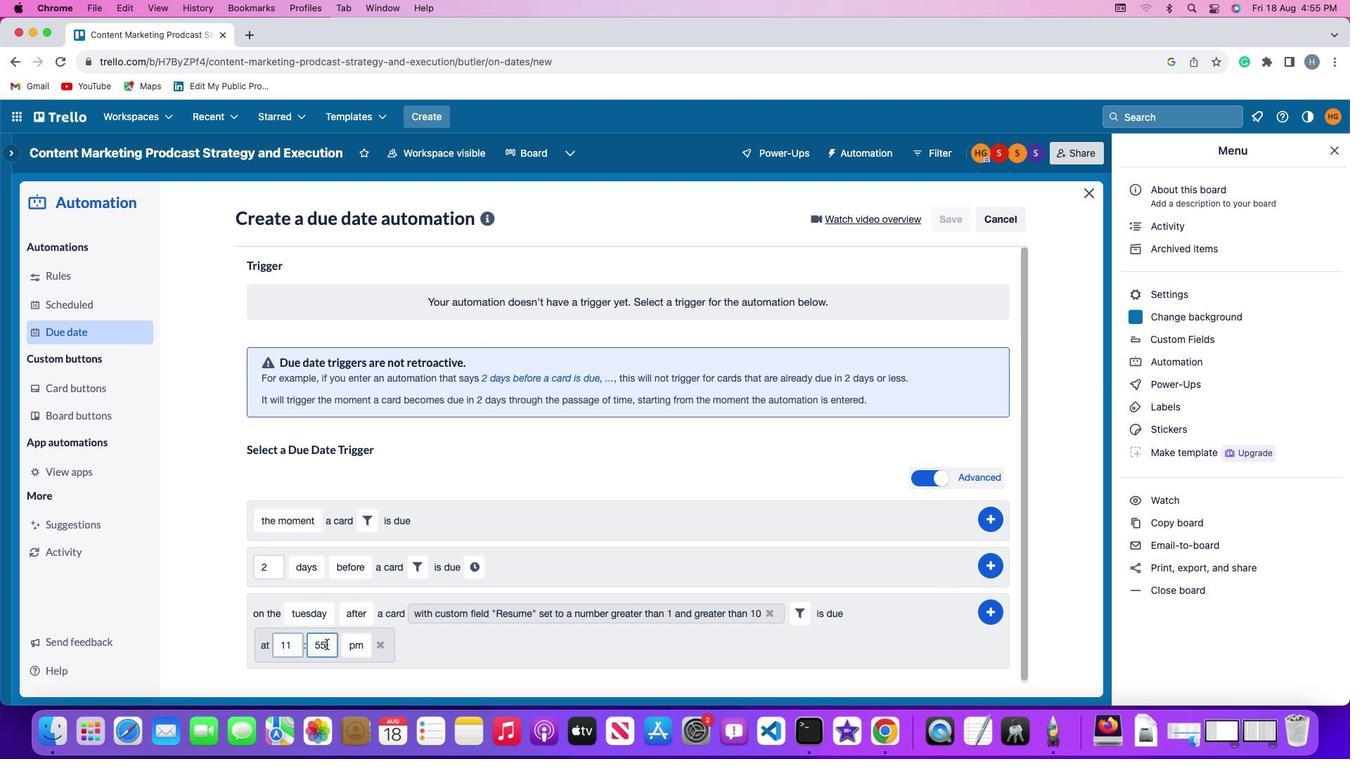 
Action: Mouse pressed left at (351, 634)
Screenshot: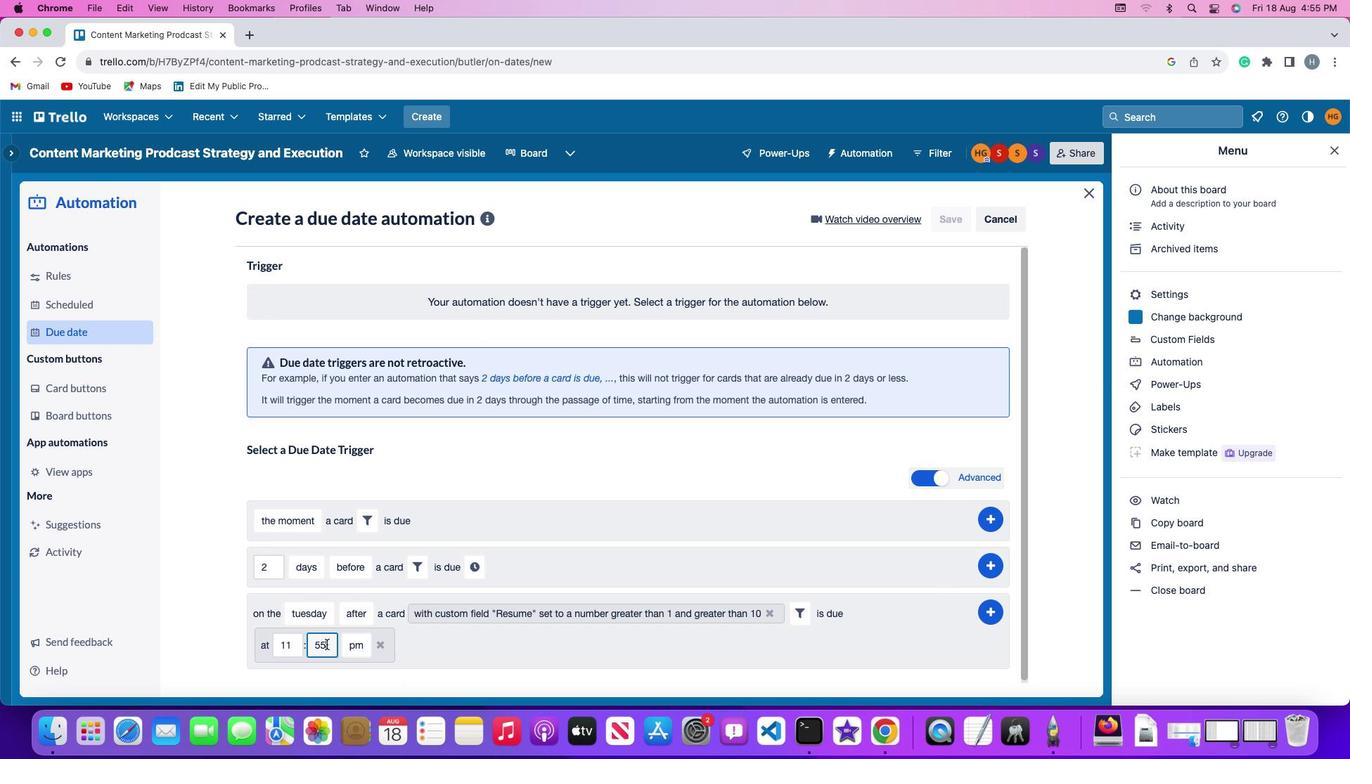 
Action: Key pressed Key.backspaceKey.backspace'0''0'
Screenshot: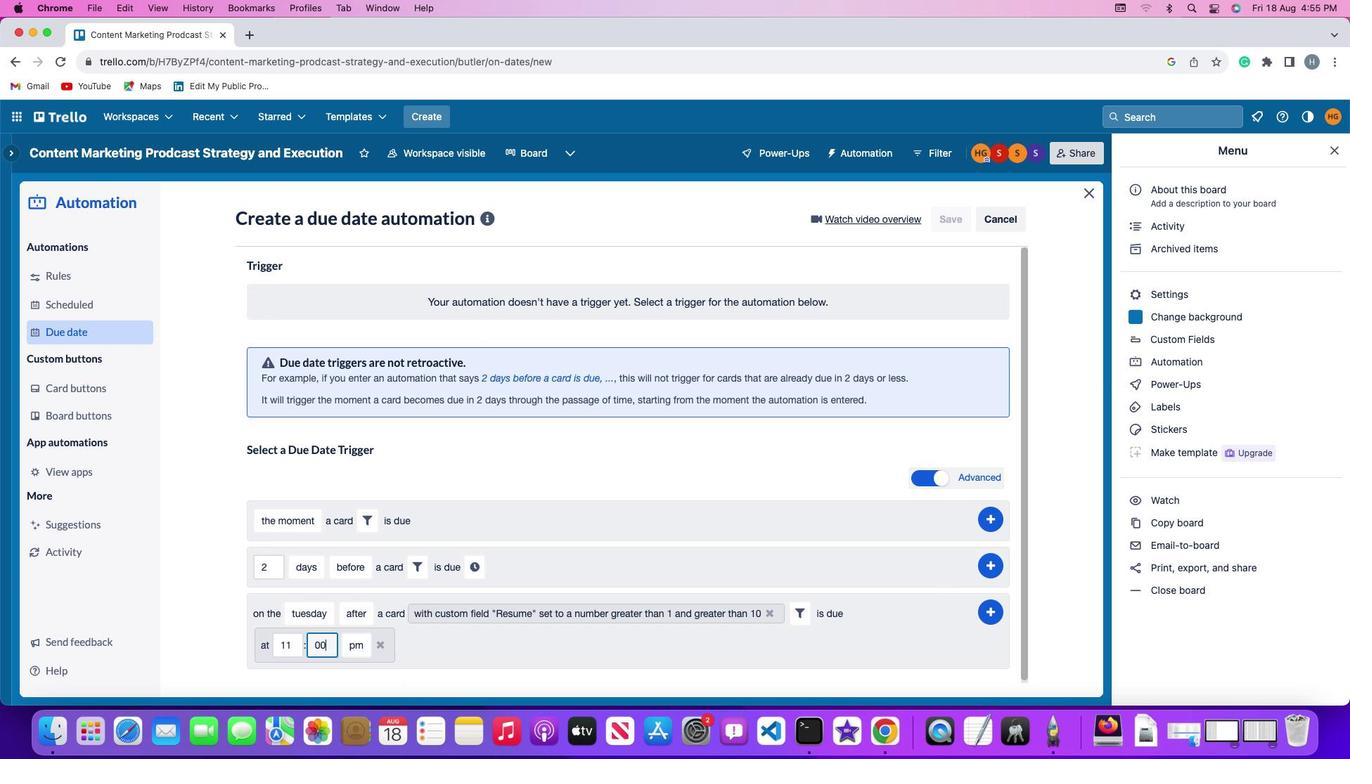 
Action: Mouse moved to (374, 637)
Screenshot: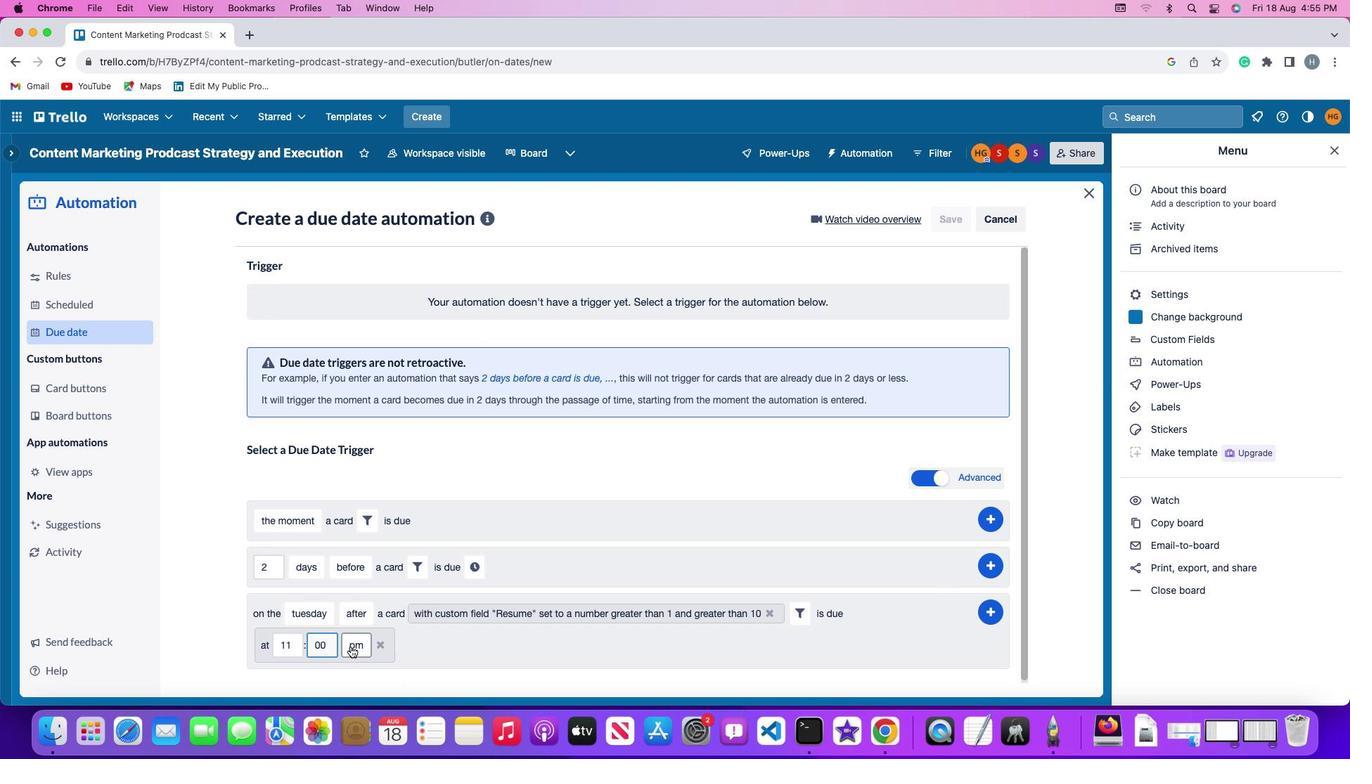 
Action: Mouse pressed left at (374, 637)
Screenshot: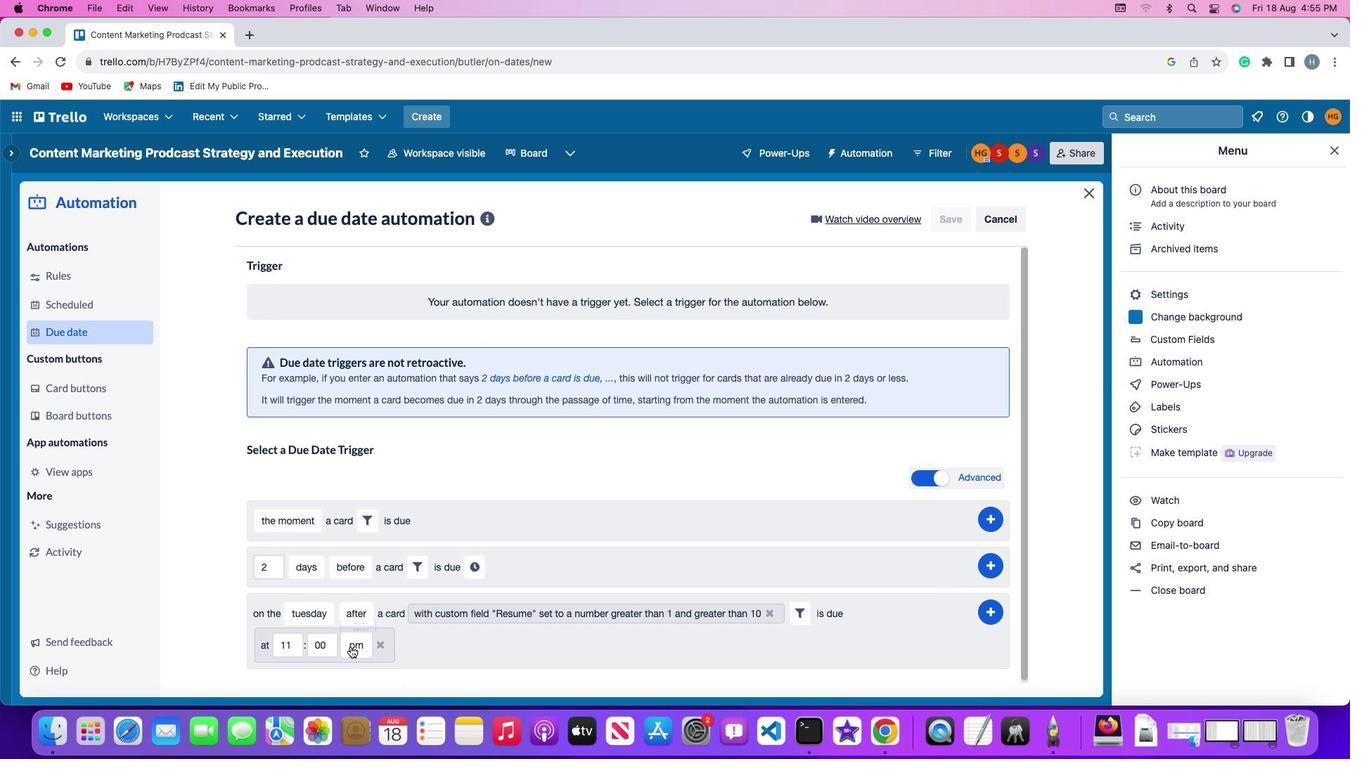
Action: Mouse moved to (386, 585)
Screenshot: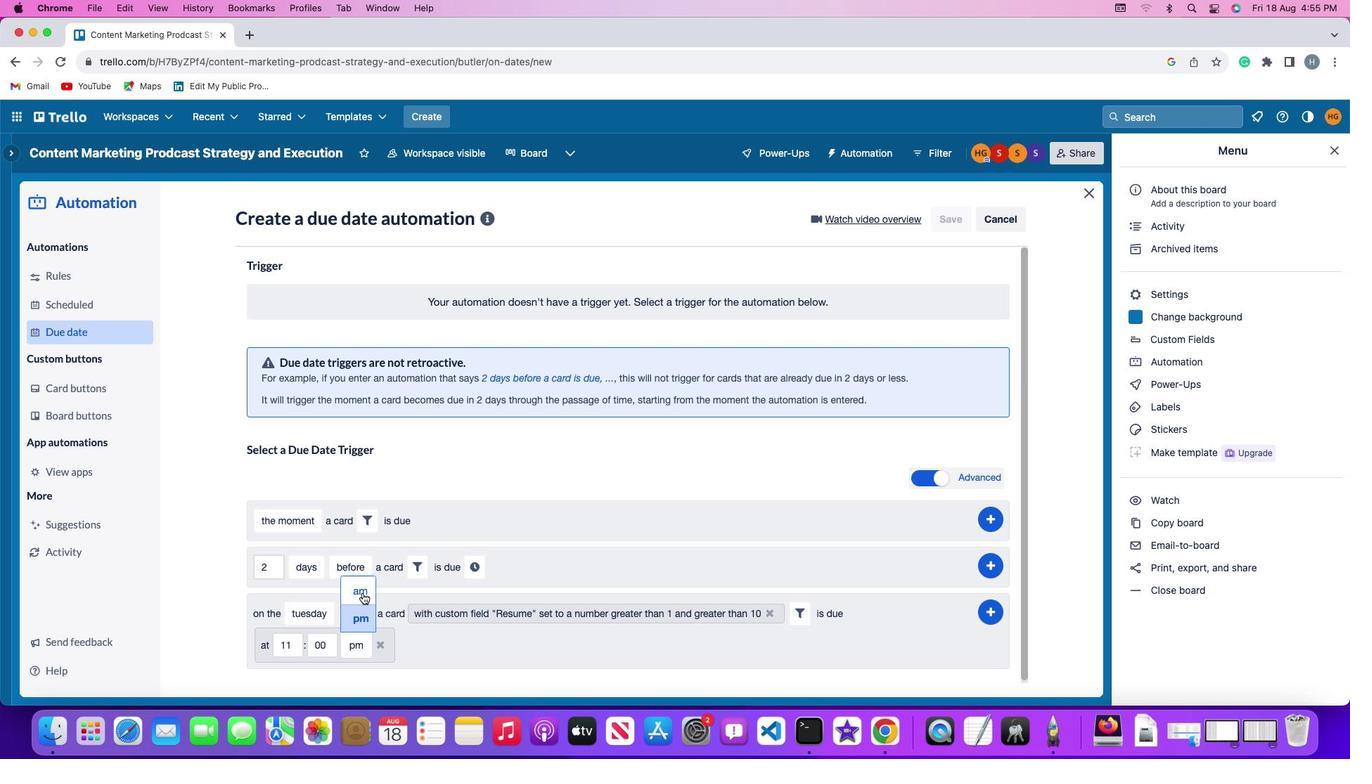 
Action: Mouse pressed left at (386, 585)
Screenshot: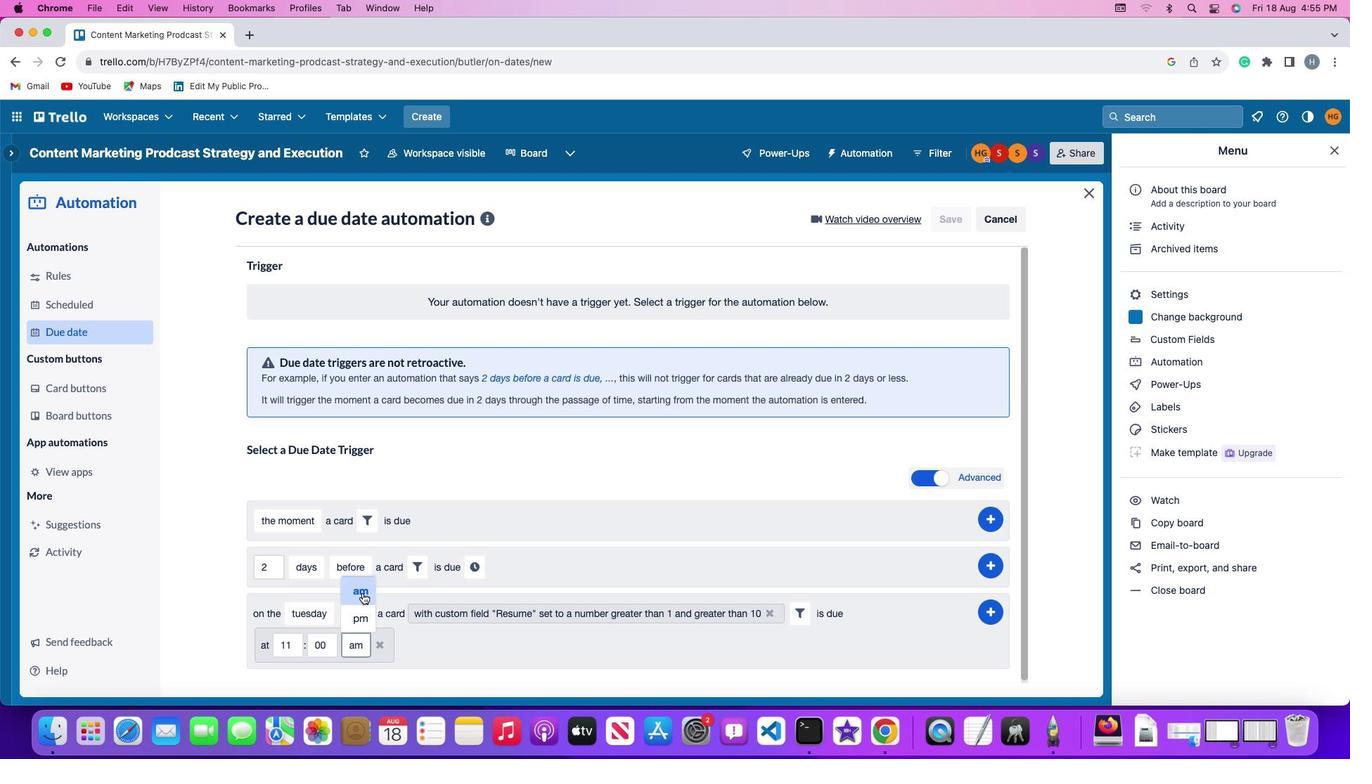 
Action: Mouse moved to (989, 600)
Screenshot: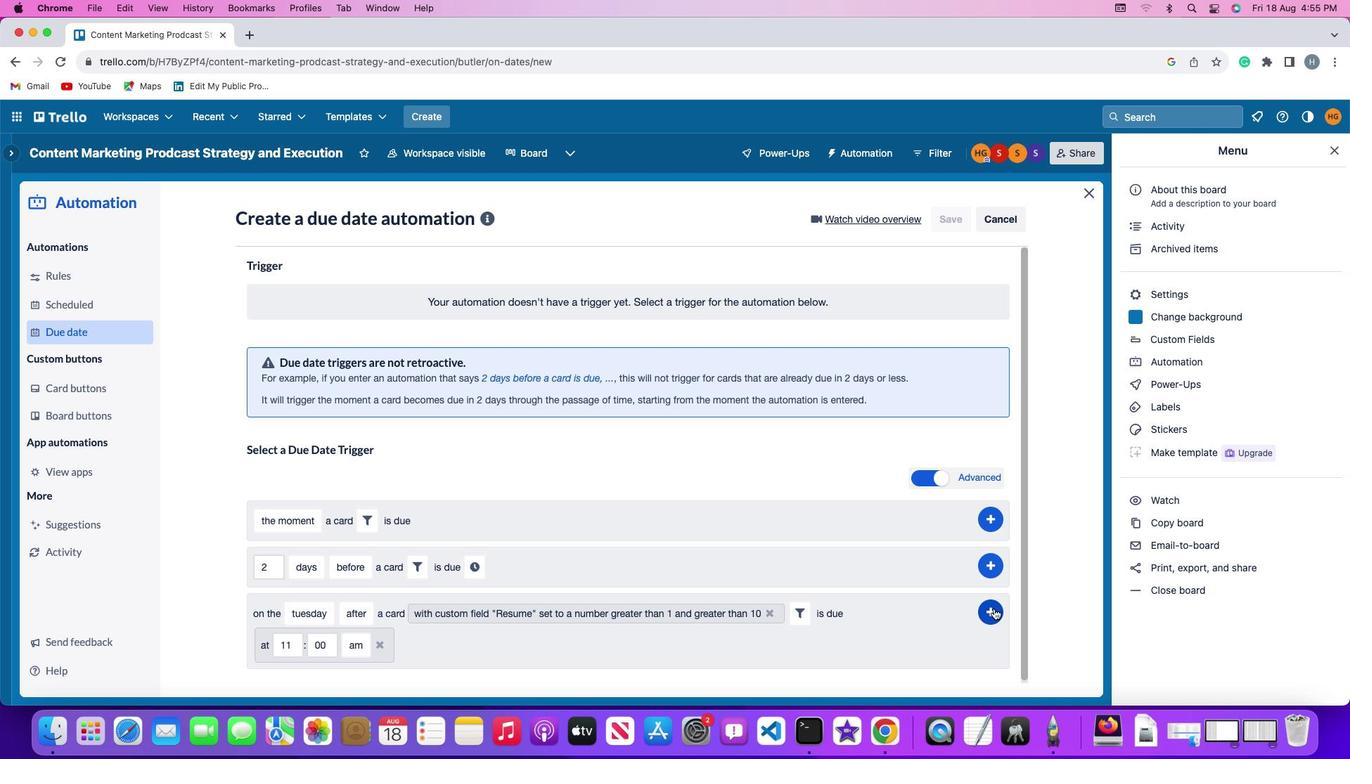 
Action: Mouse pressed left at (989, 600)
Screenshot: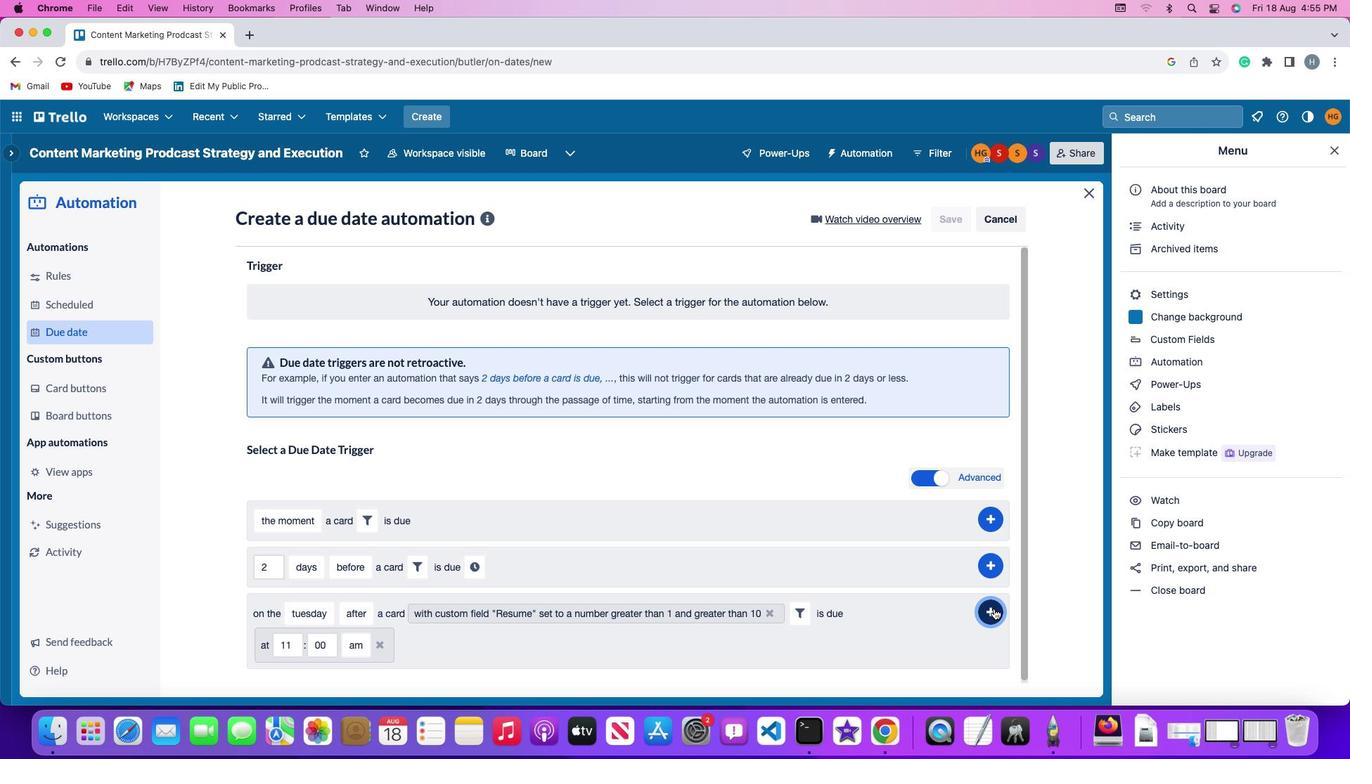 
Action: Mouse moved to (1042, 522)
Screenshot: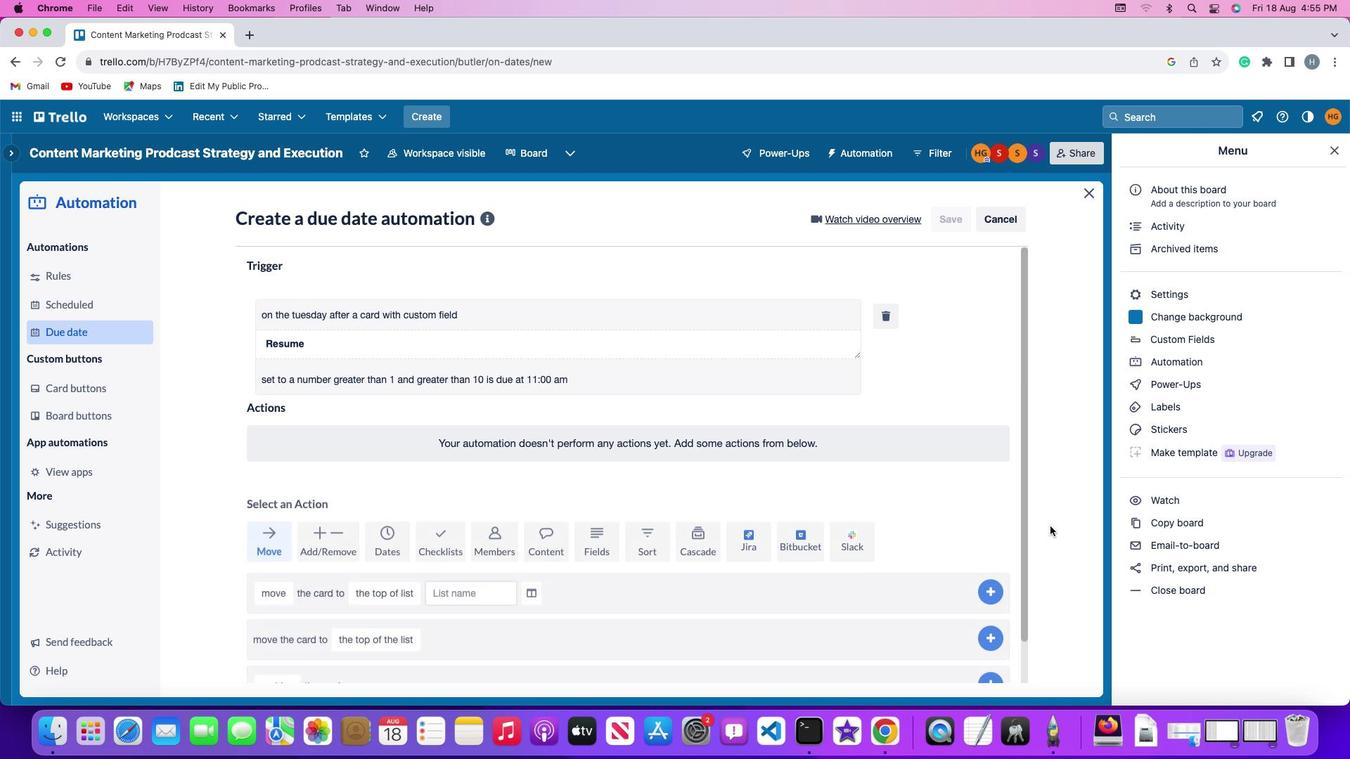 
